 Task: Look for space in Harpālpur, India from 1st July, 2023 to 9th July, 2023 for 2 adults in price range Rs.8000 to Rs.15000. Place can be entire place with 1  bedroom having 1 bed and 1 bathroom. Property type can be house, flat, guest house. Amenities needed are: washing machine. Booking option can be shelf check-in. Required host language is English.
Action: Mouse moved to (454, 120)
Screenshot: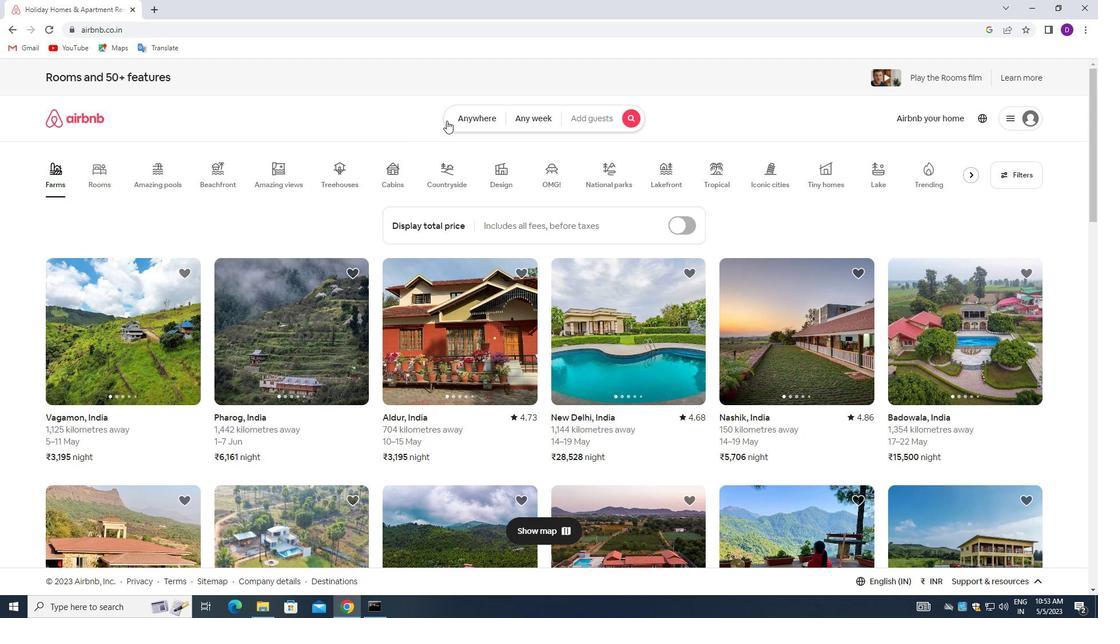 
Action: Mouse pressed left at (454, 120)
Screenshot: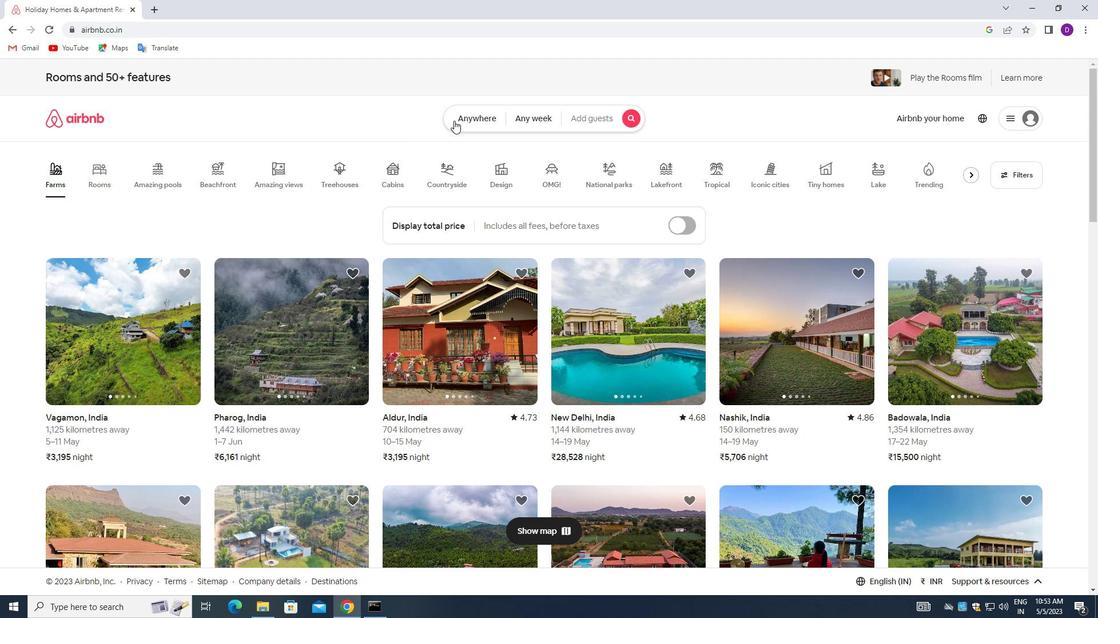 
Action: Mouse moved to (401, 165)
Screenshot: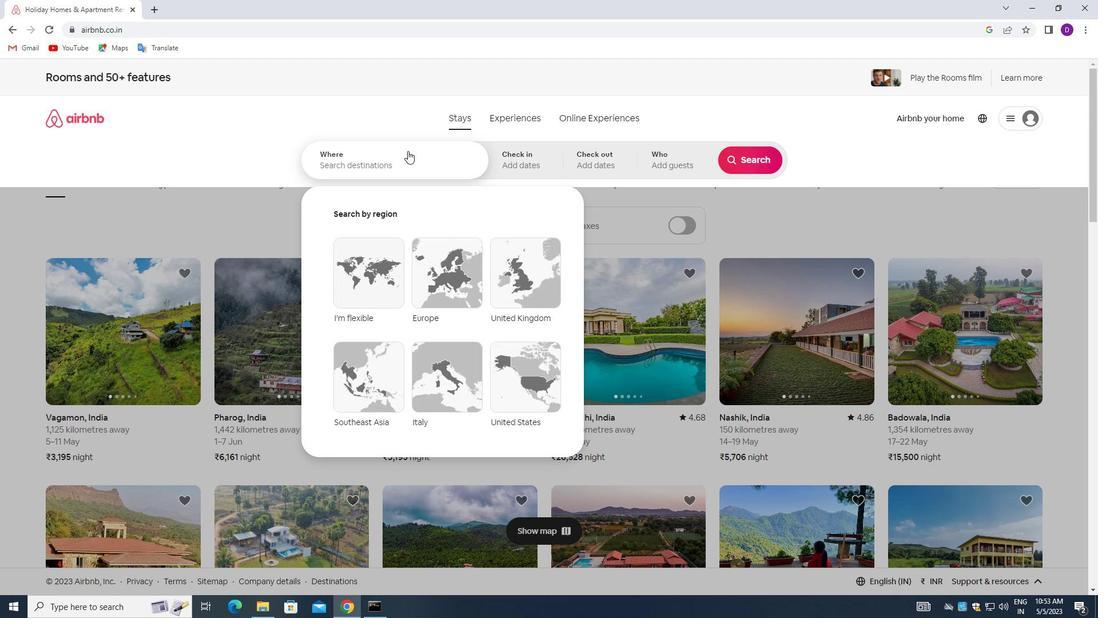 
Action: Mouse pressed left at (401, 165)
Screenshot: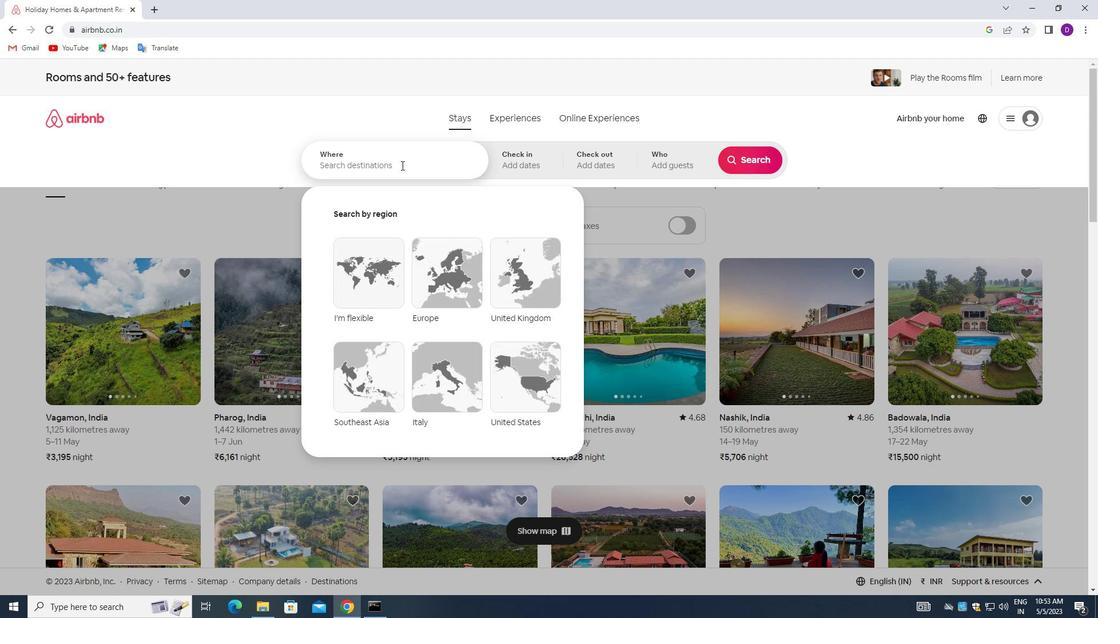 
Action: Mouse moved to (196, 164)
Screenshot: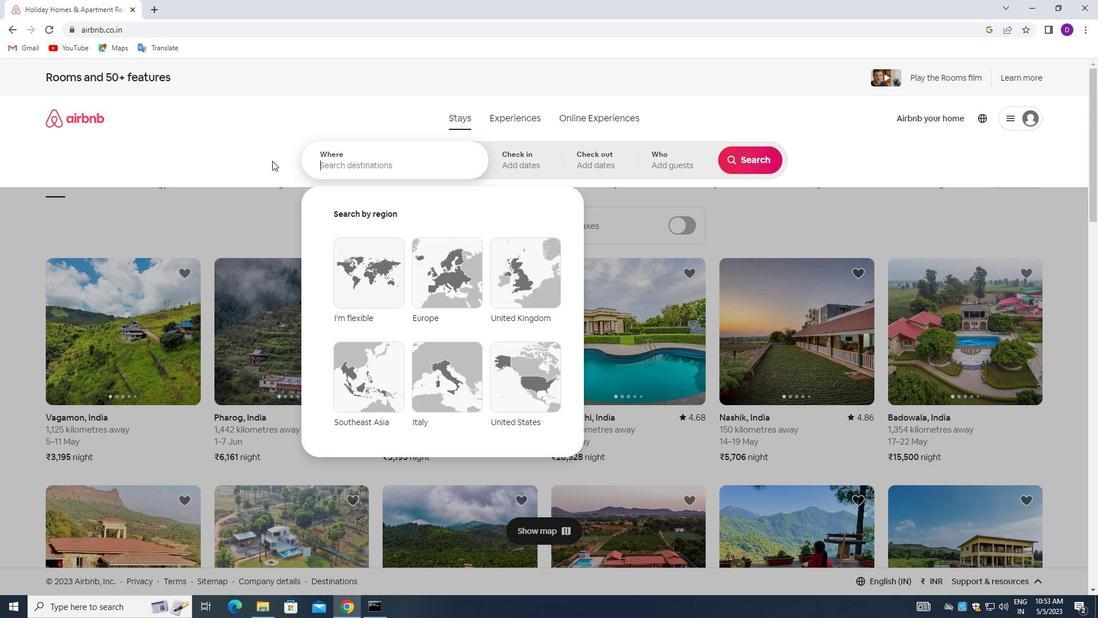 
Action: Key pressed <Key.shift>HARPALPUR,<Key.space><Key.shift>INDIA<Key.enter>
Screenshot: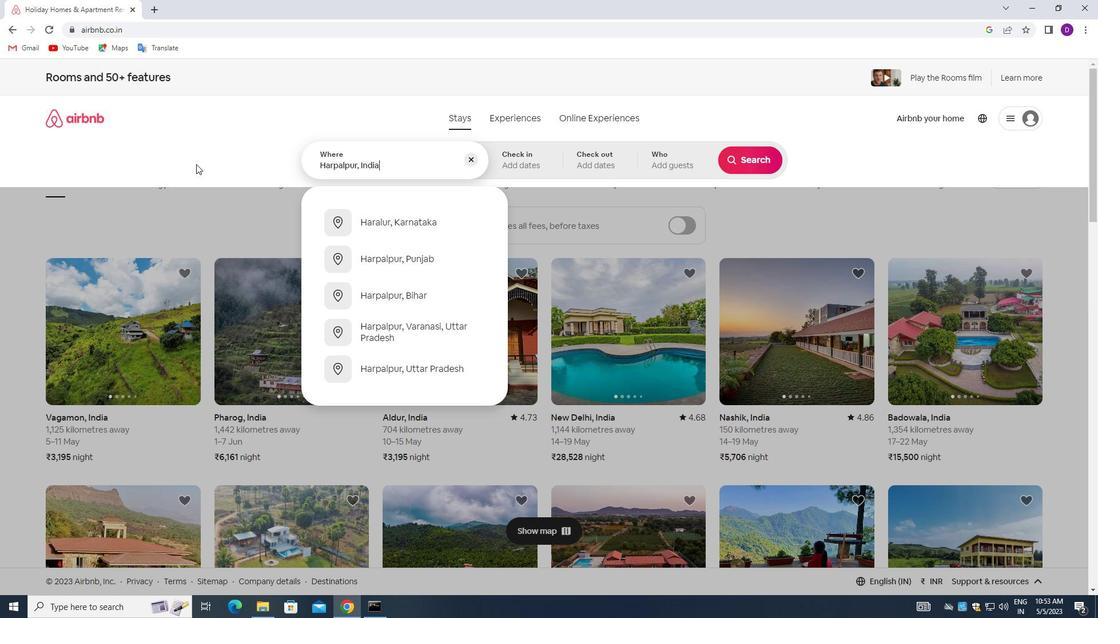 
Action: Mouse moved to (743, 248)
Screenshot: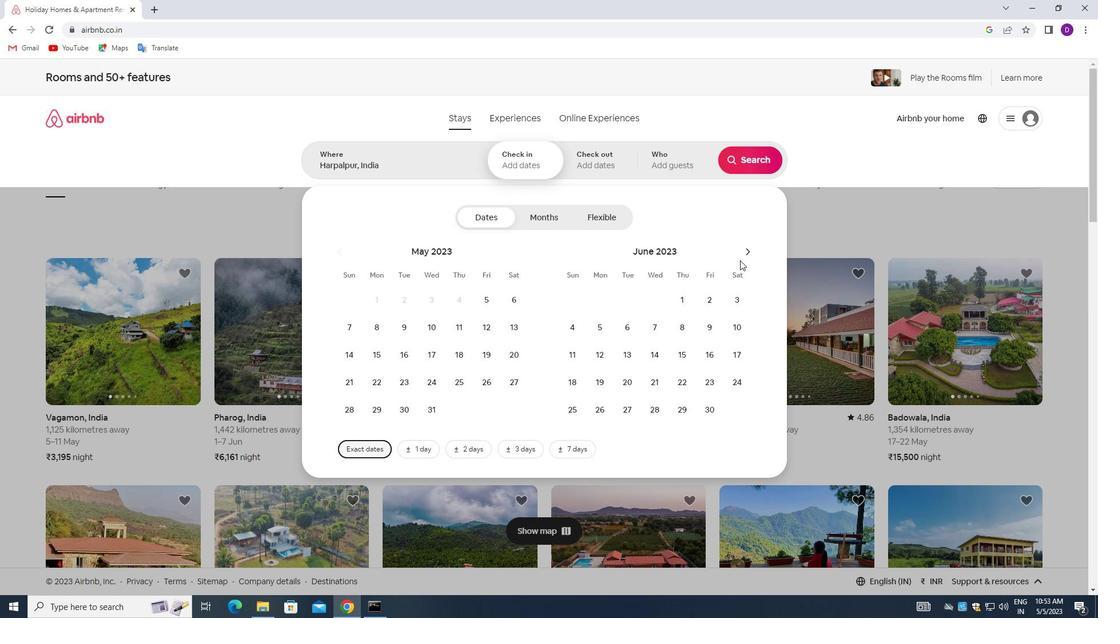 
Action: Mouse pressed left at (743, 248)
Screenshot: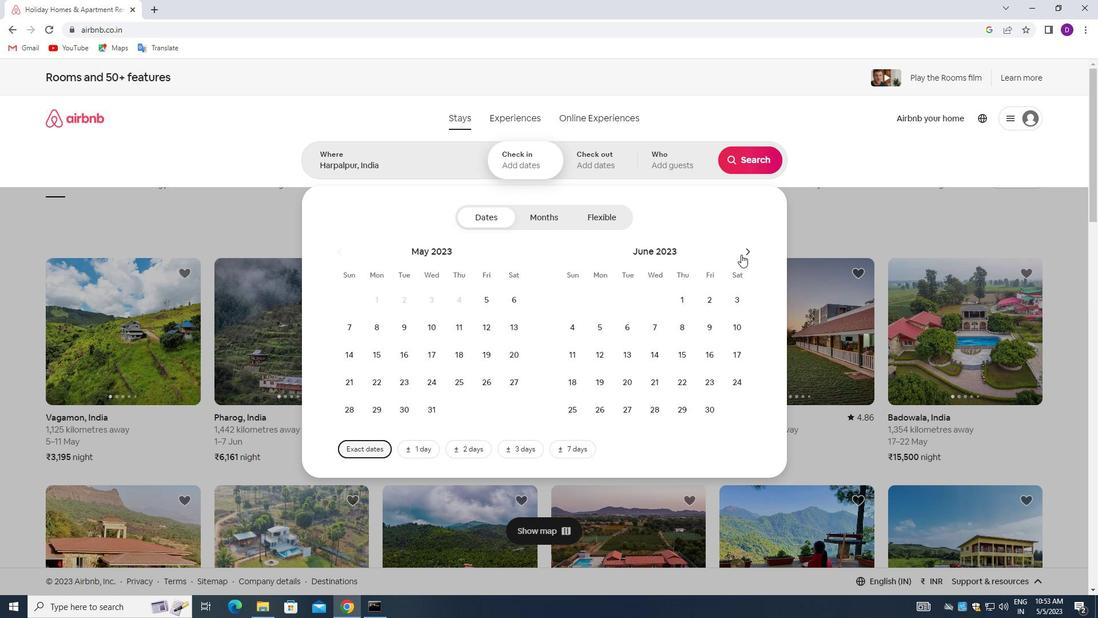 
Action: Mouse pressed left at (743, 248)
Screenshot: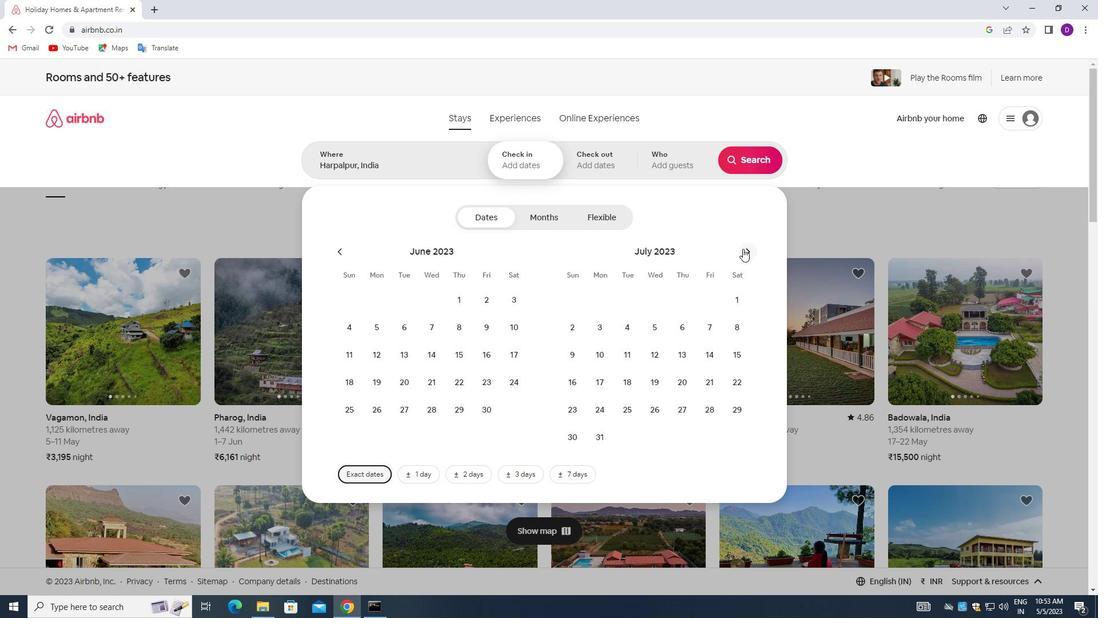 
Action: Mouse moved to (521, 306)
Screenshot: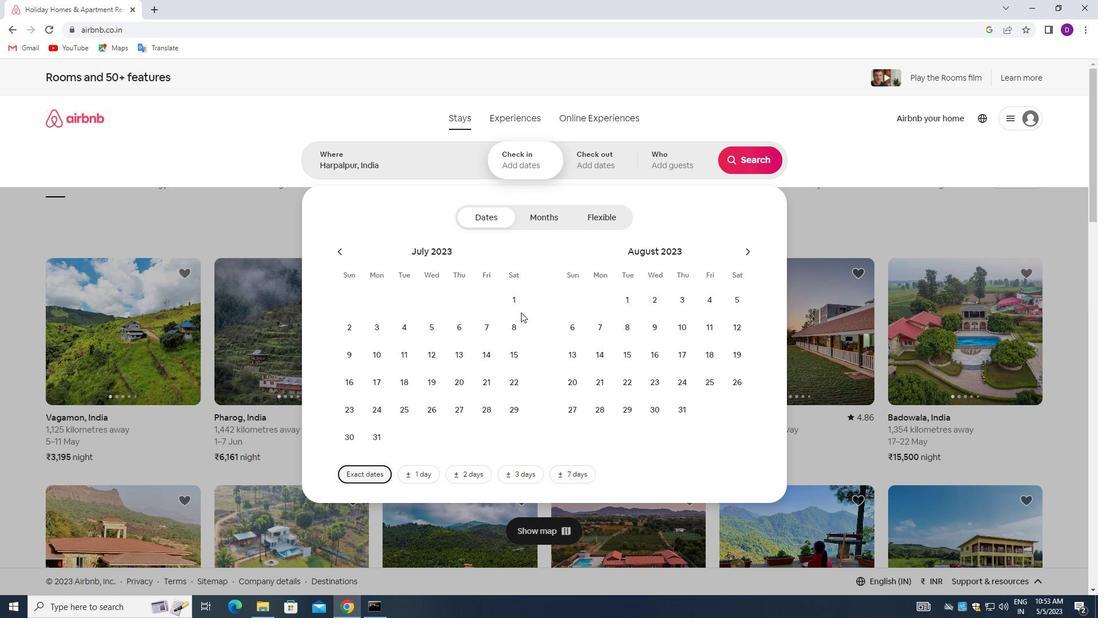 
Action: Mouse pressed left at (521, 306)
Screenshot: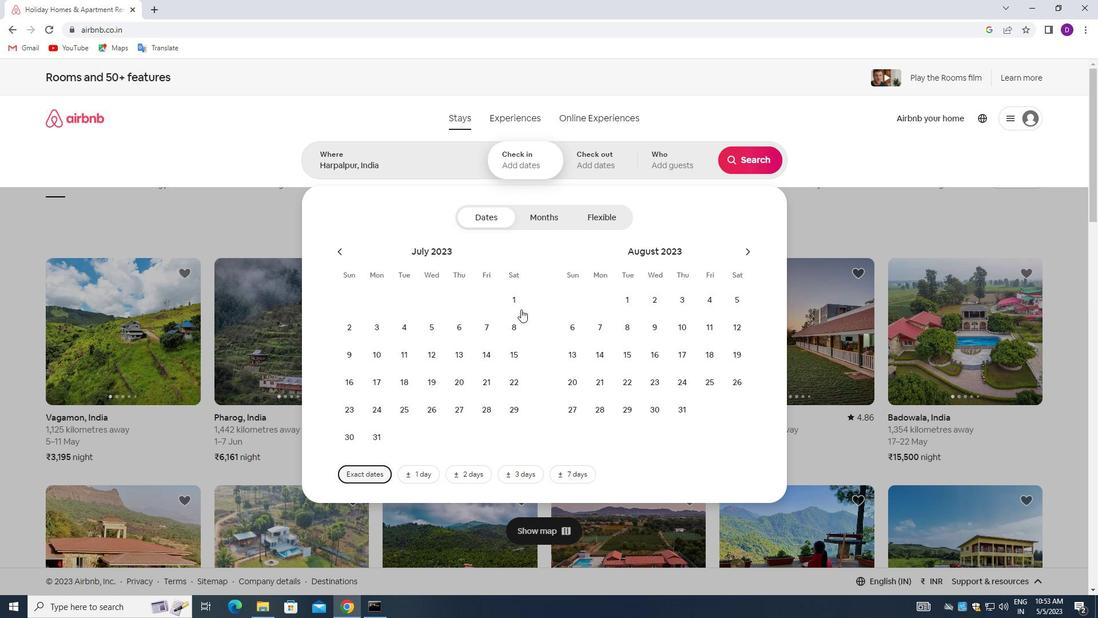 
Action: Mouse moved to (352, 358)
Screenshot: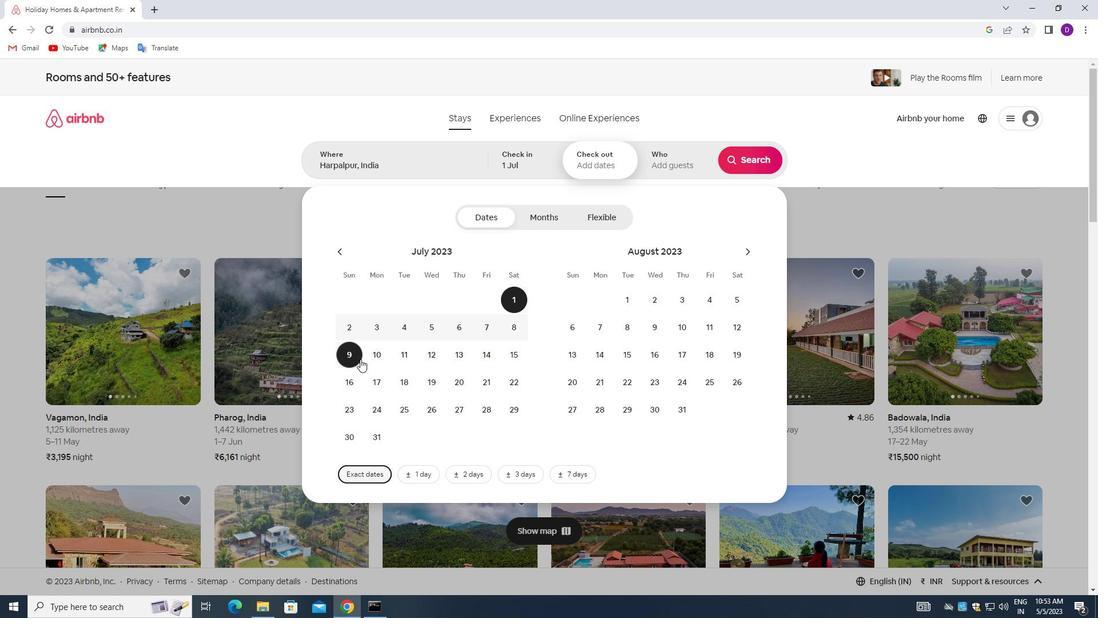 
Action: Mouse pressed left at (352, 358)
Screenshot: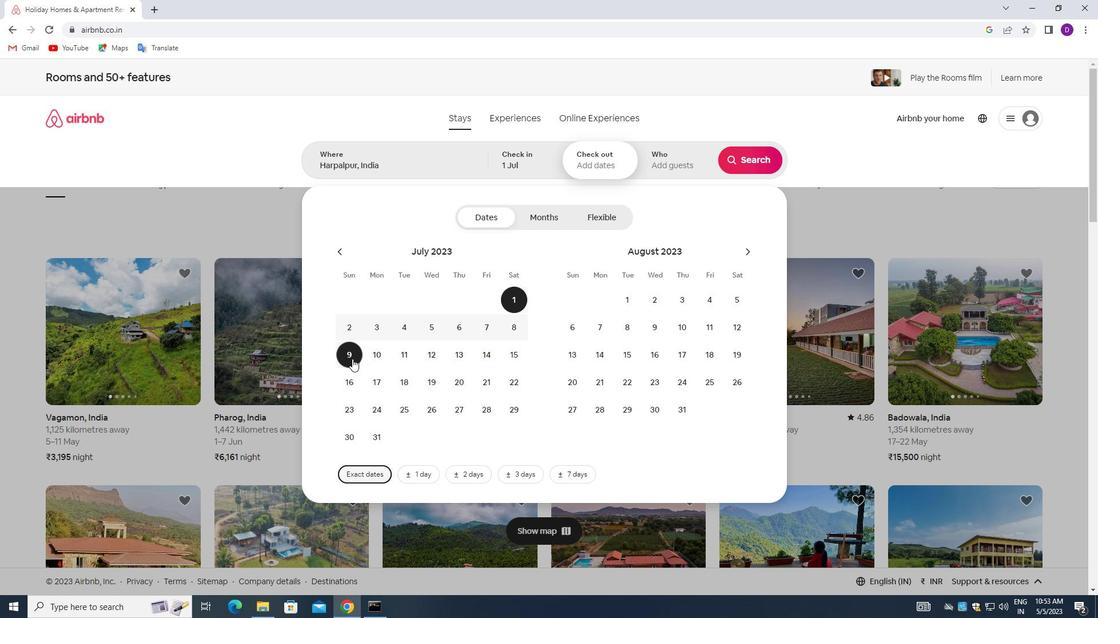 
Action: Mouse moved to (659, 157)
Screenshot: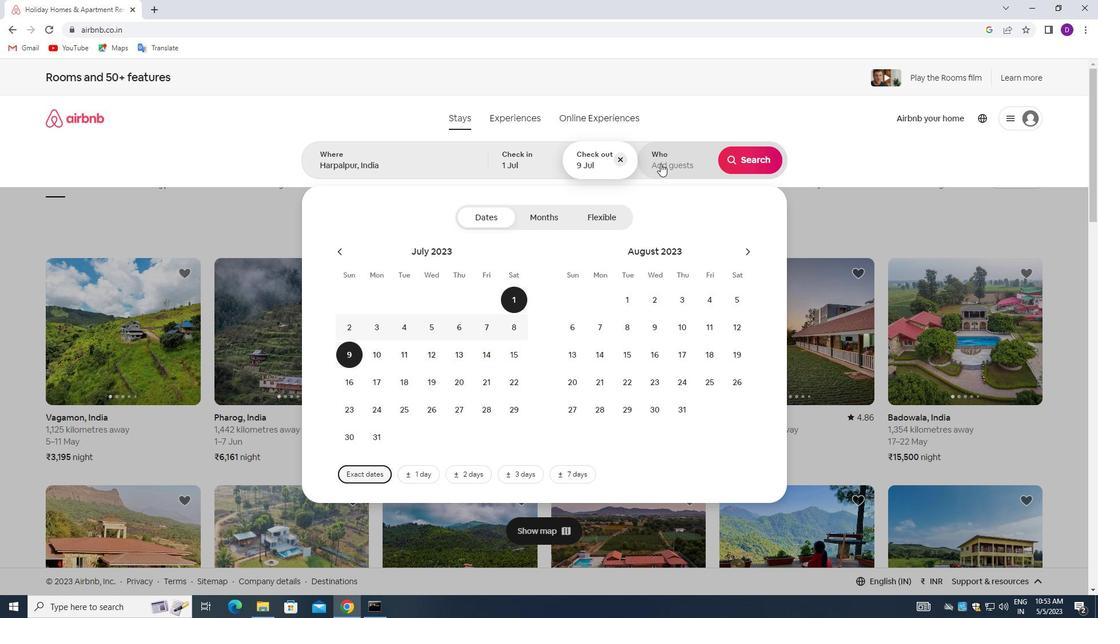 
Action: Mouse pressed left at (659, 157)
Screenshot: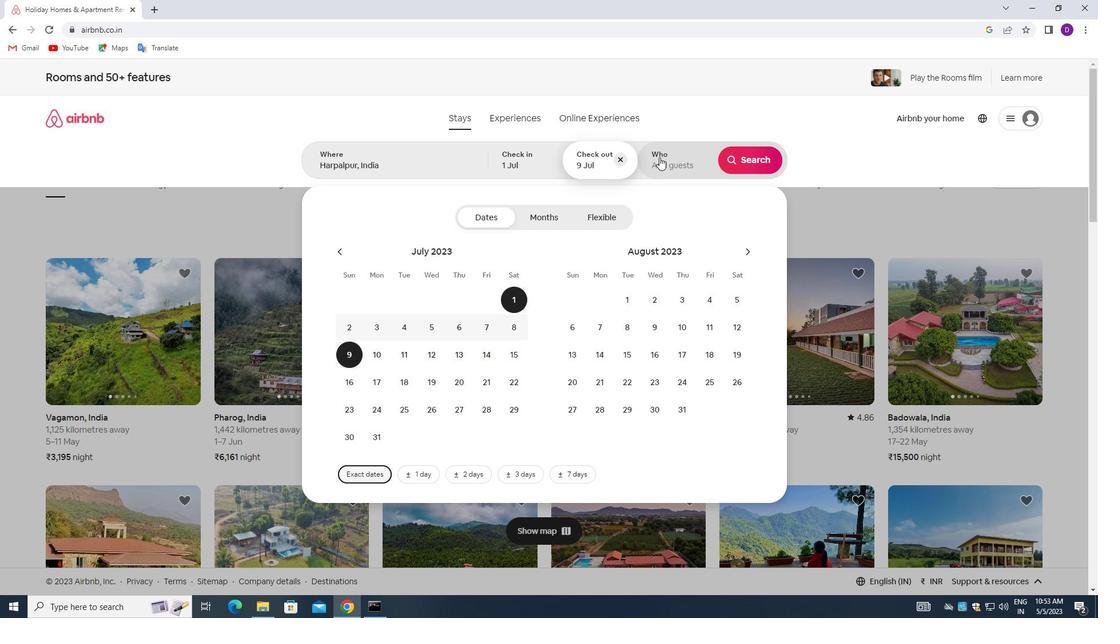 
Action: Mouse moved to (758, 219)
Screenshot: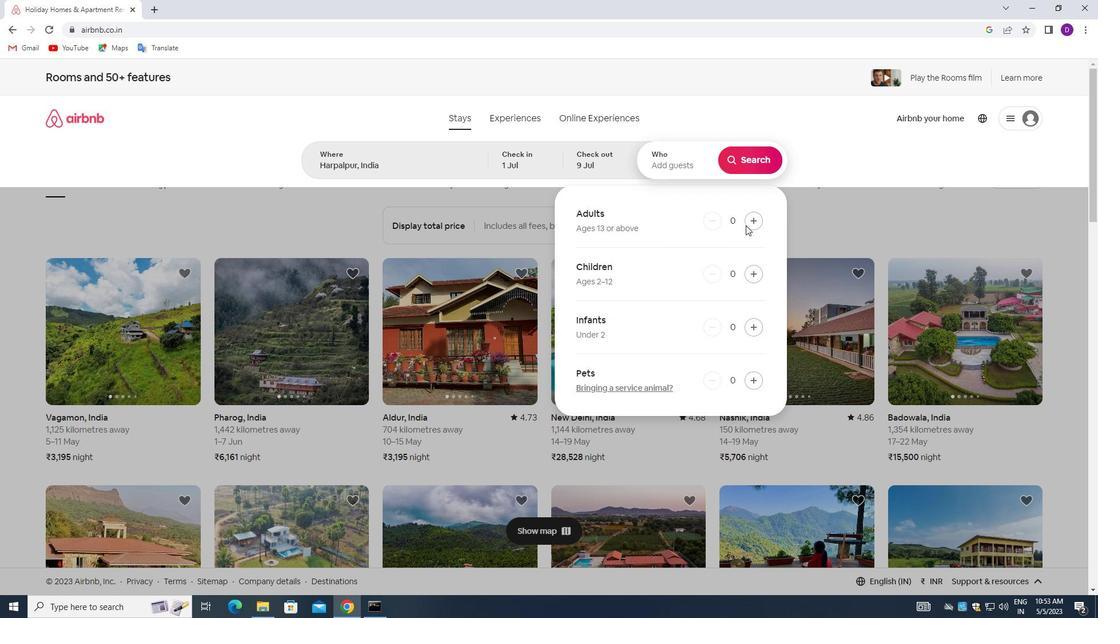 
Action: Mouse pressed left at (758, 219)
Screenshot: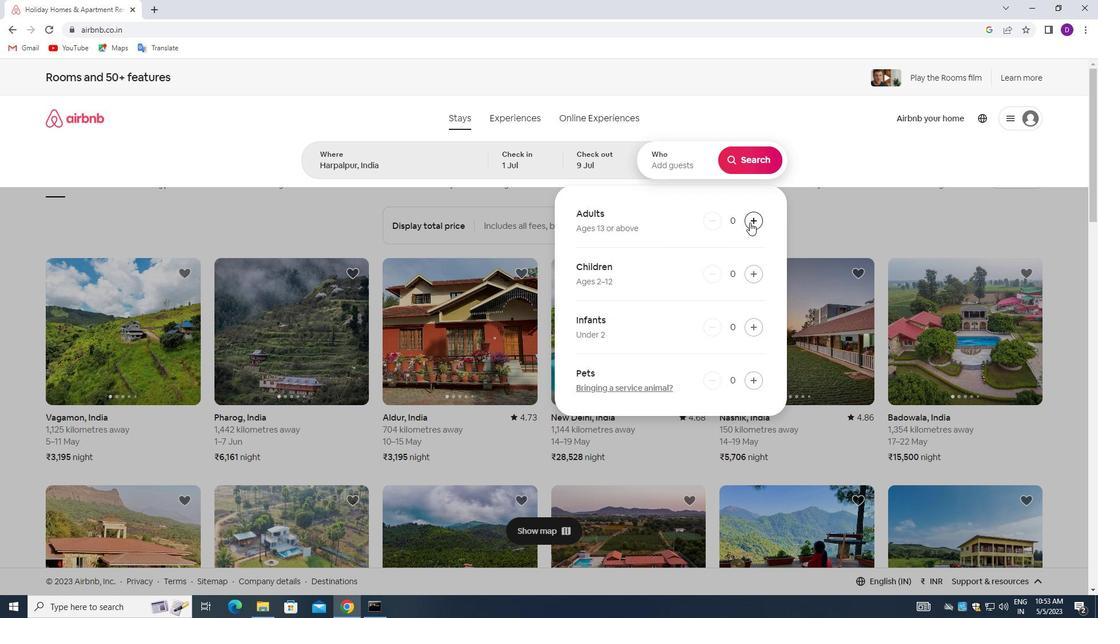 
Action: Mouse pressed left at (758, 219)
Screenshot: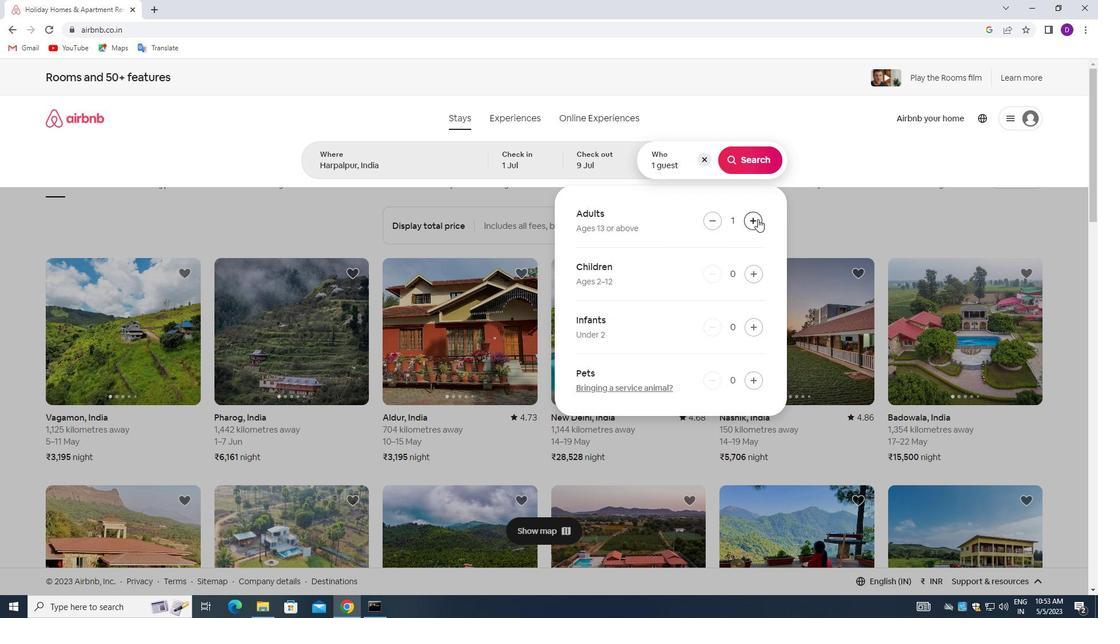 
Action: Mouse moved to (746, 158)
Screenshot: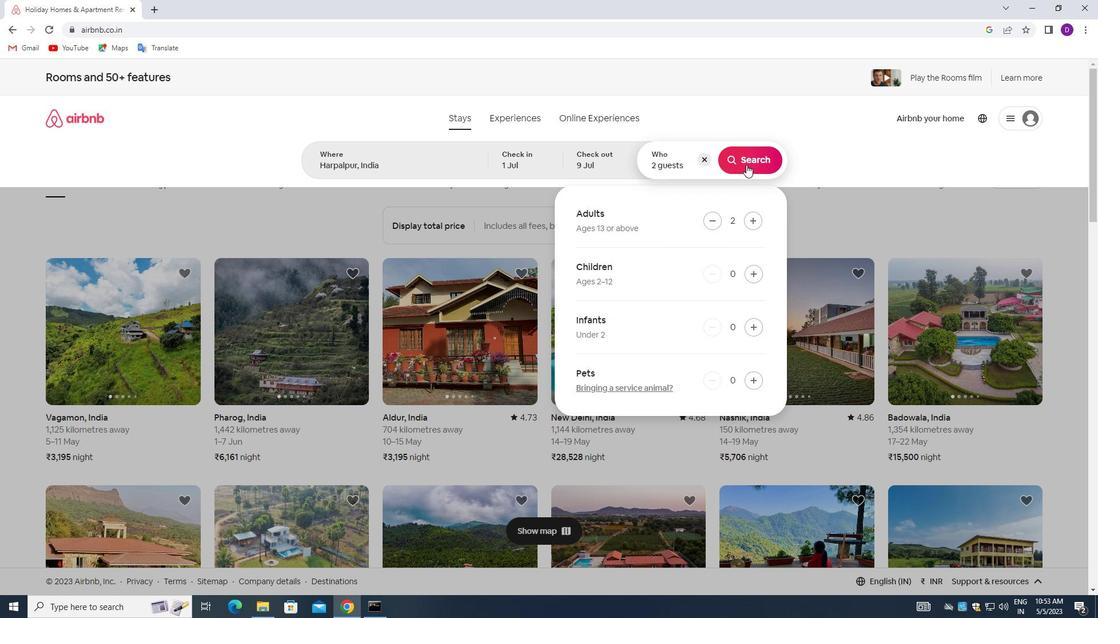 
Action: Mouse pressed left at (746, 158)
Screenshot: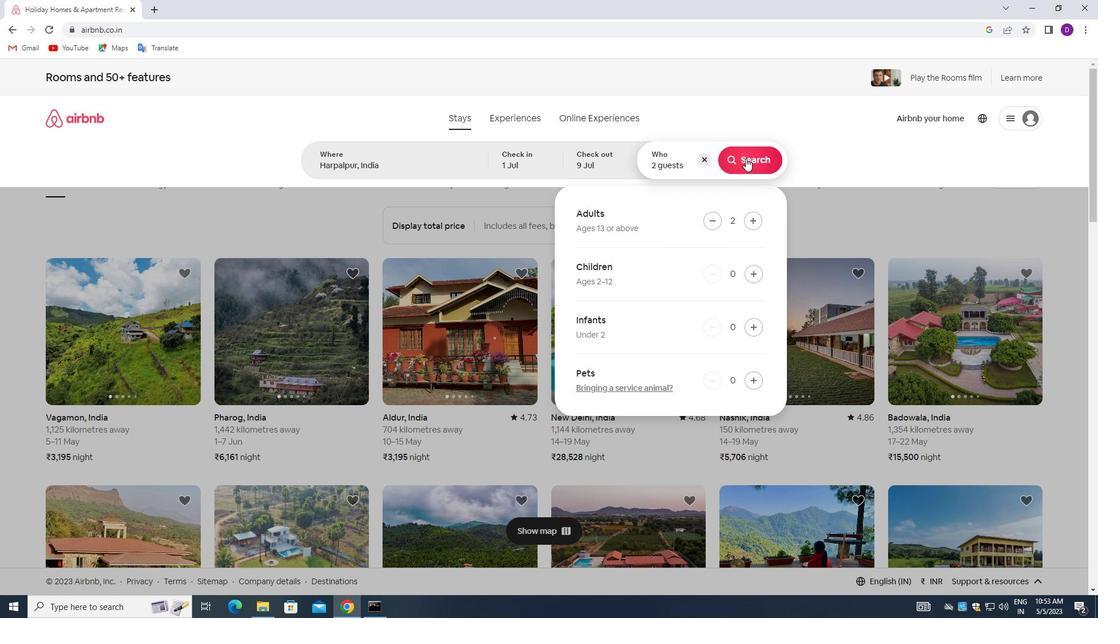 
Action: Mouse moved to (1037, 127)
Screenshot: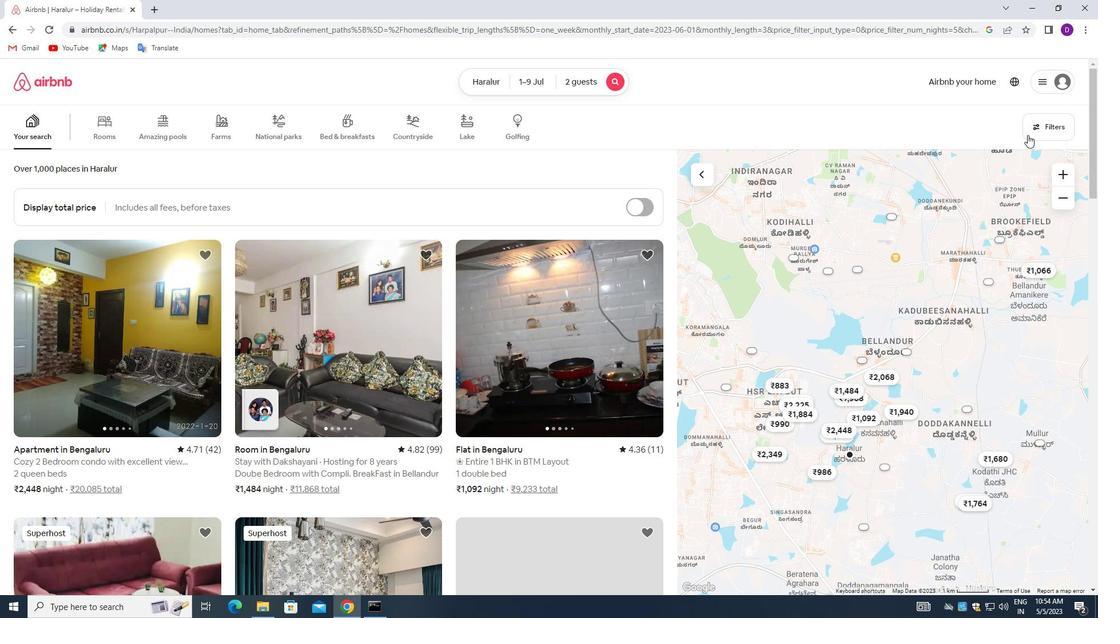 
Action: Mouse pressed left at (1037, 127)
Screenshot: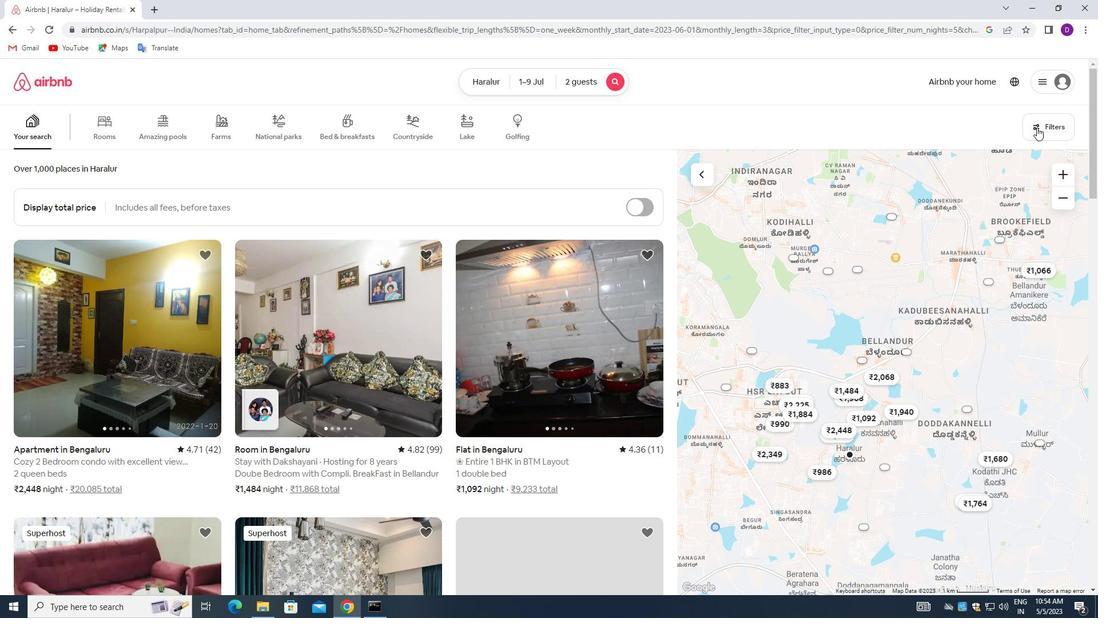 
Action: Mouse moved to (398, 411)
Screenshot: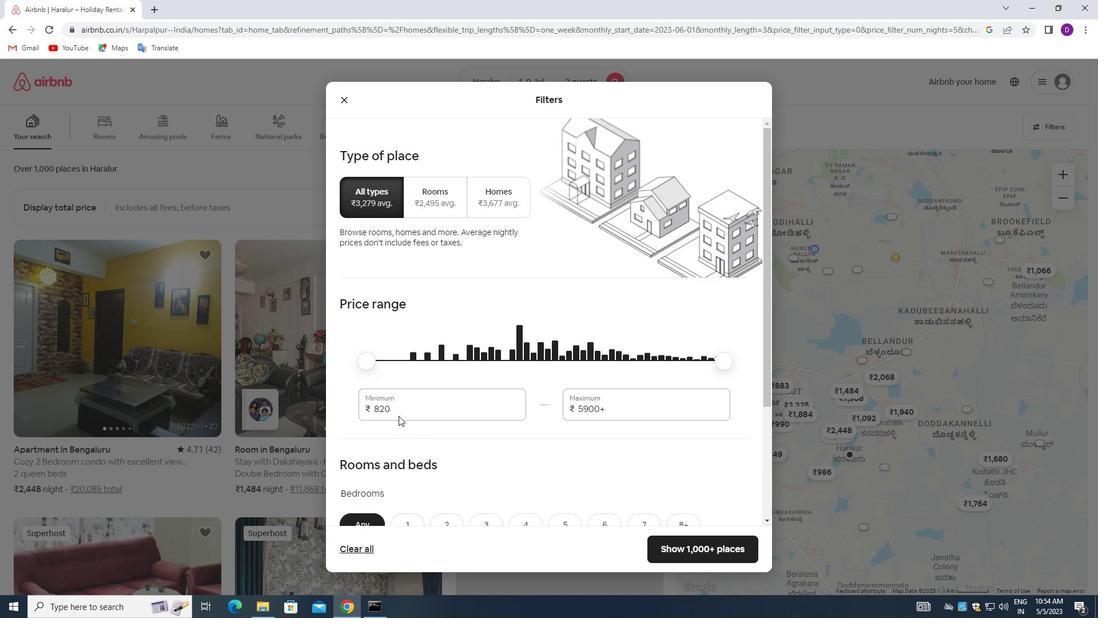 
Action: Mouse pressed left at (398, 411)
Screenshot: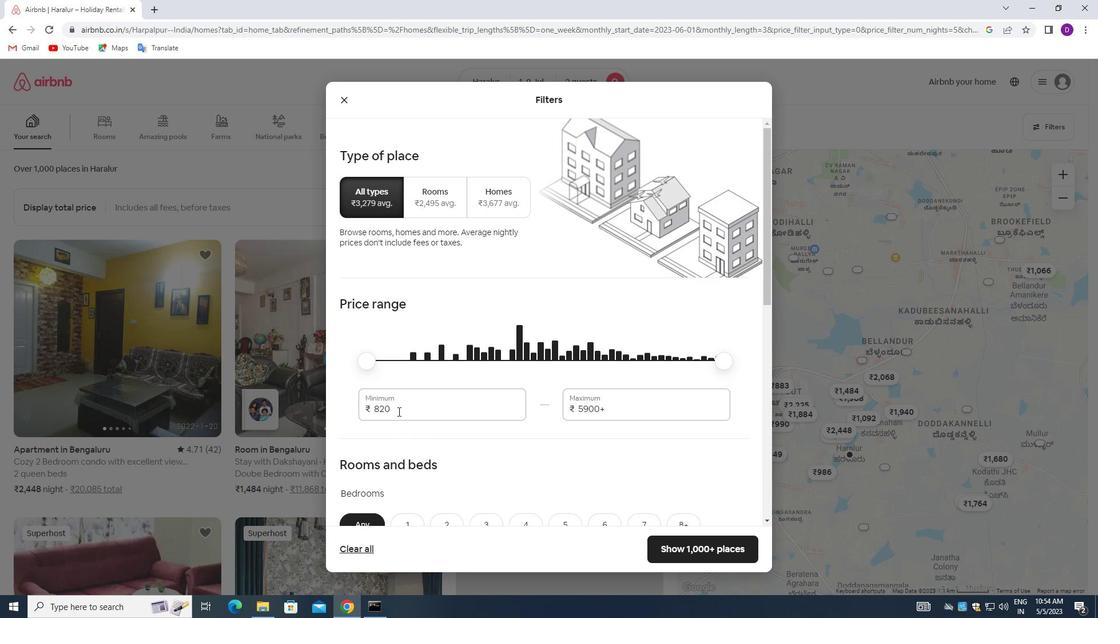 
Action: Mouse pressed left at (398, 411)
Screenshot: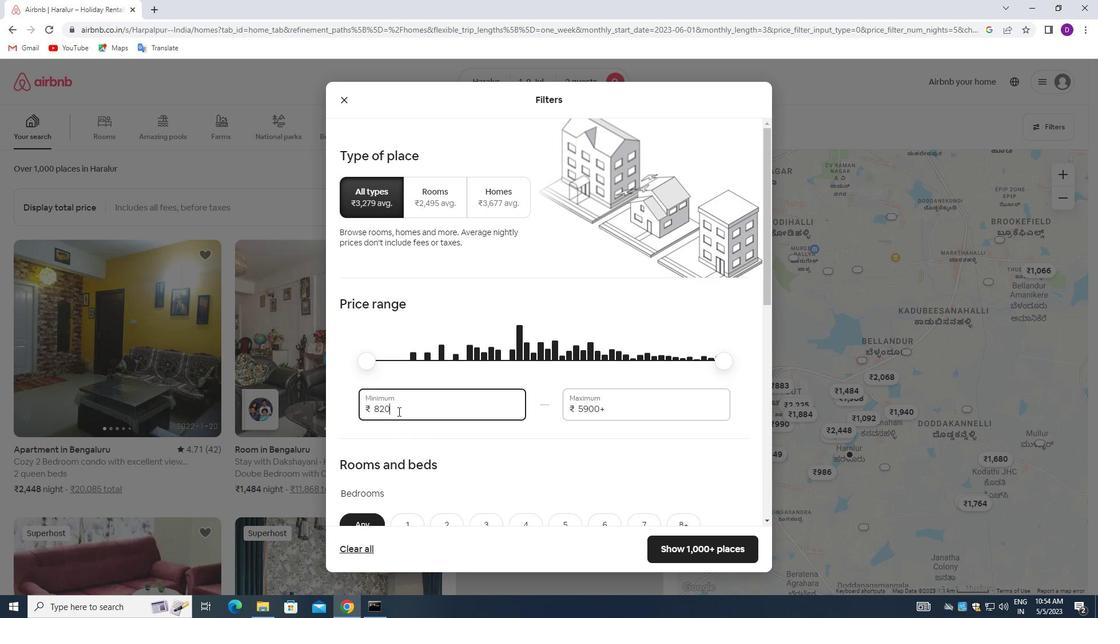 
Action: Key pressed 8000<Key.tab>15000
Screenshot: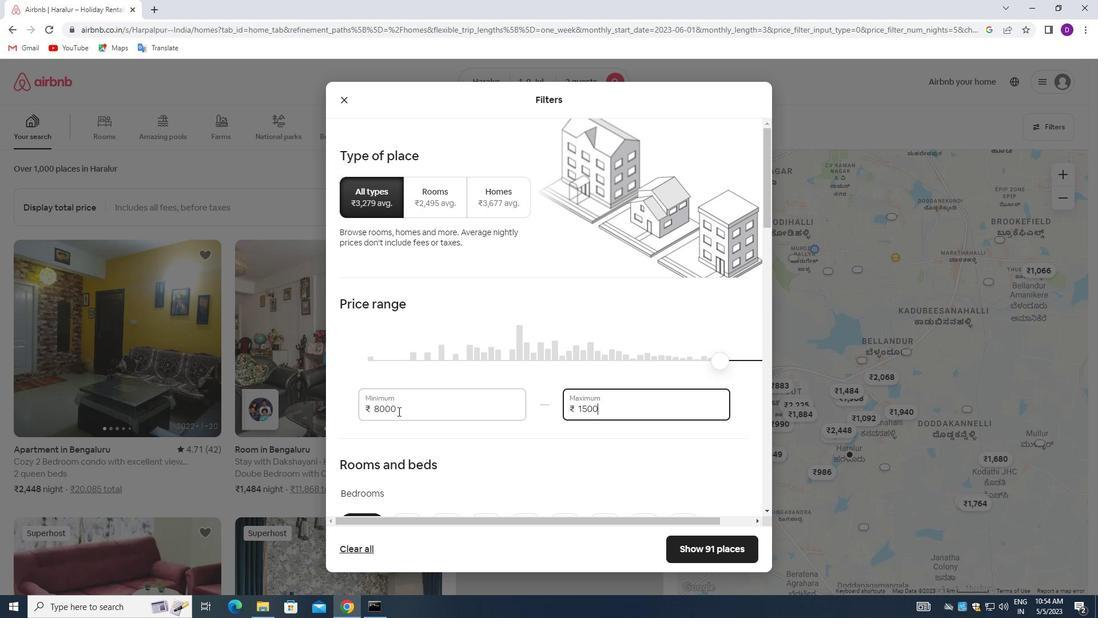 
Action: Mouse moved to (433, 401)
Screenshot: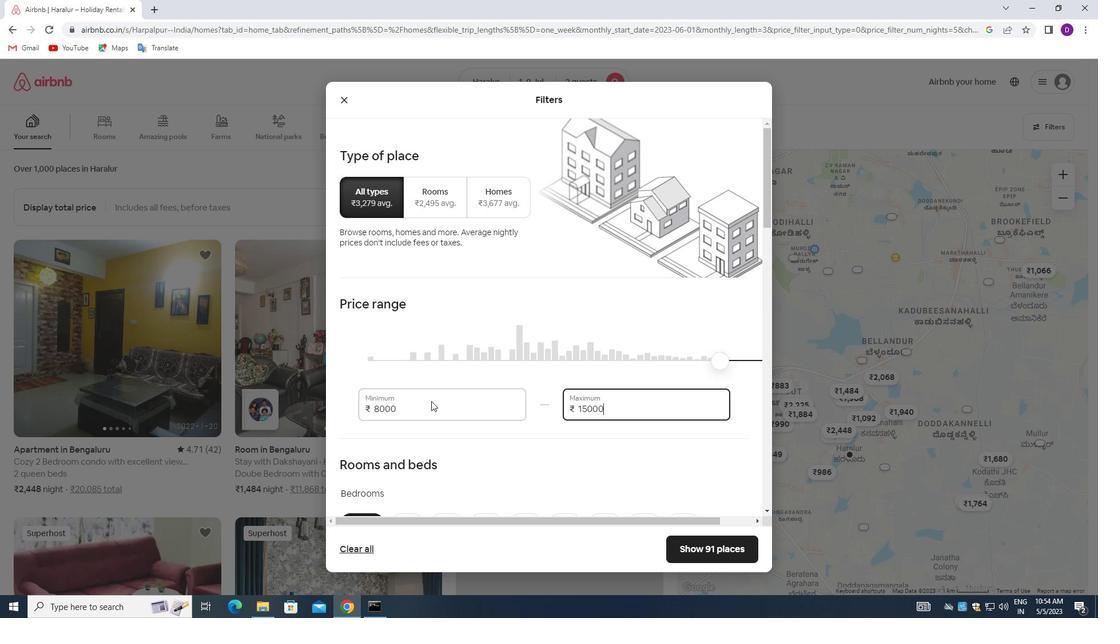 
Action: Mouse scrolled (433, 400) with delta (0, 0)
Screenshot: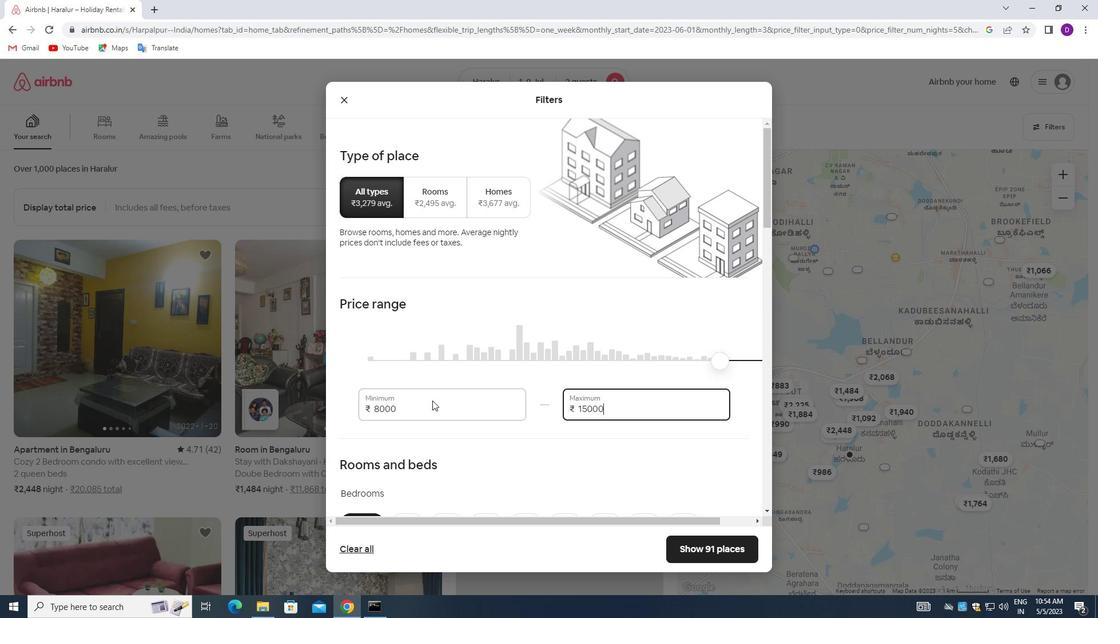
Action: Mouse moved to (433, 401)
Screenshot: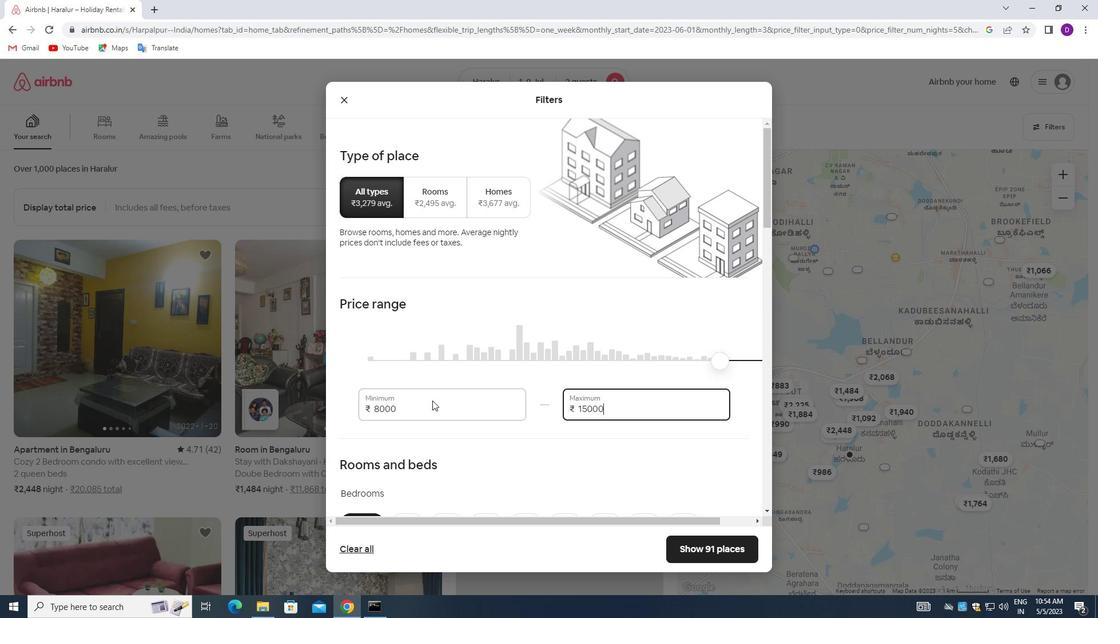 
Action: Mouse scrolled (433, 400) with delta (0, 0)
Screenshot: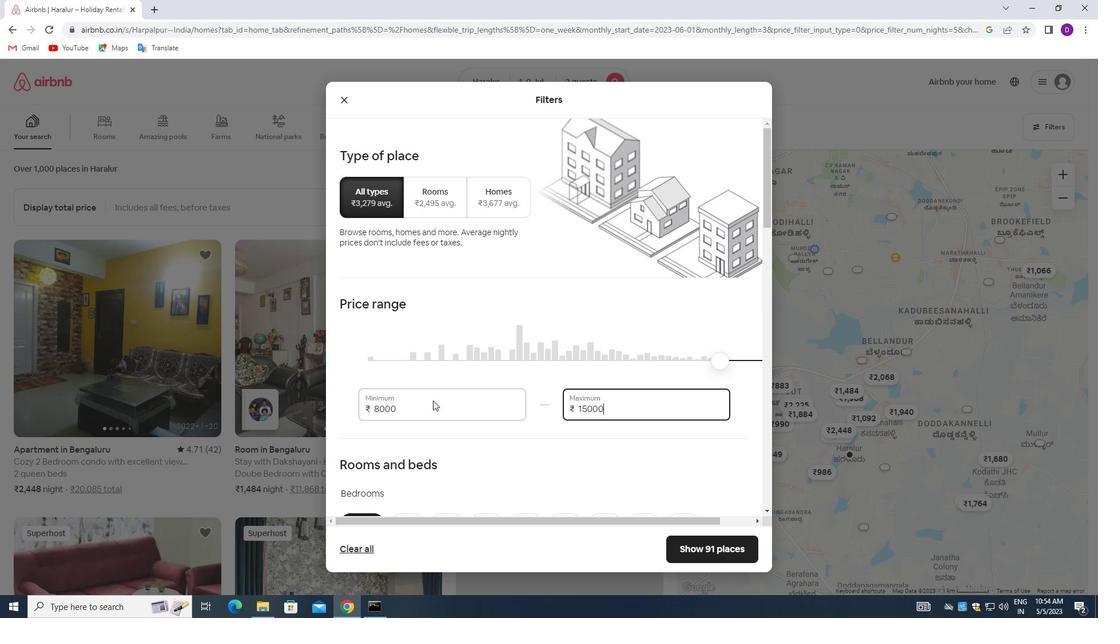 
Action: Mouse moved to (458, 408)
Screenshot: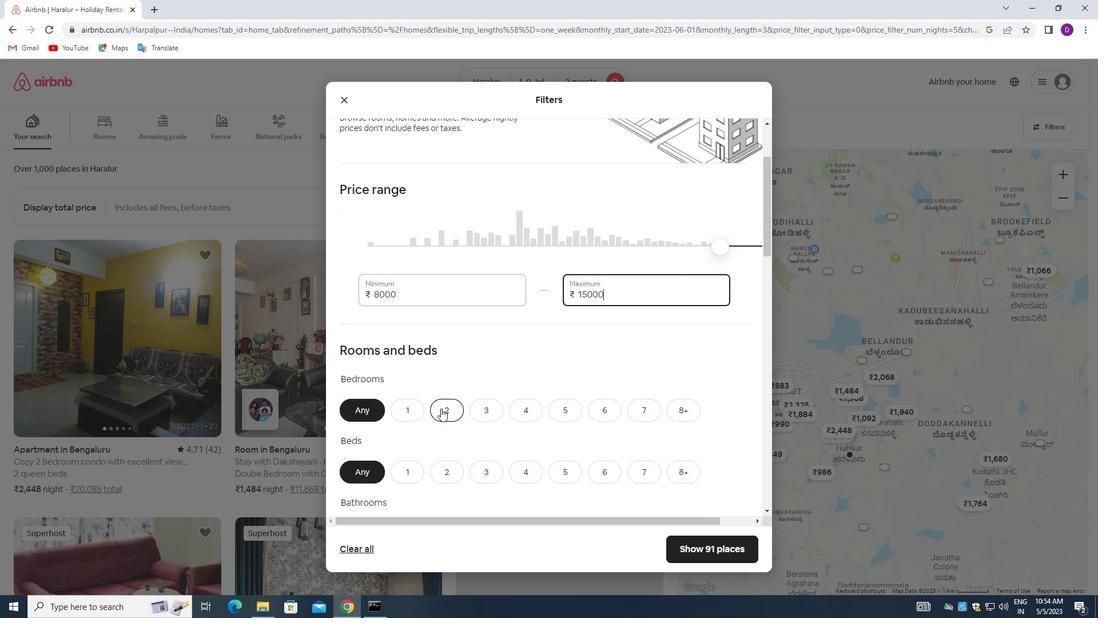 
Action: Mouse scrolled (458, 408) with delta (0, 0)
Screenshot: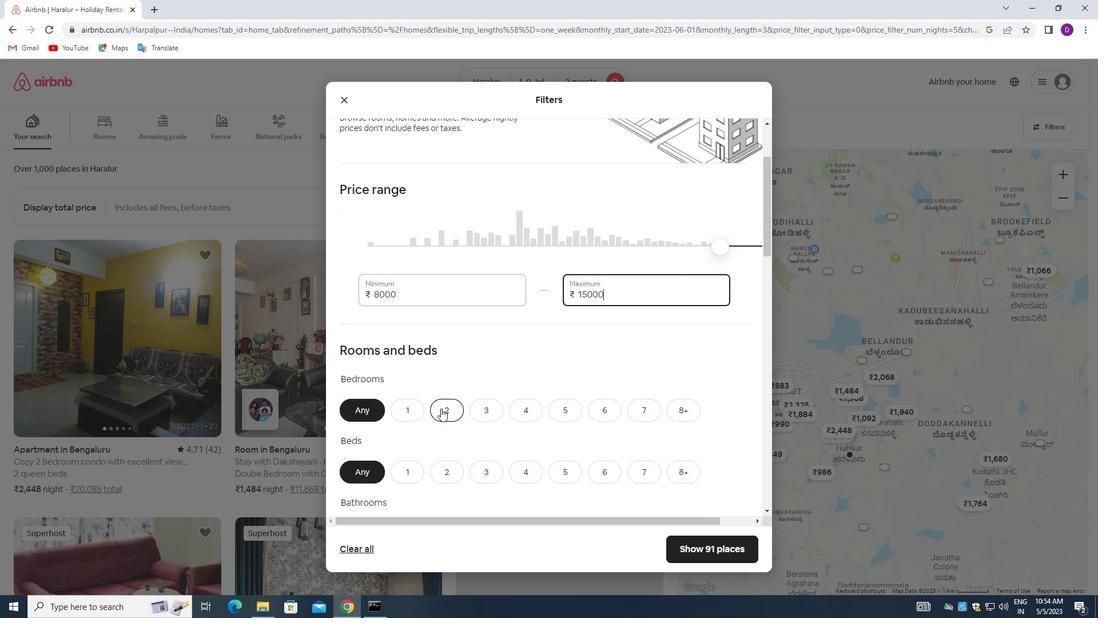 
Action: Mouse scrolled (458, 408) with delta (0, 0)
Screenshot: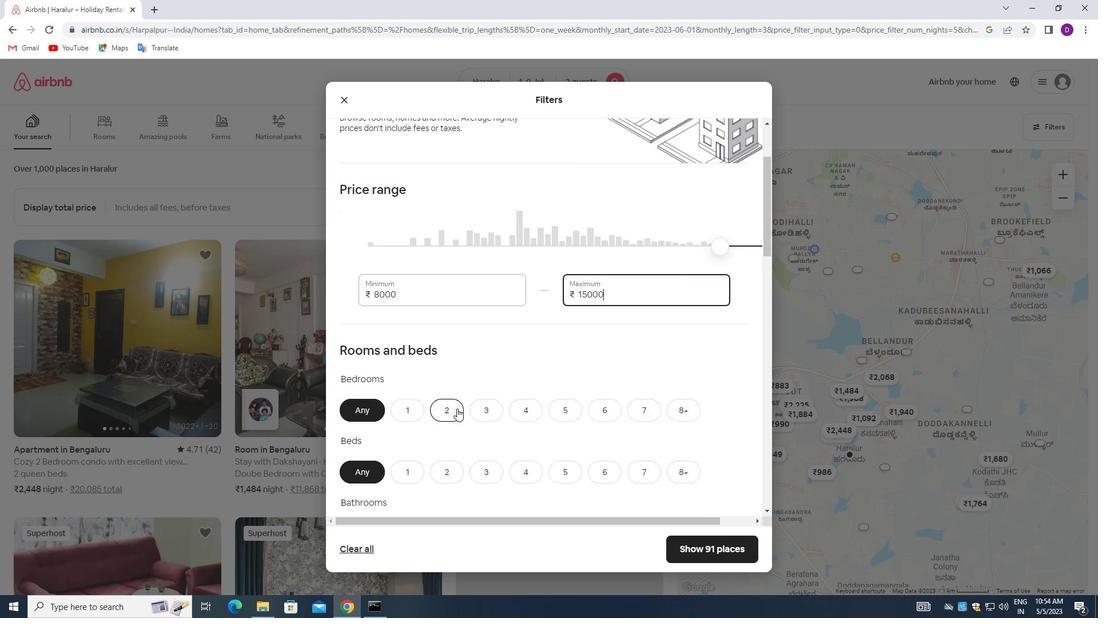 
Action: Mouse moved to (396, 296)
Screenshot: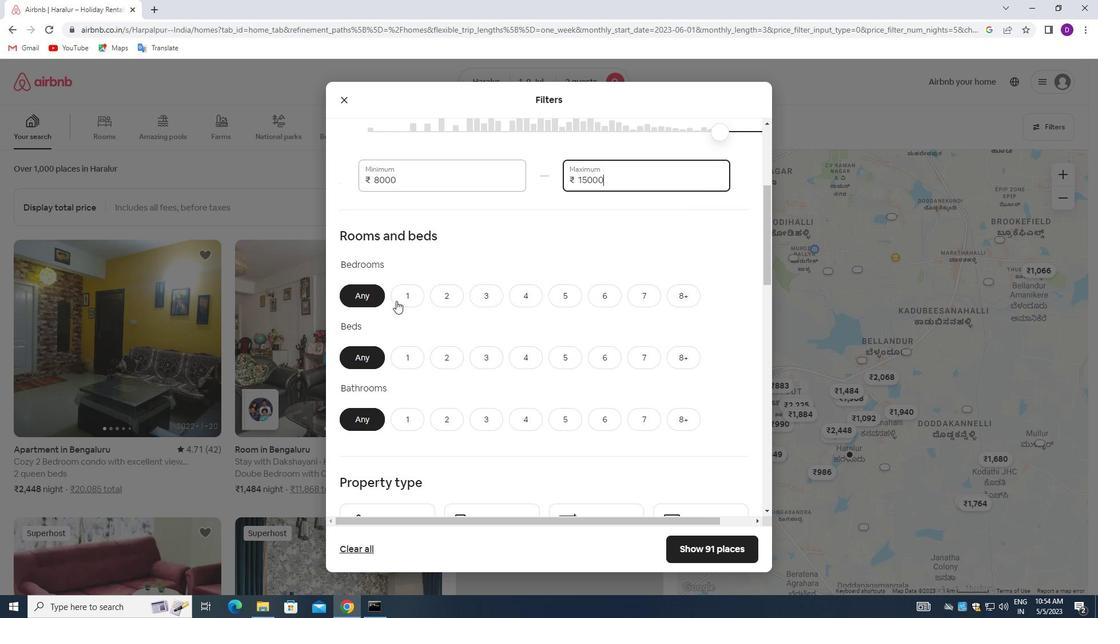 
Action: Mouse pressed left at (396, 296)
Screenshot: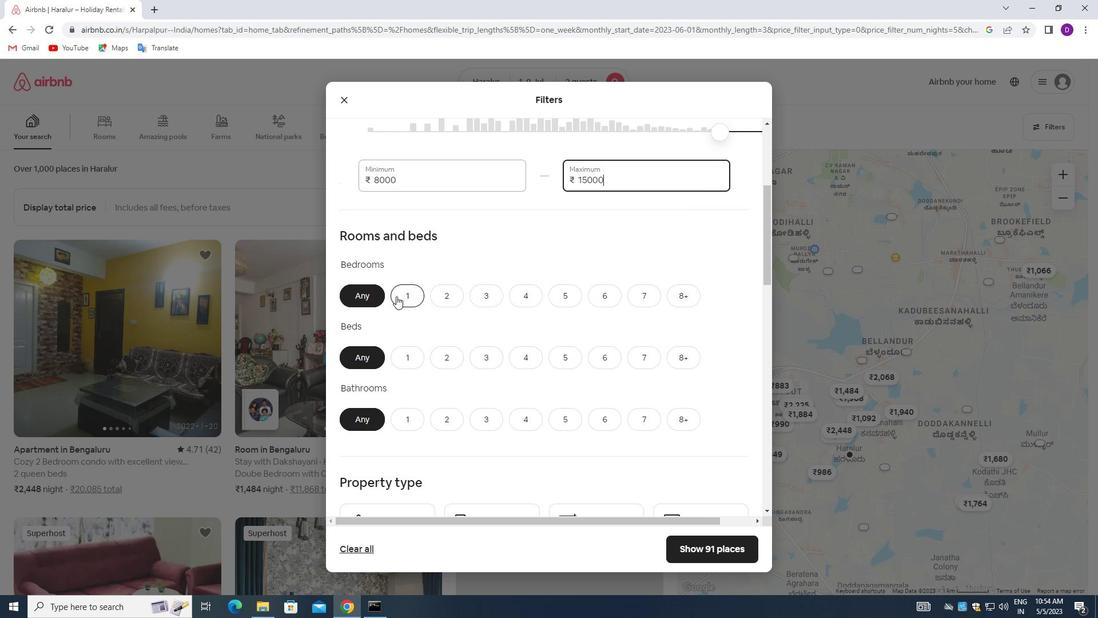 
Action: Mouse moved to (409, 361)
Screenshot: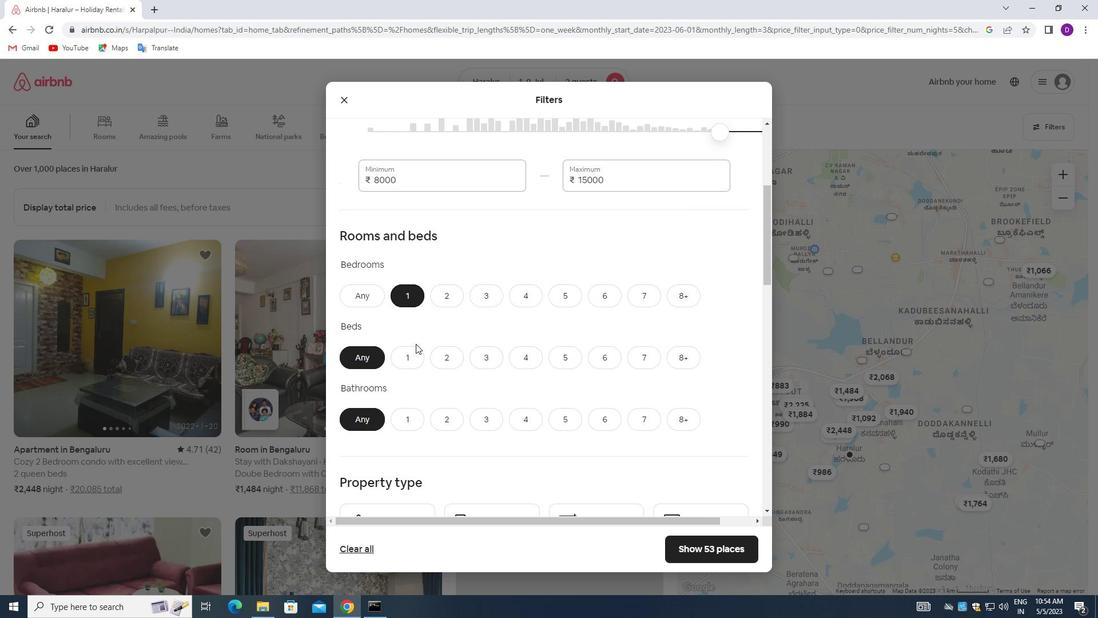 
Action: Mouse pressed left at (409, 361)
Screenshot: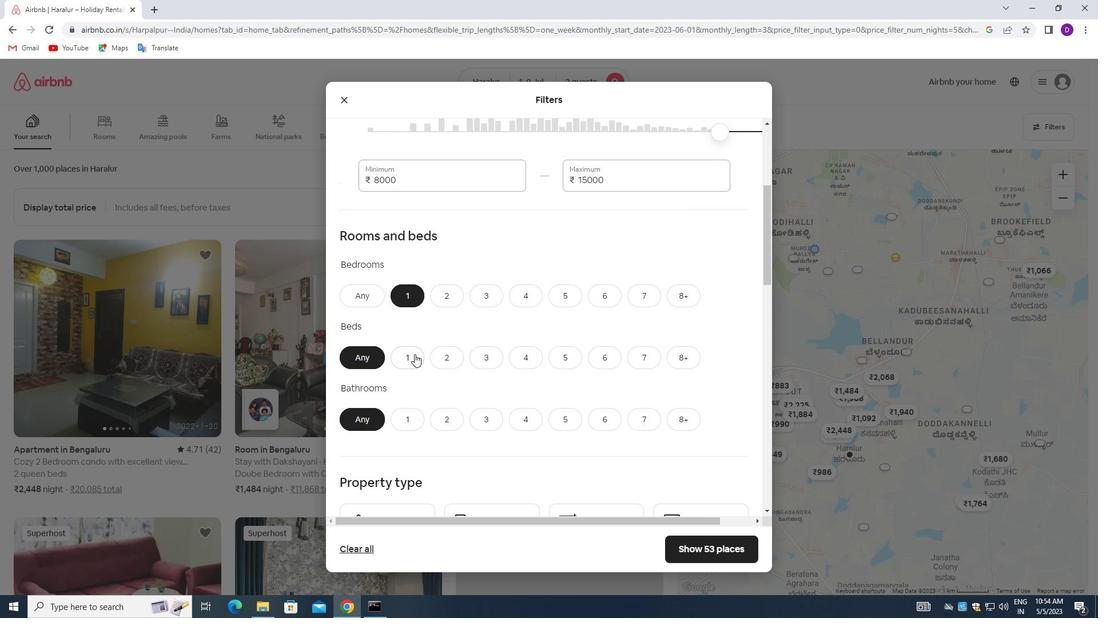 
Action: Mouse moved to (408, 417)
Screenshot: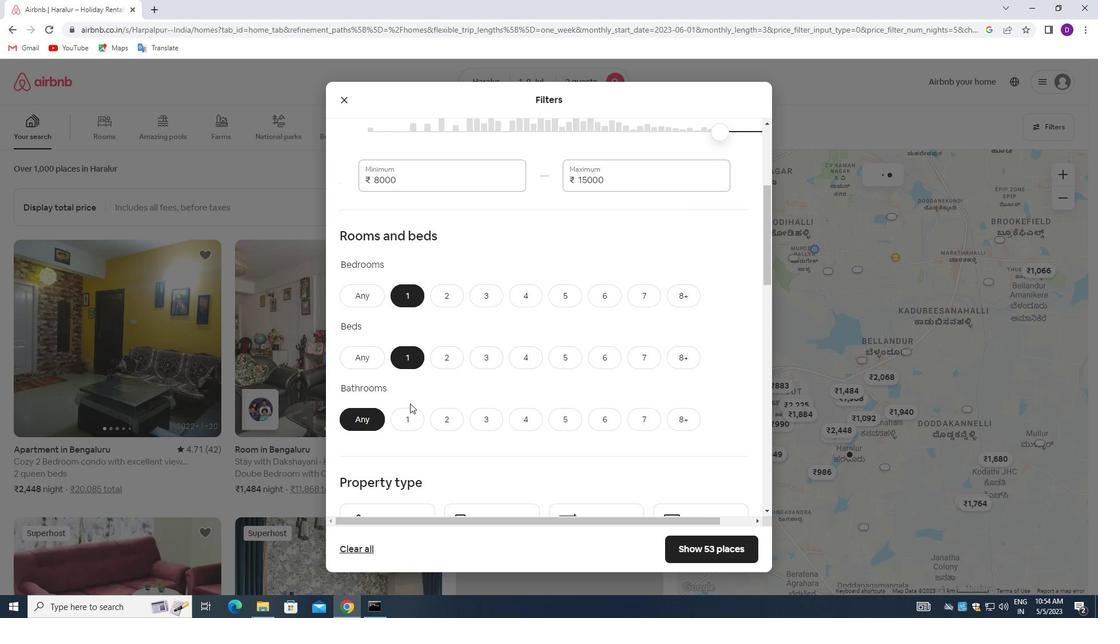 
Action: Mouse pressed left at (408, 417)
Screenshot: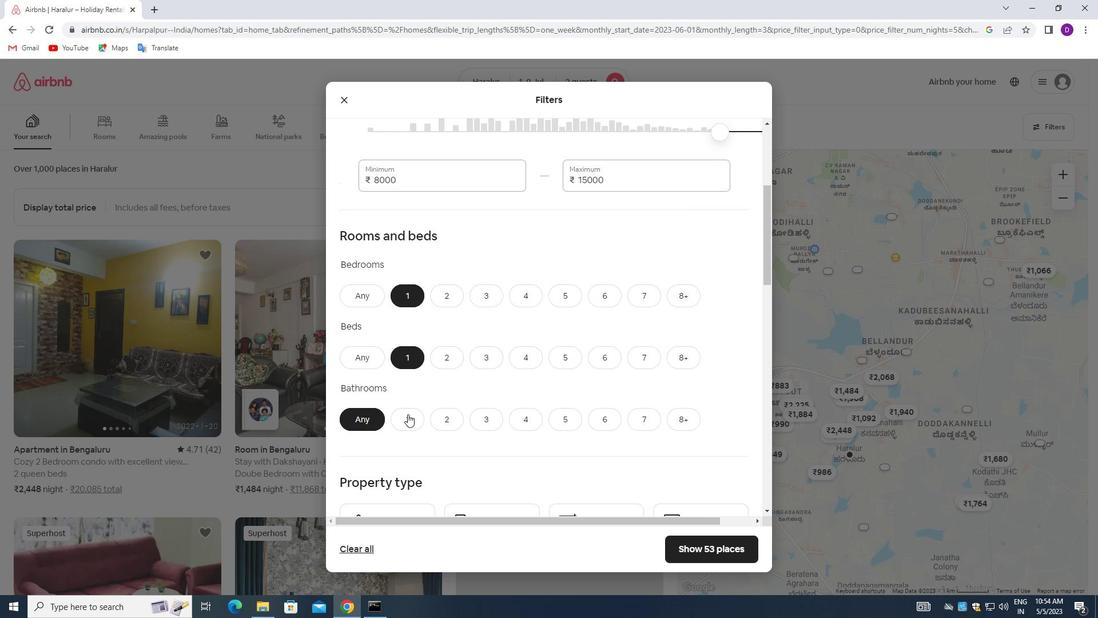 
Action: Mouse moved to (461, 357)
Screenshot: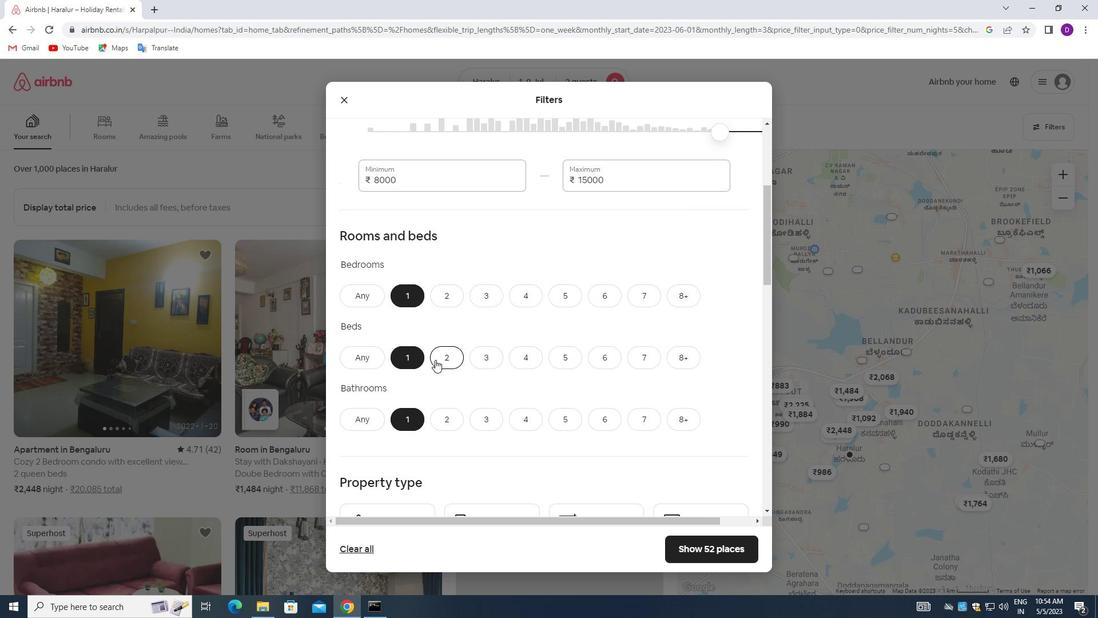 
Action: Mouse scrolled (461, 356) with delta (0, 0)
Screenshot: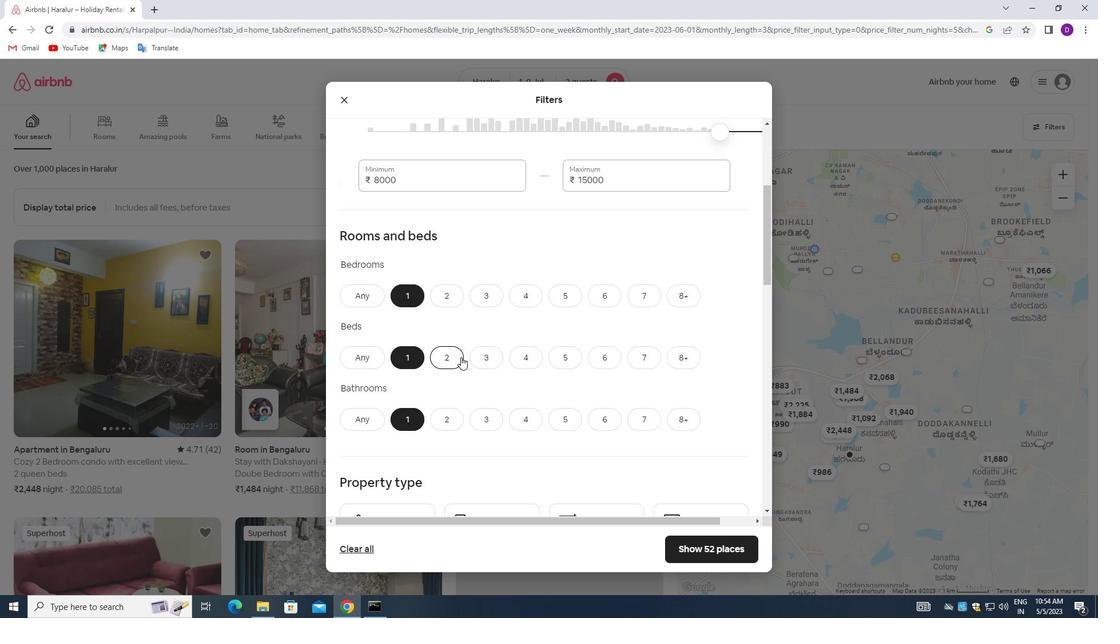 
Action: Mouse scrolled (461, 356) with delta (0, 0)
Screenshot: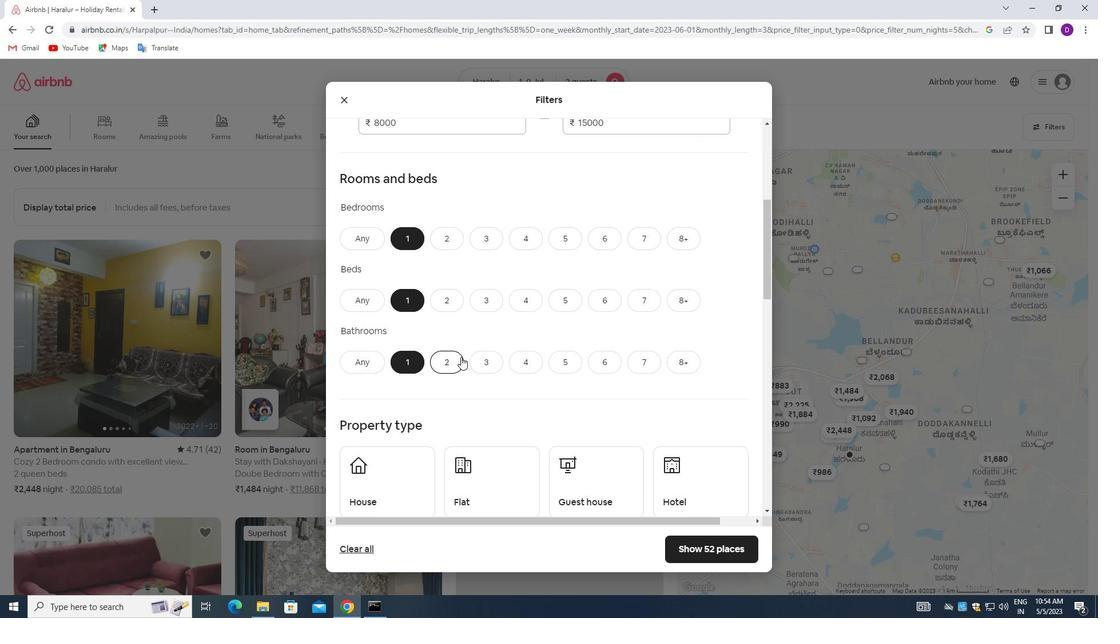 
Action: Mouse scrolled (461, 356) with delta (0, 0)
Screenshot: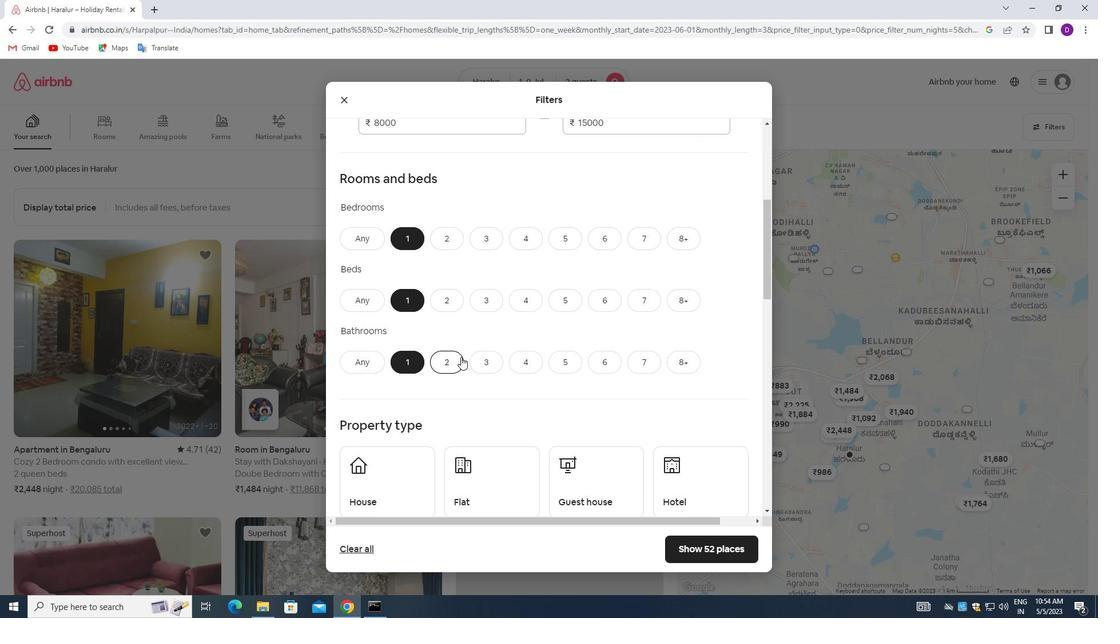 
Action: Mouse moved to (382, 361)
Screenshot: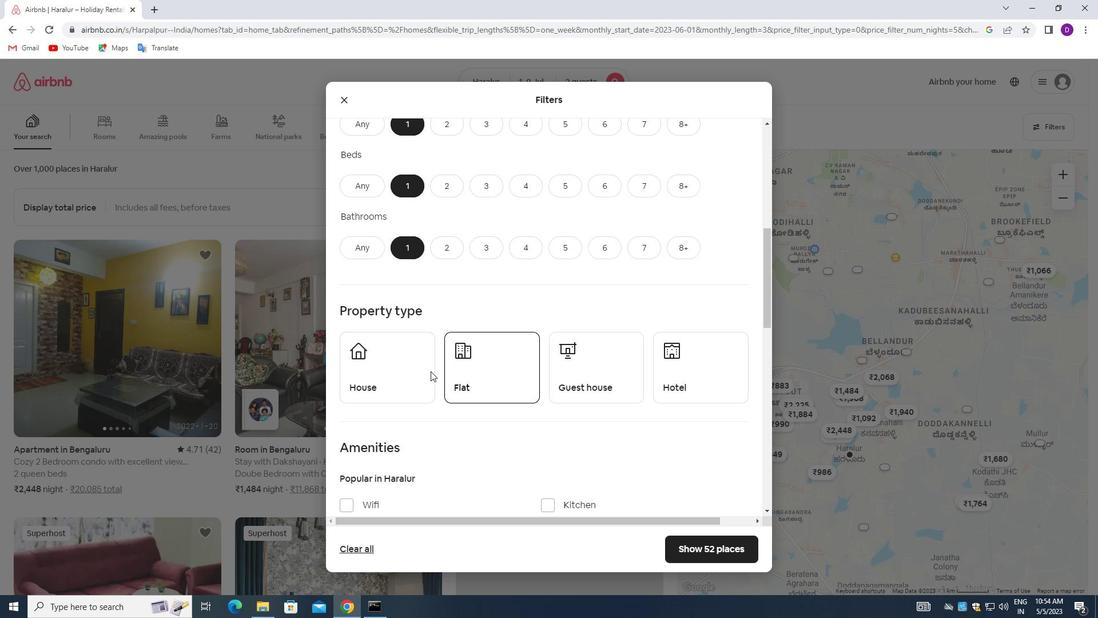 
Action: Mouse pressed left at (382, 361)
Screenshot: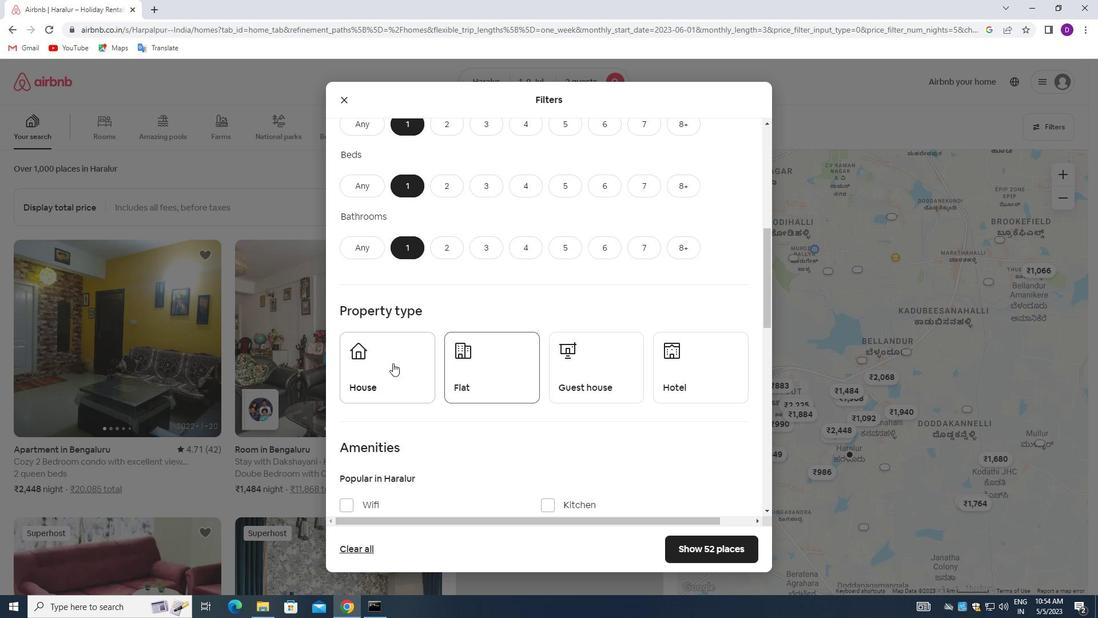 
Action: Mouse moved to (461, 370)
Screenshot: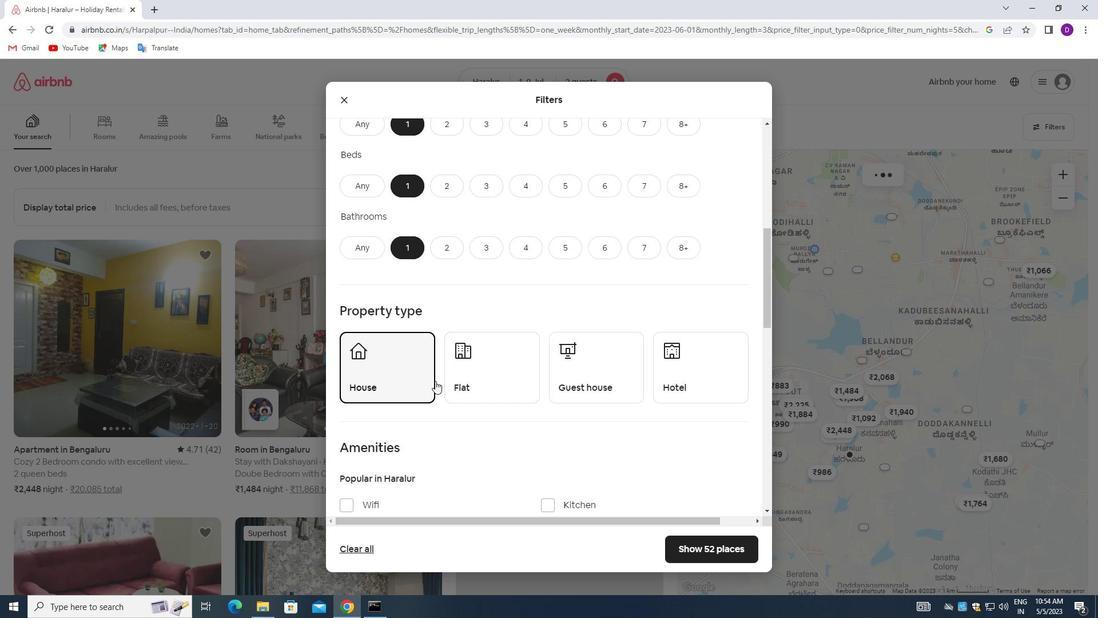 
Action: Mouse pressed left at (461, 370)
Screenshot: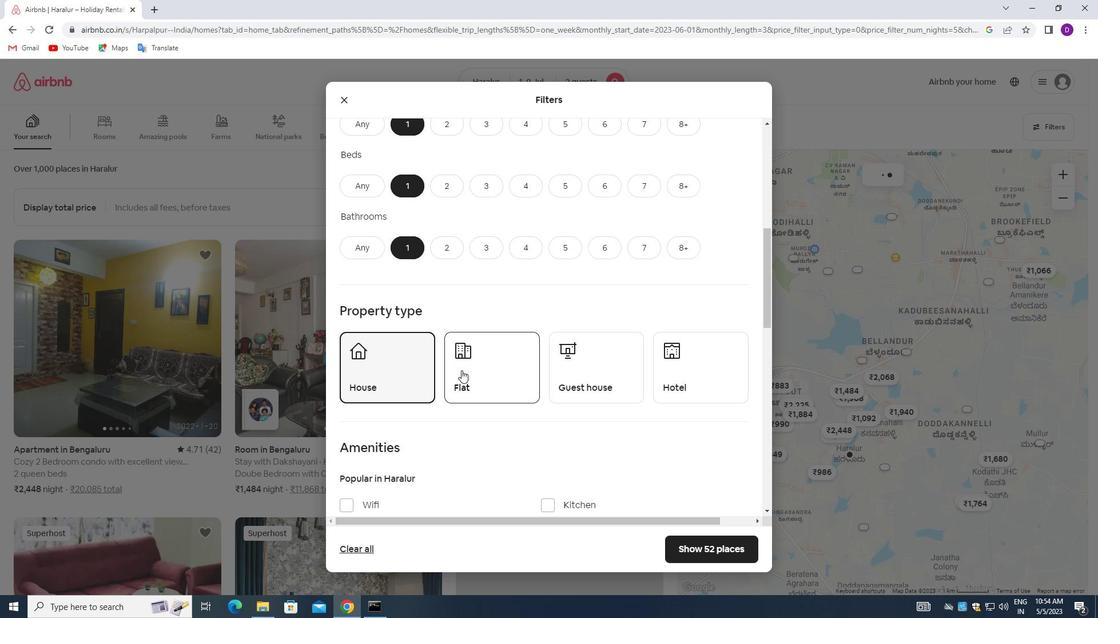 
Action: Mouse moved to (591, 372)
Screenshot: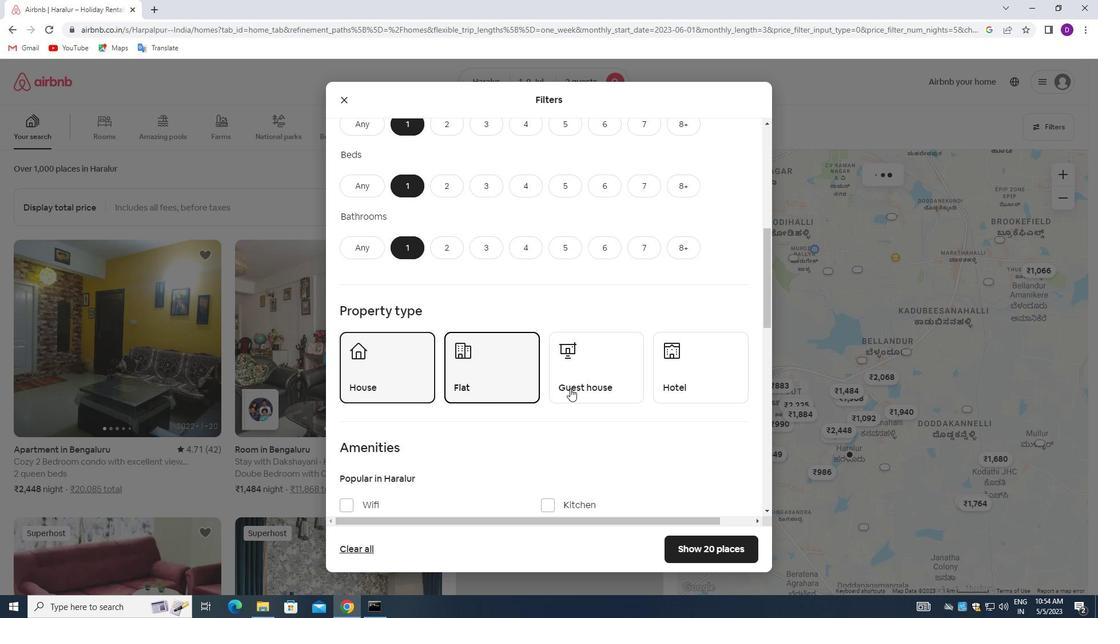 
Action: Mouse pressed left at (591, 372)
Screenshot: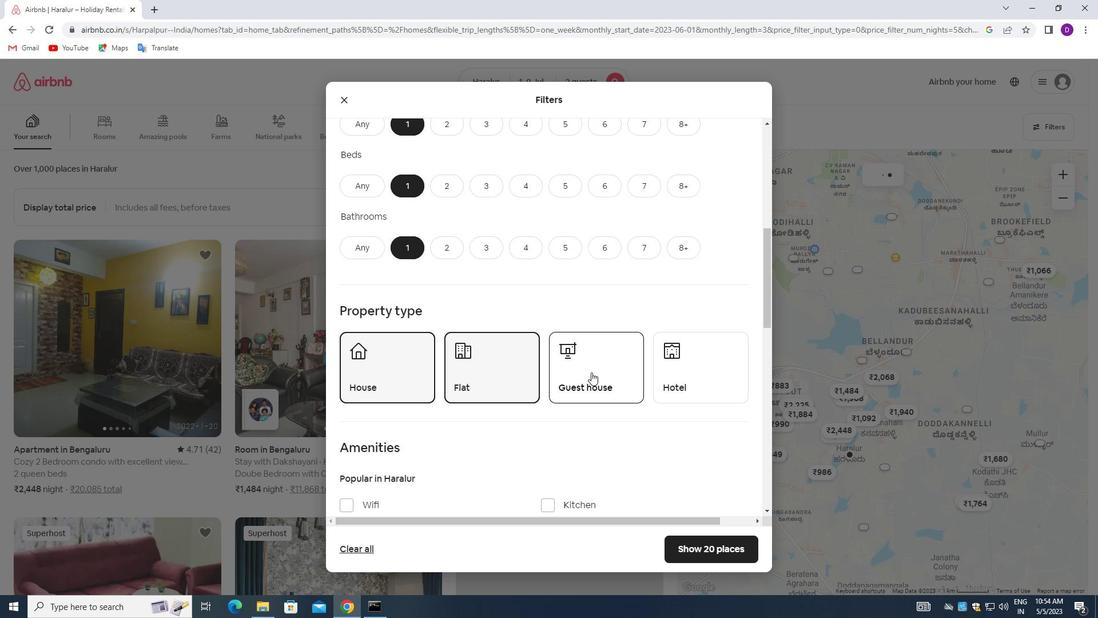 
Action: Mouse moved to (458, 392)
Screenshot: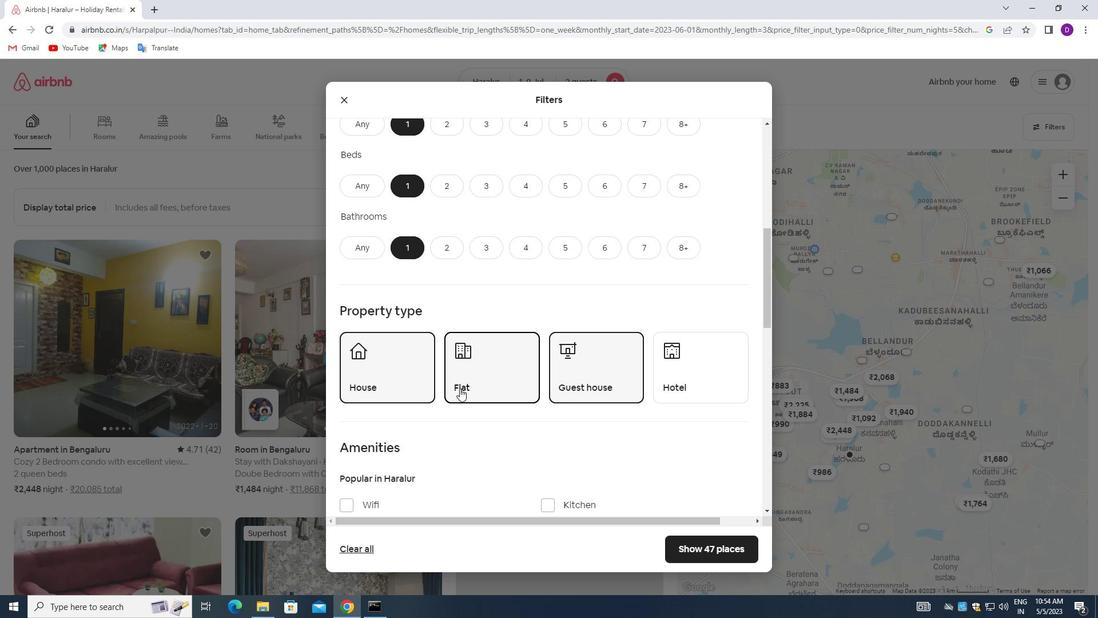 
Action: Mouse scrolled (458, 392) with delta (0, 0)
Screenshot: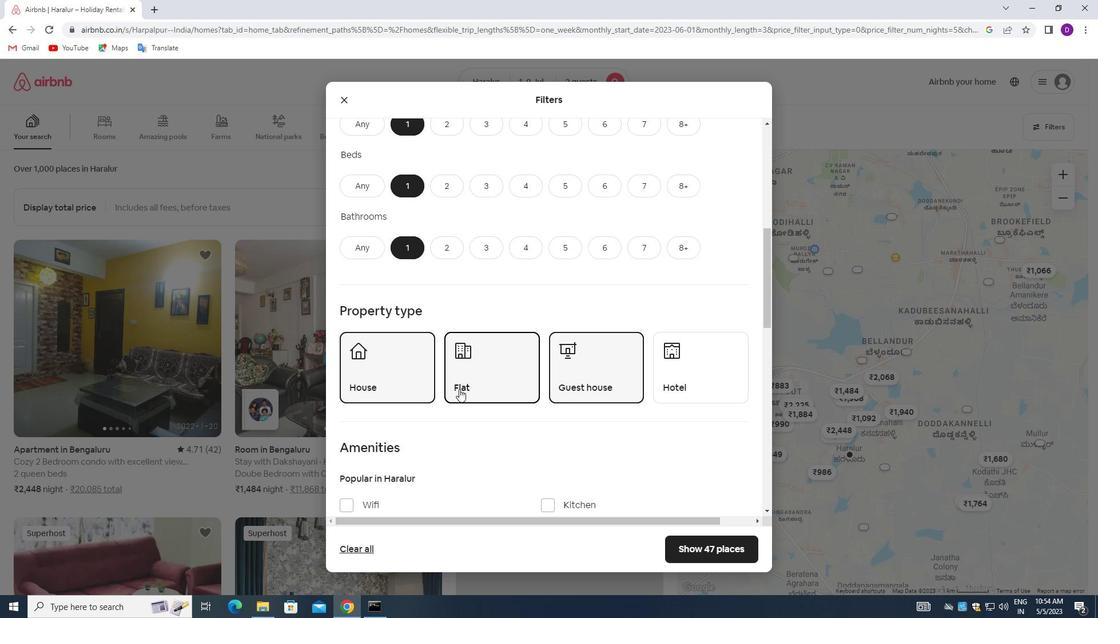 
Action: Mouse moved to (485, 382)
Screenshot: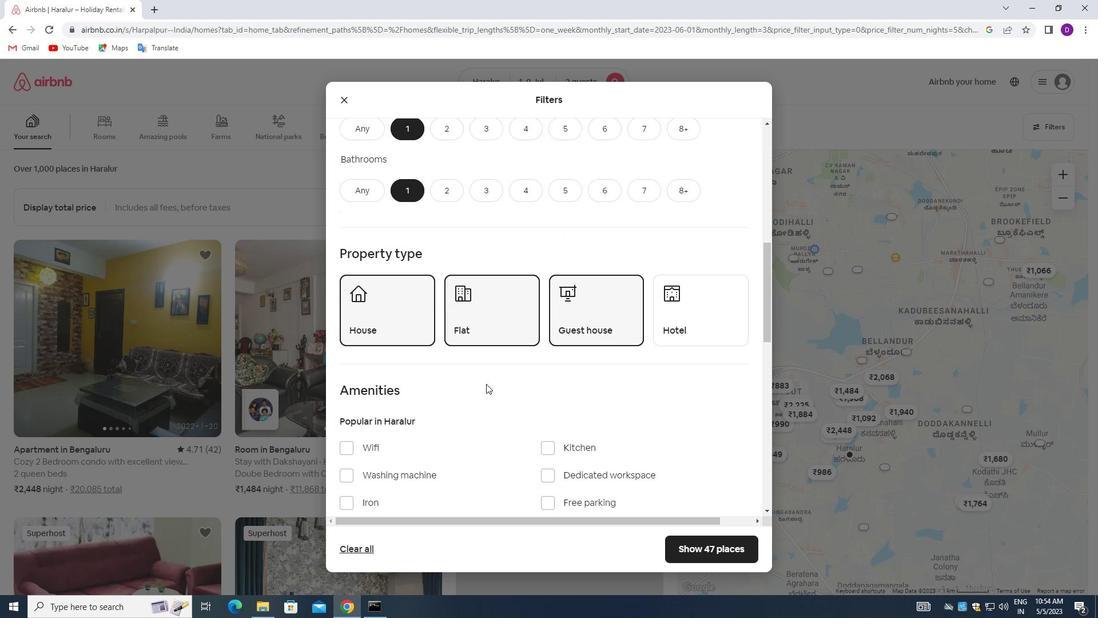 
Action: Mouse scrolled (485, 381) with delta (0, 0)
Screenshot: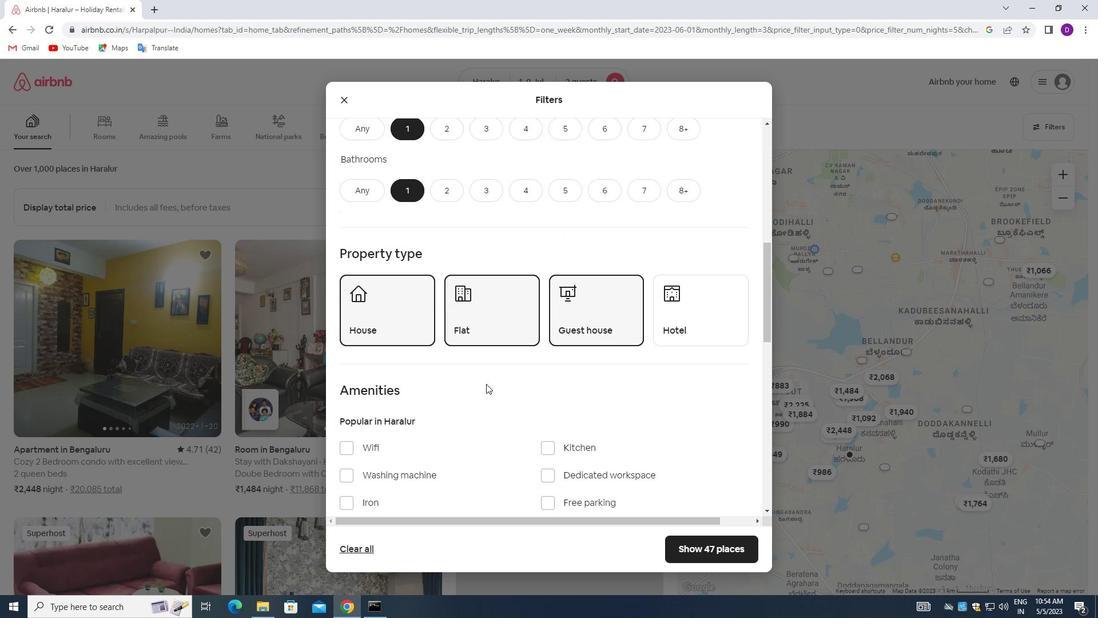 
Action: Mouse scrolled (485, 381) with delta (0, 0)
Screenshot: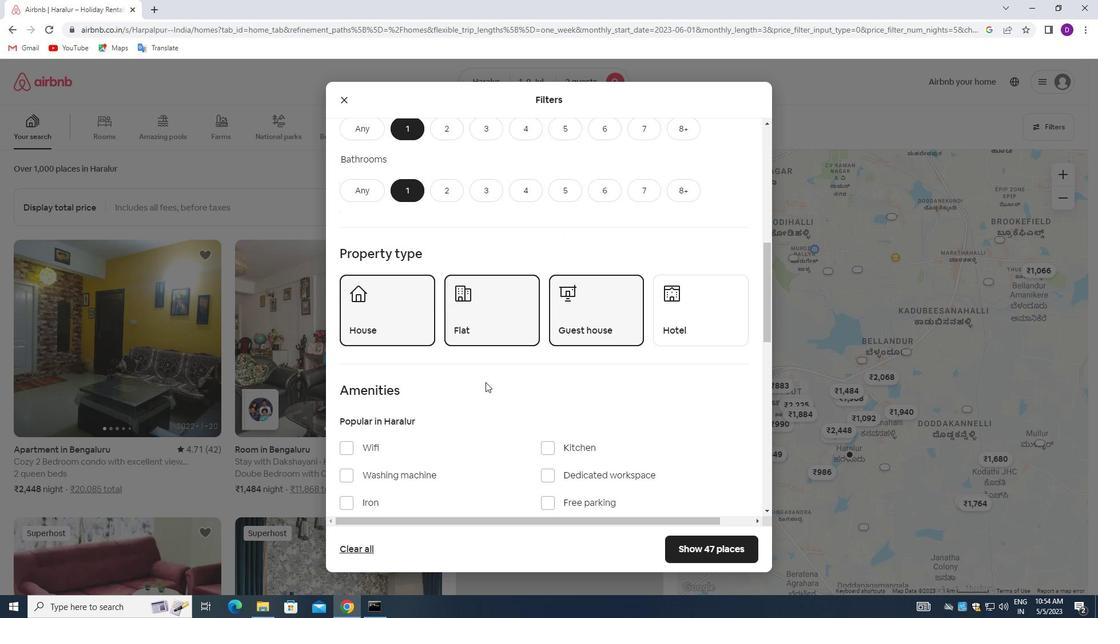 
Action: Mouse moved to (350, 362)
Screenshot: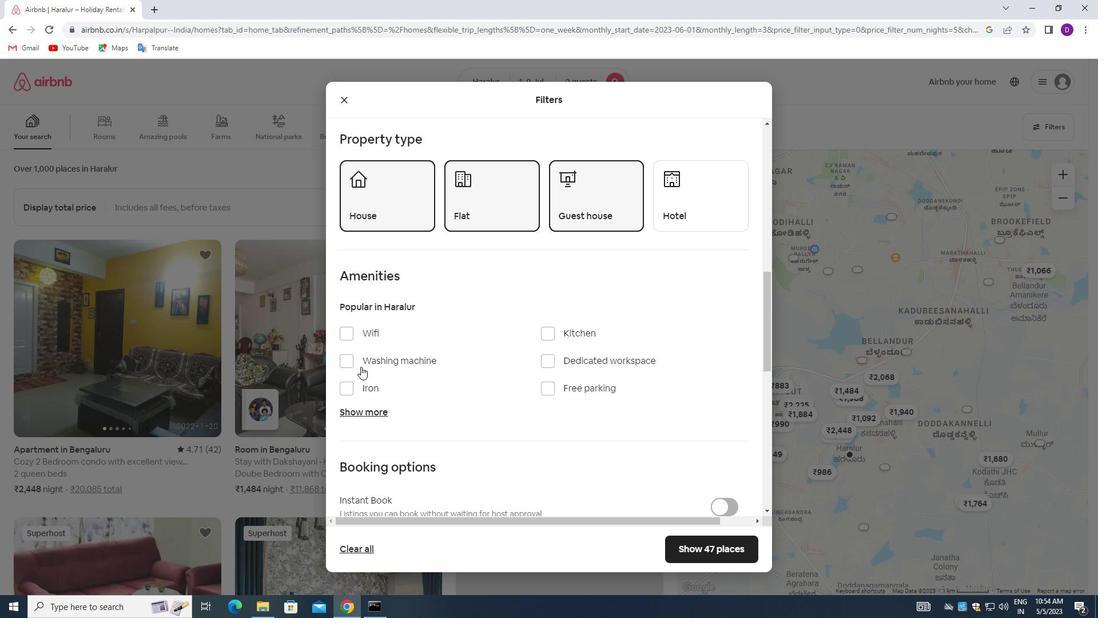 
Action: Mouse pressed left at (350, 362)
Screenshot: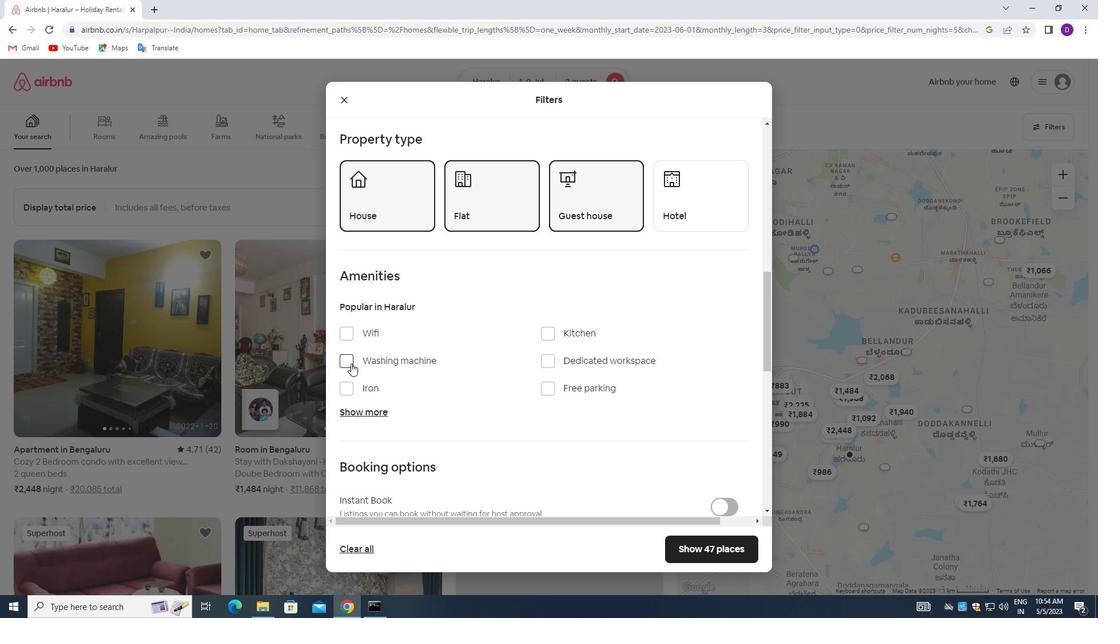 
Action: Mouse moved to (507, 384)
Screenshot: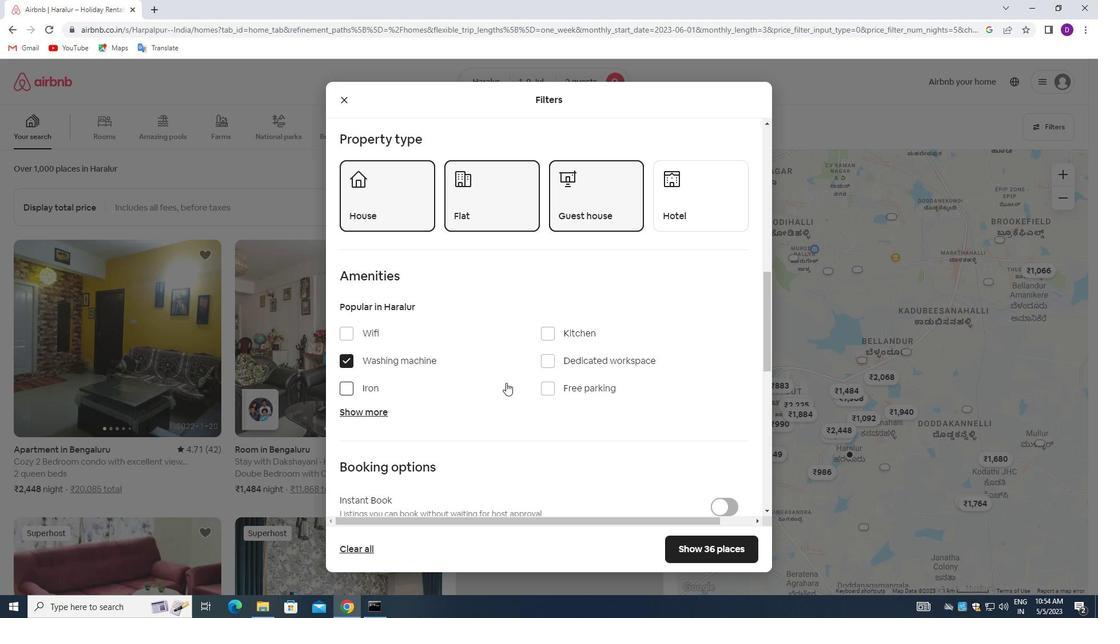 
Action: Mouse scrolled (507, 383) with delta (0, 0)
Screenshot: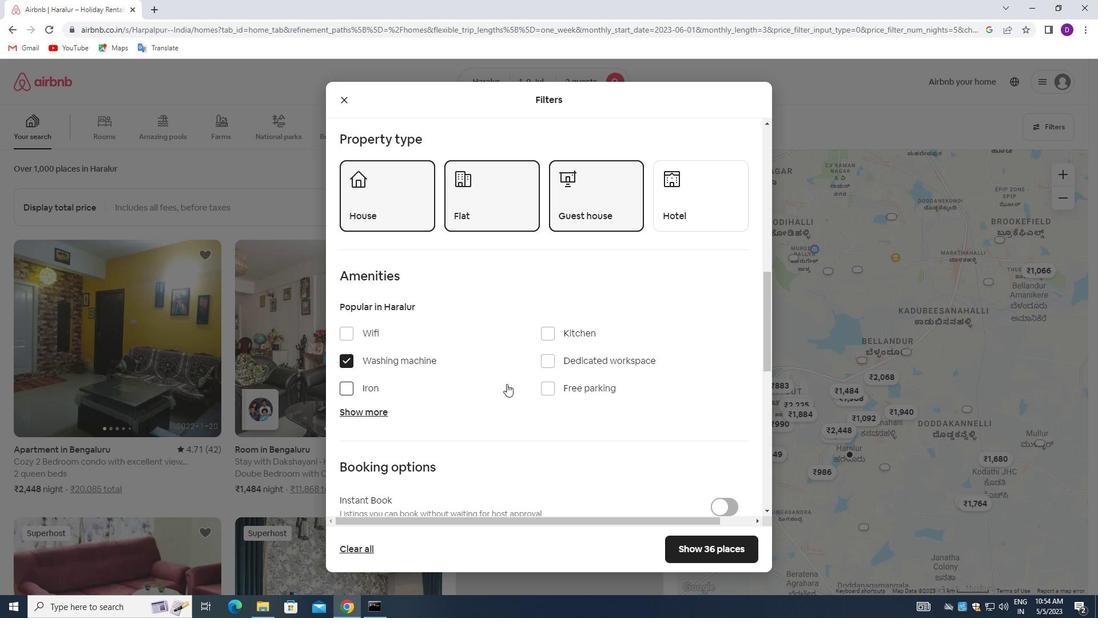 
Action: Mouse moved to (510, 360)
Screenshot: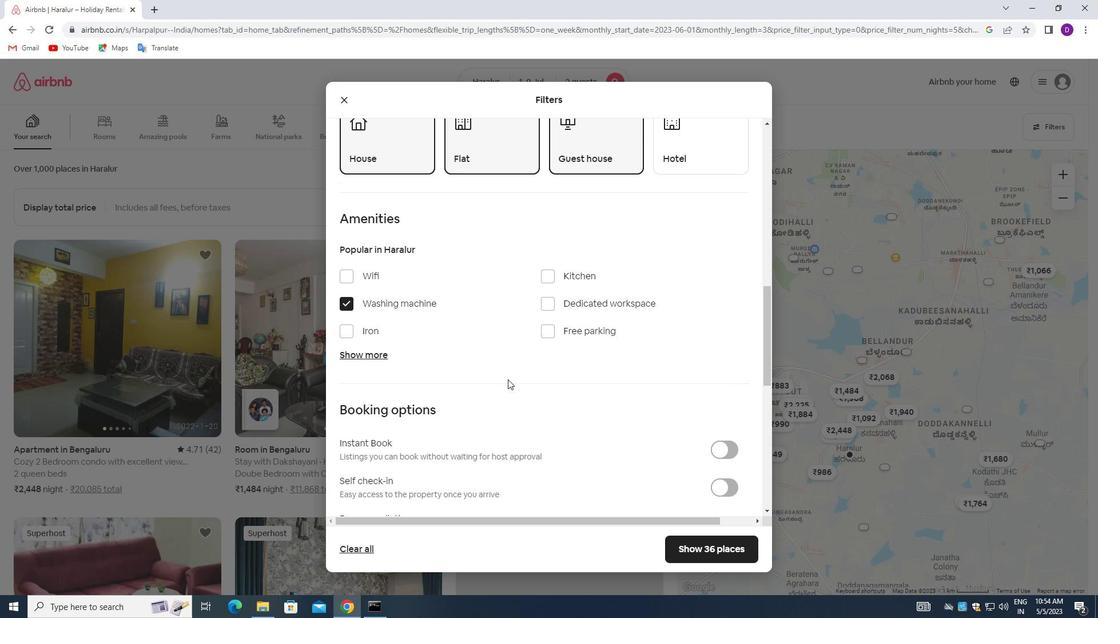 
Action: Mouse scrolled (510, 359) with delta (0, 0)
Screenshot: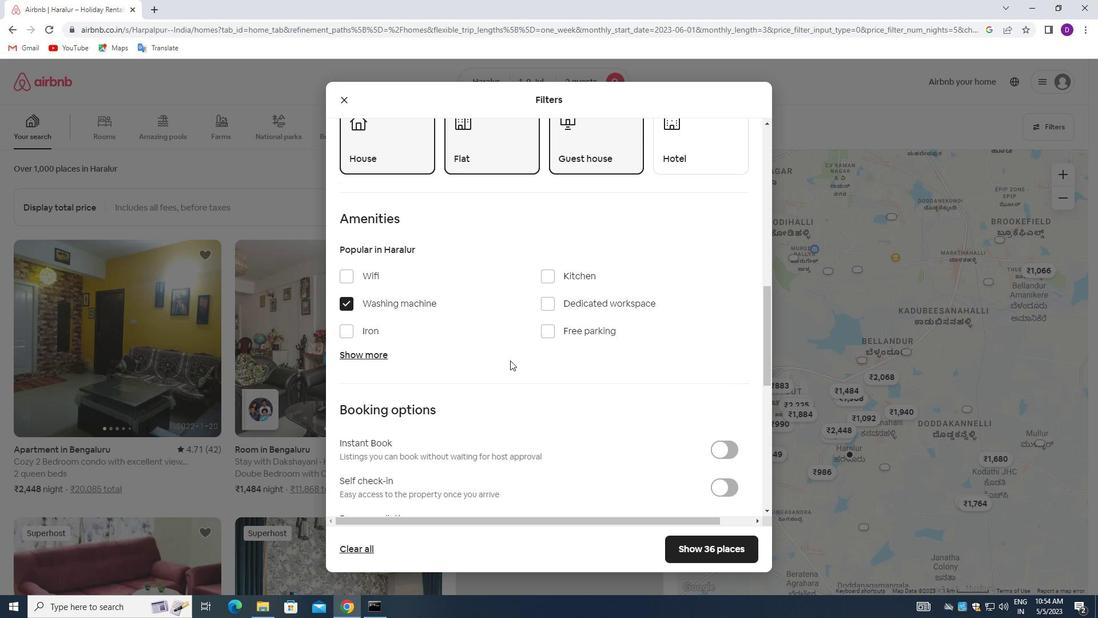 
Action: Mouse moved to (545, 367)
Screenshot: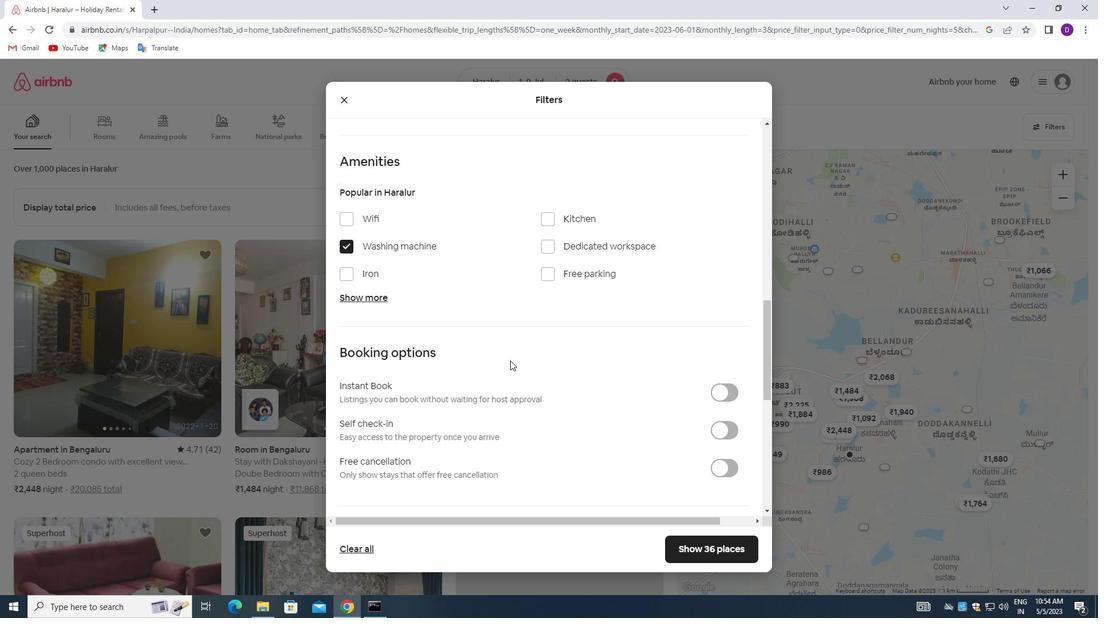 
Action: Mouse scrolled (545, 366) with delta (0, 0)
Screenshot: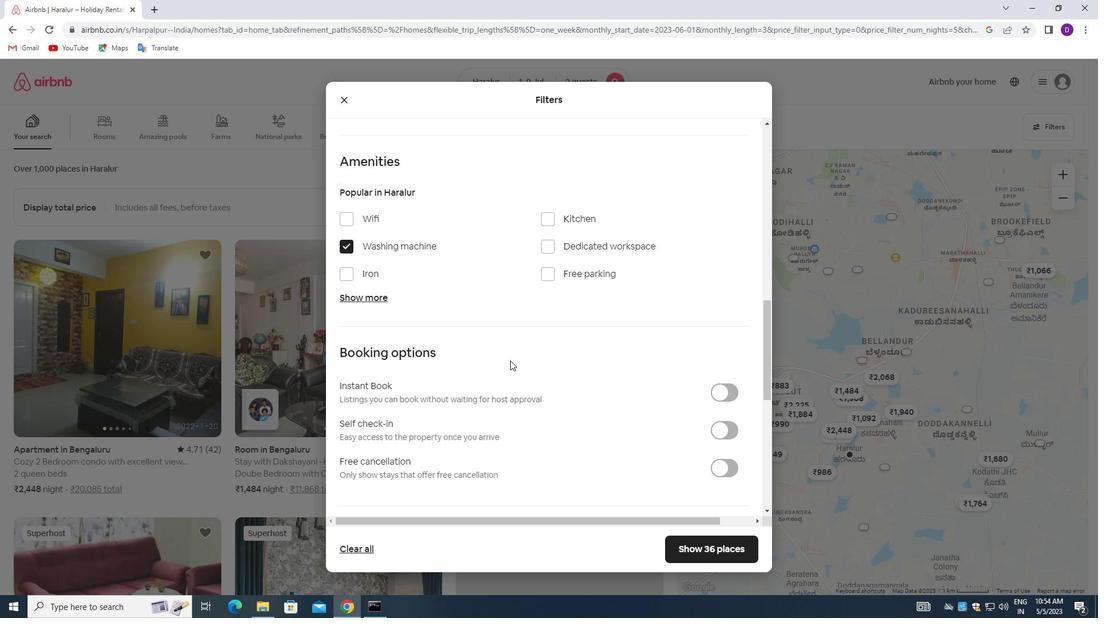 
Action: Mouse moved to (727, 370)
Screenshot: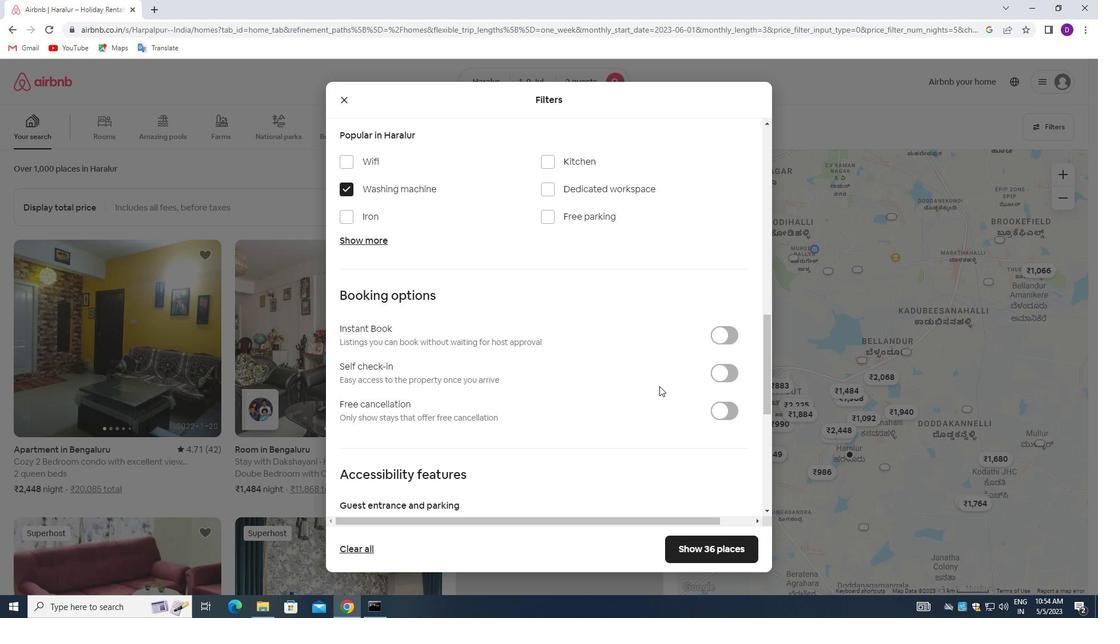 
Action: Mouse pressed left at (727, 370)
Screenshot: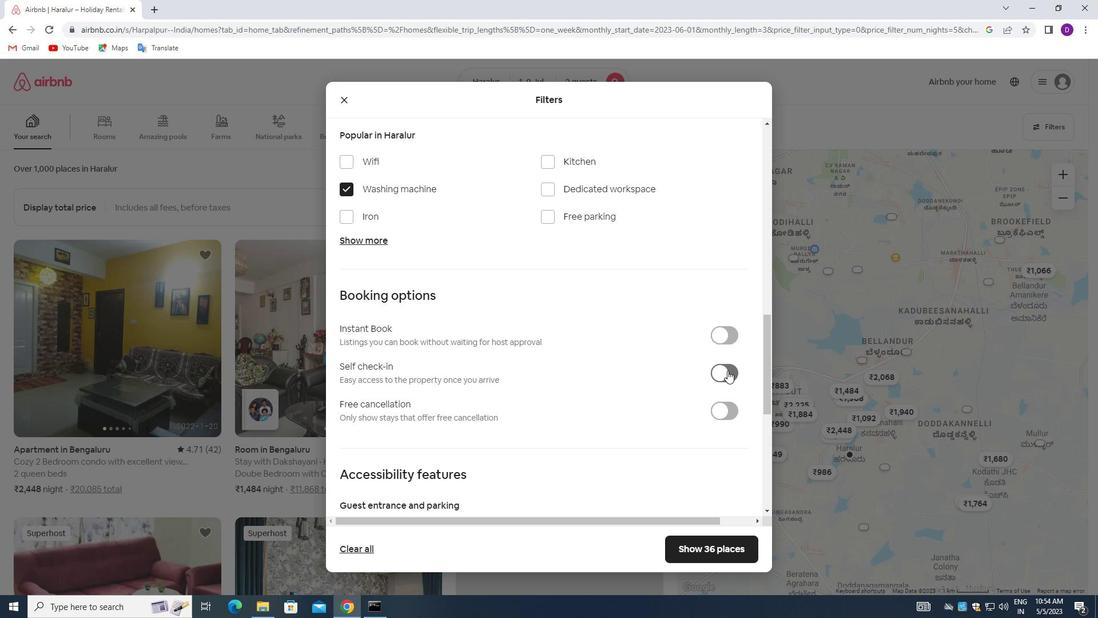 
Action: Mouse moved to (515, 366)
Screenshot: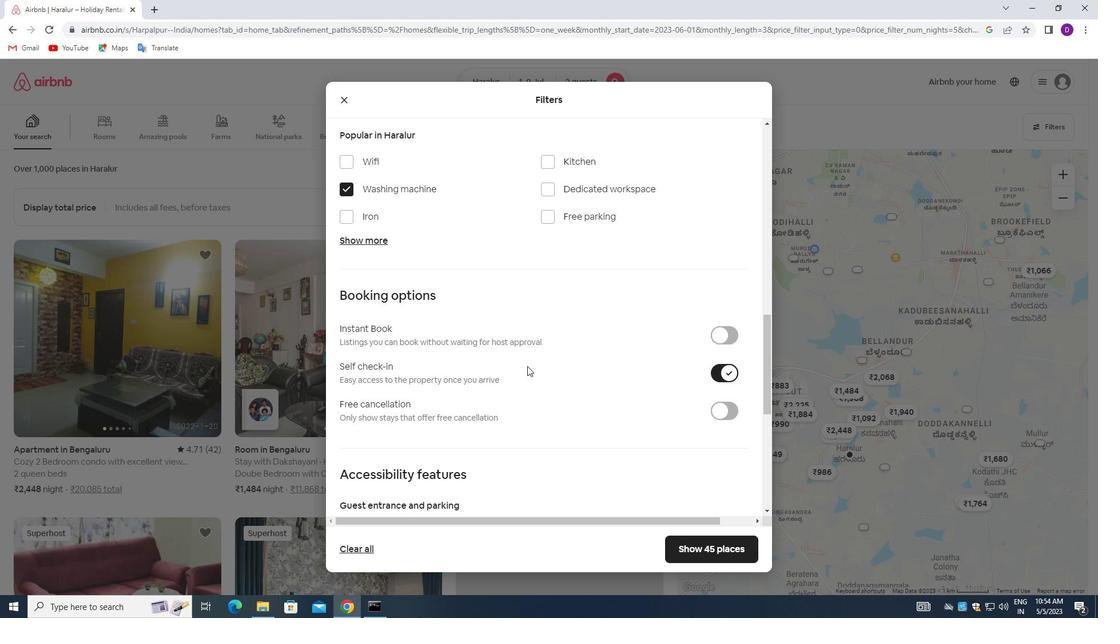 
Action: Mouse scrolled (515, 365) with delta (0, 0)
Screenshot: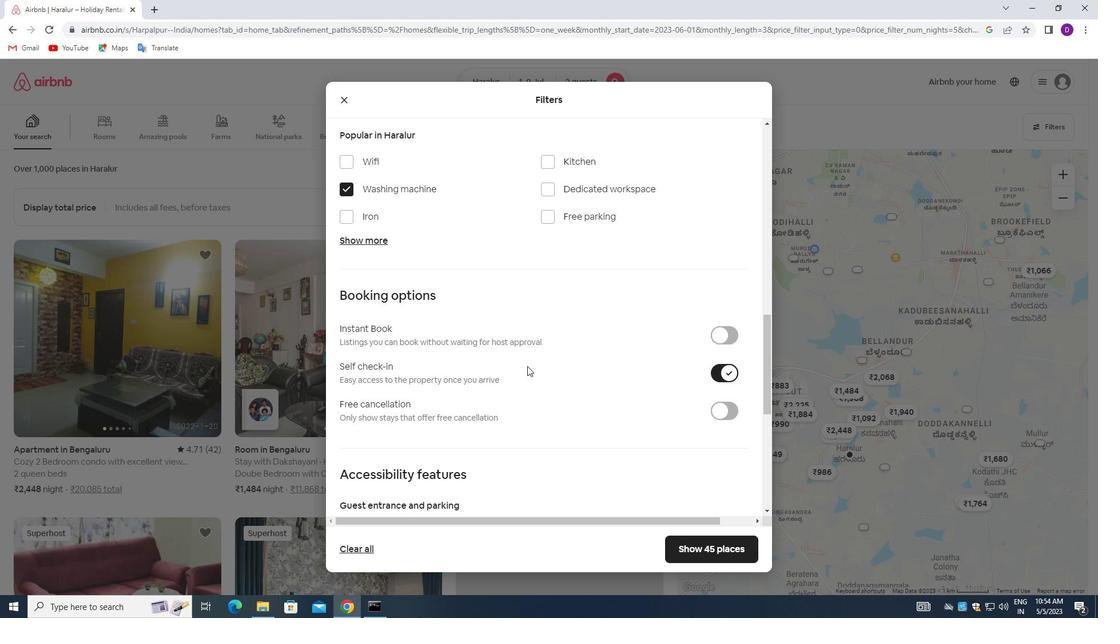 
Action: Mouse moved to (515, 366)
Screenshot: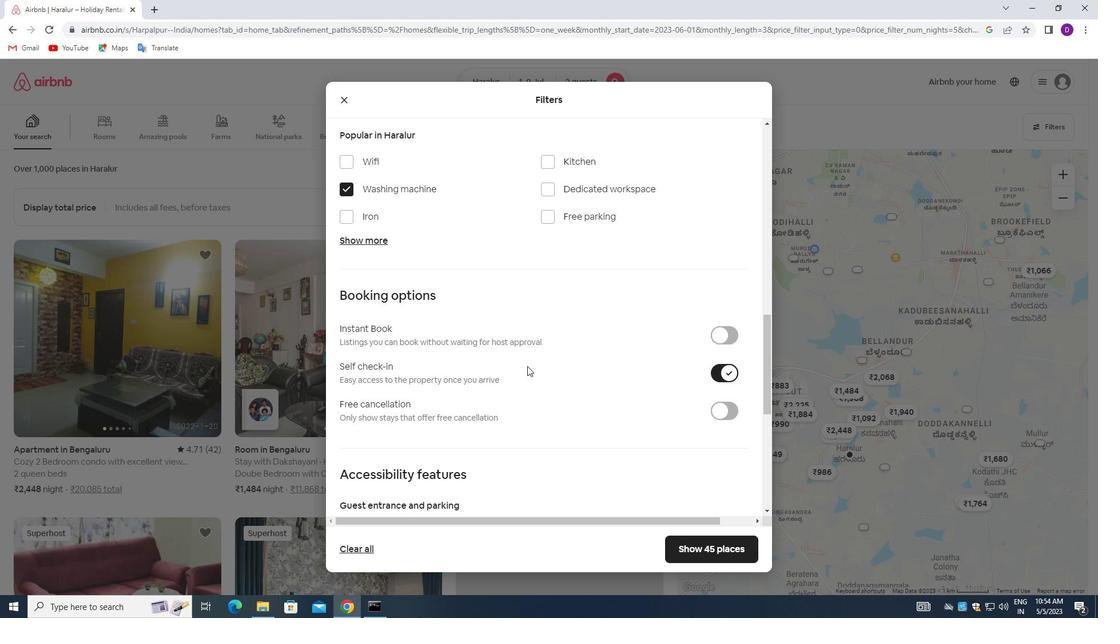
Action: Mouse scrolled (515, 365) with delta (0, 0)
Screenshot: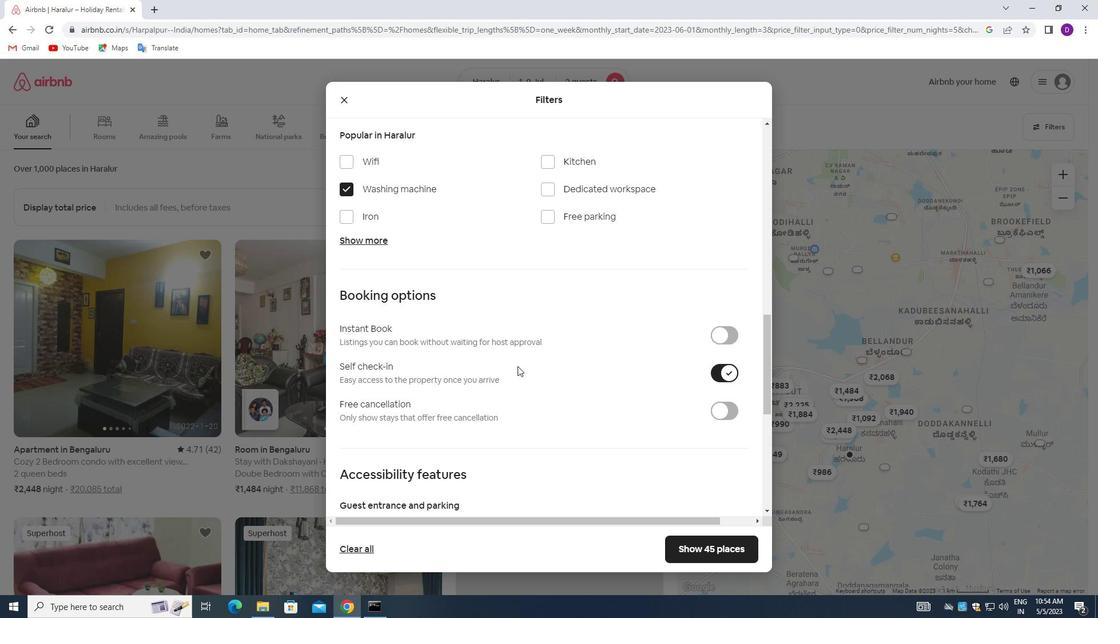 
Action: Mouse scrolled (515, 365) with delta (0, 0)
Screenshot: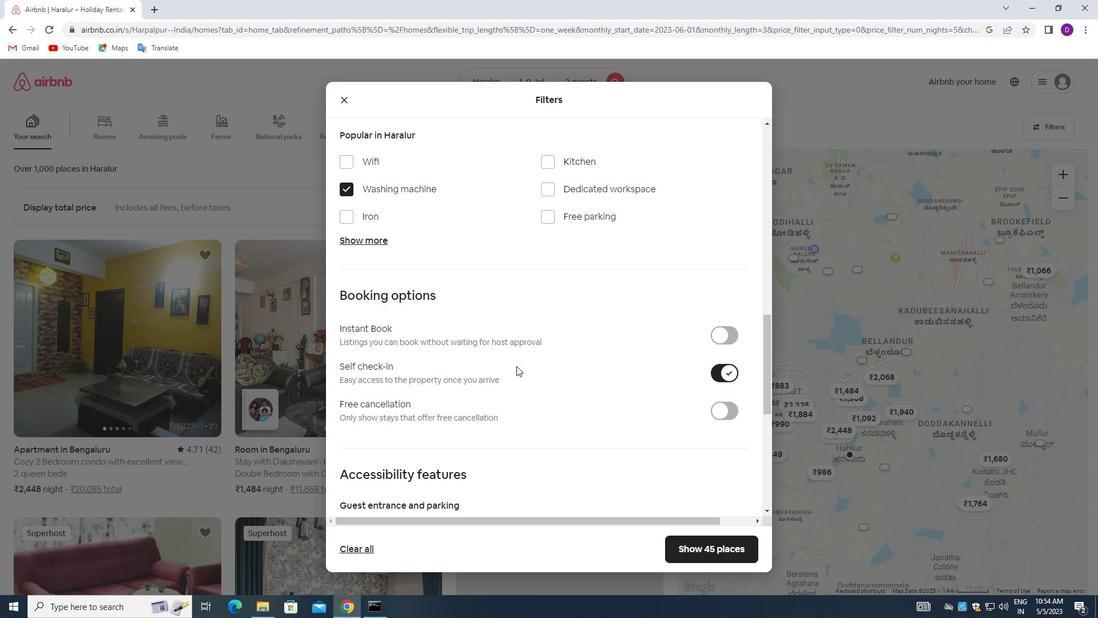 
Action: Mouse moved to (513, 366)
Screenshot: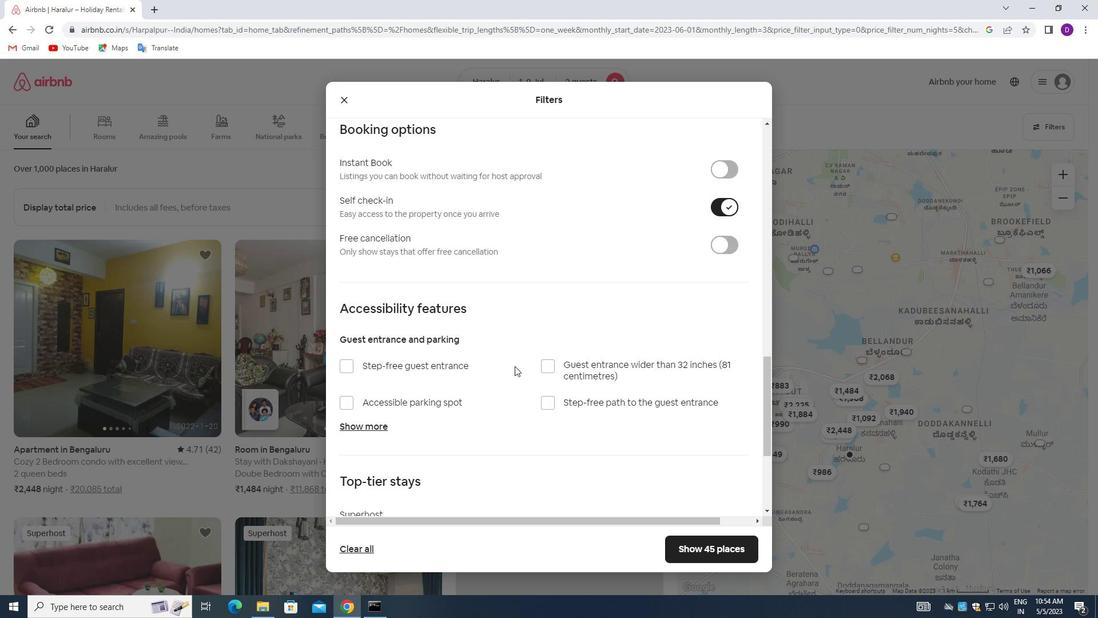 
Action: Mouse scrolled (513, 366) with delta (0, 0)
Screenshot: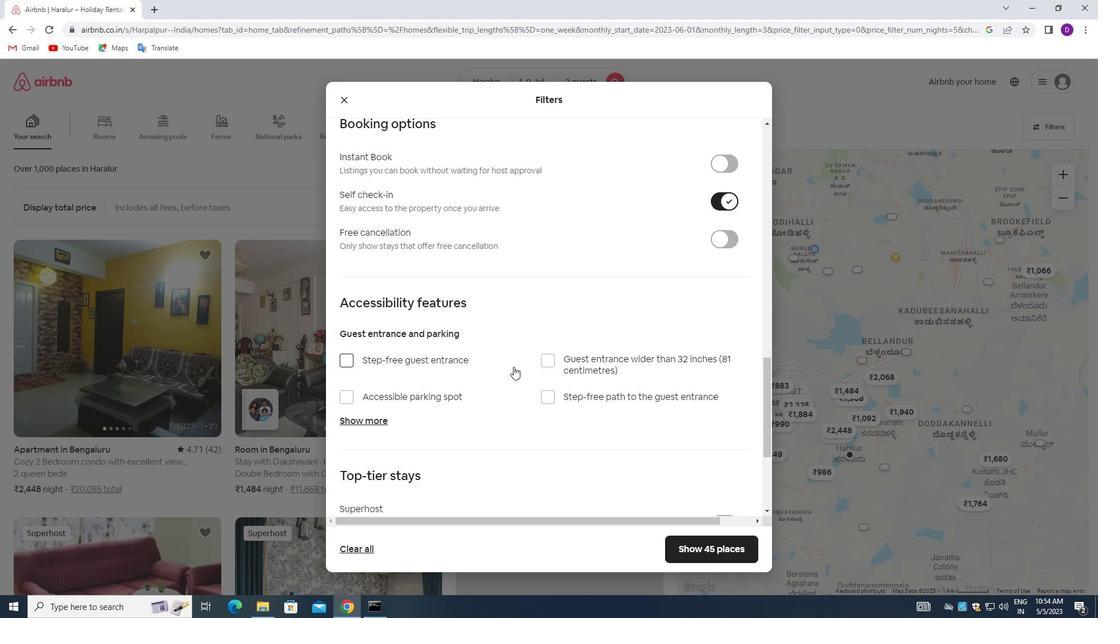
Action: Mouse scrolled (513, 366) with delta (0, 0)
Screenshot: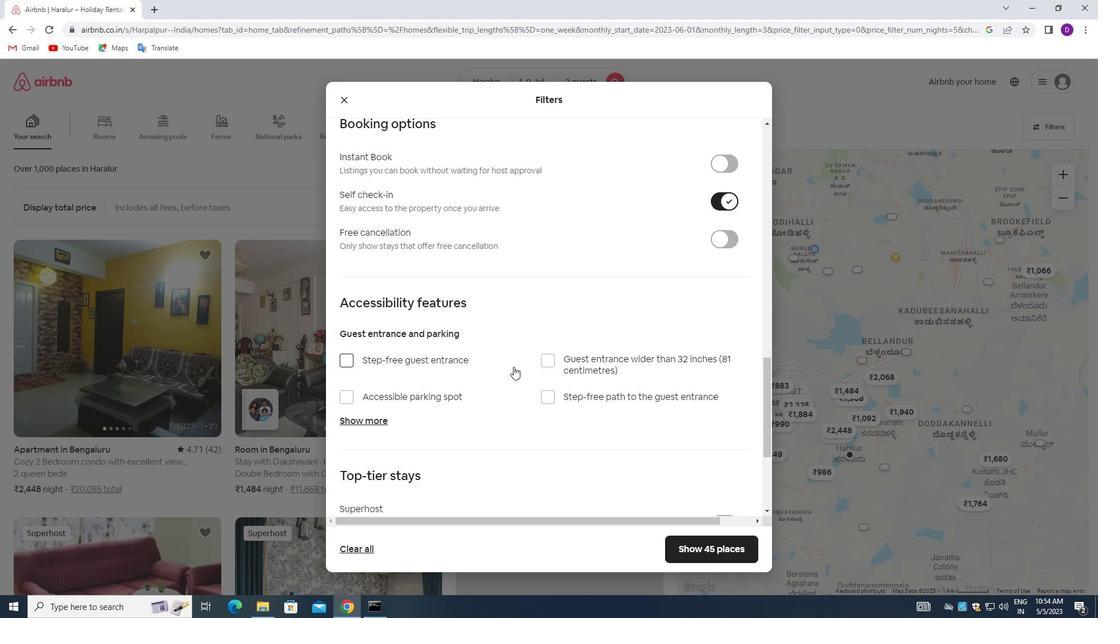 
Action: Mouse scrolled (513, 366) with delta (0, 0)
Screenshot: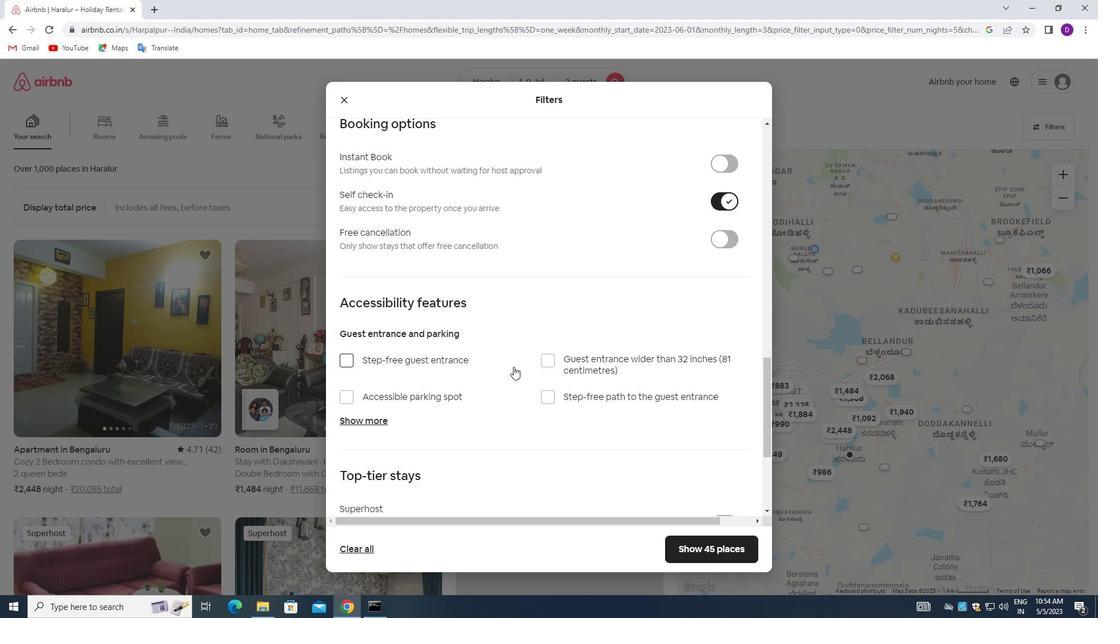 
Action: Mouse moved to (511, 367)
Screenshot: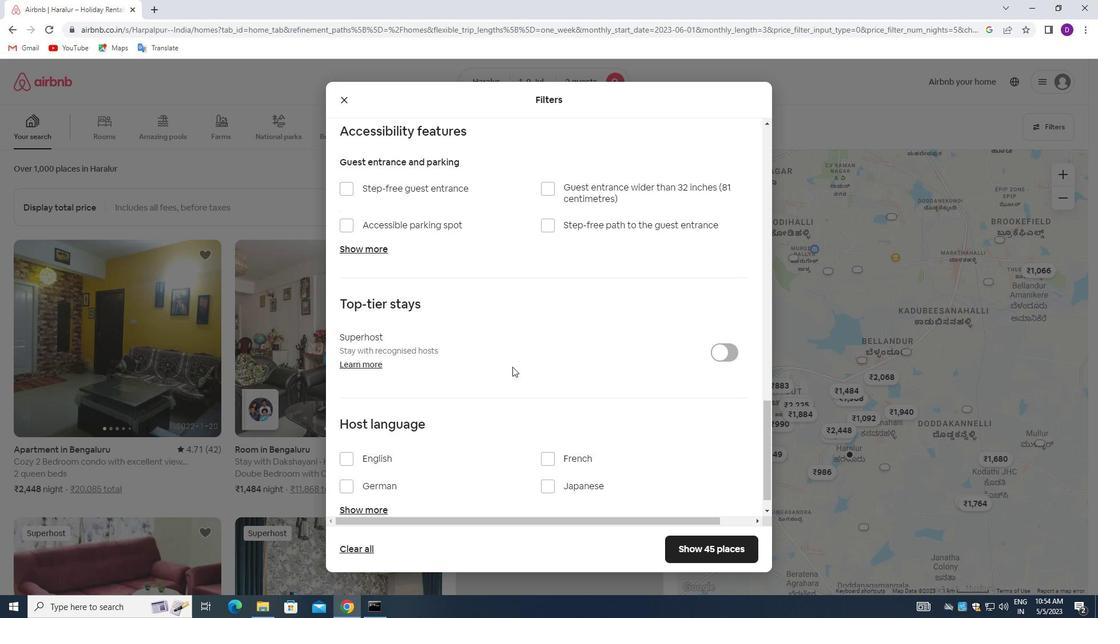 
Action: Mouse scrolled (511, 366) with delta (0, 0)
Screenshot: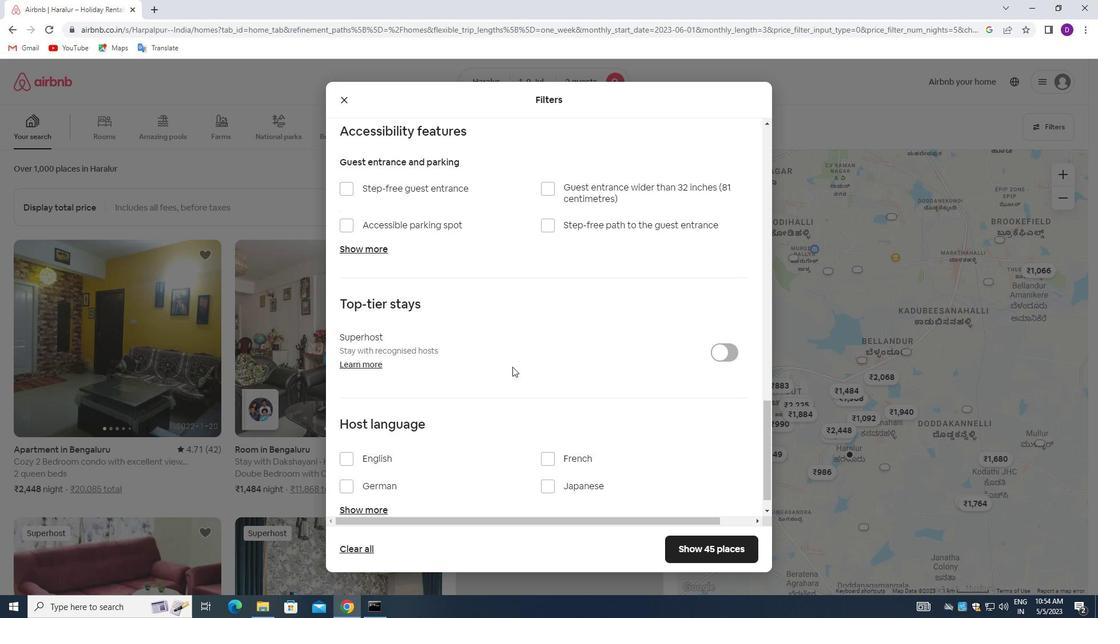 
Action: Mouse scrolled (511, 366) with delta (0, 0)
Screenshot: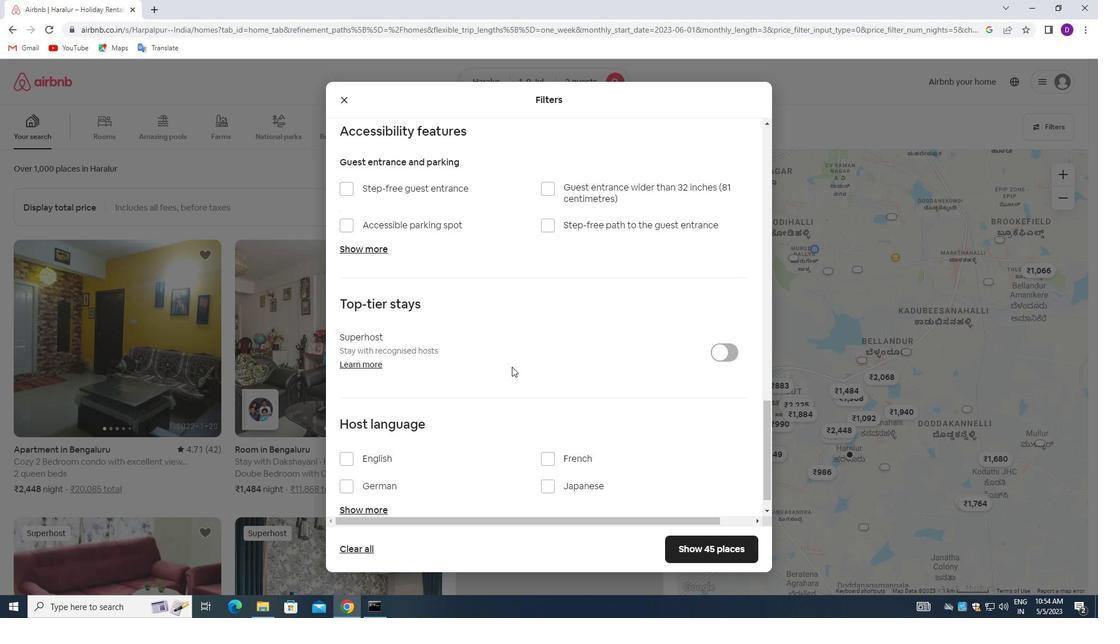 
Action: Mouse scrolled (511, 366) with delta (0, 0)
Screenshot: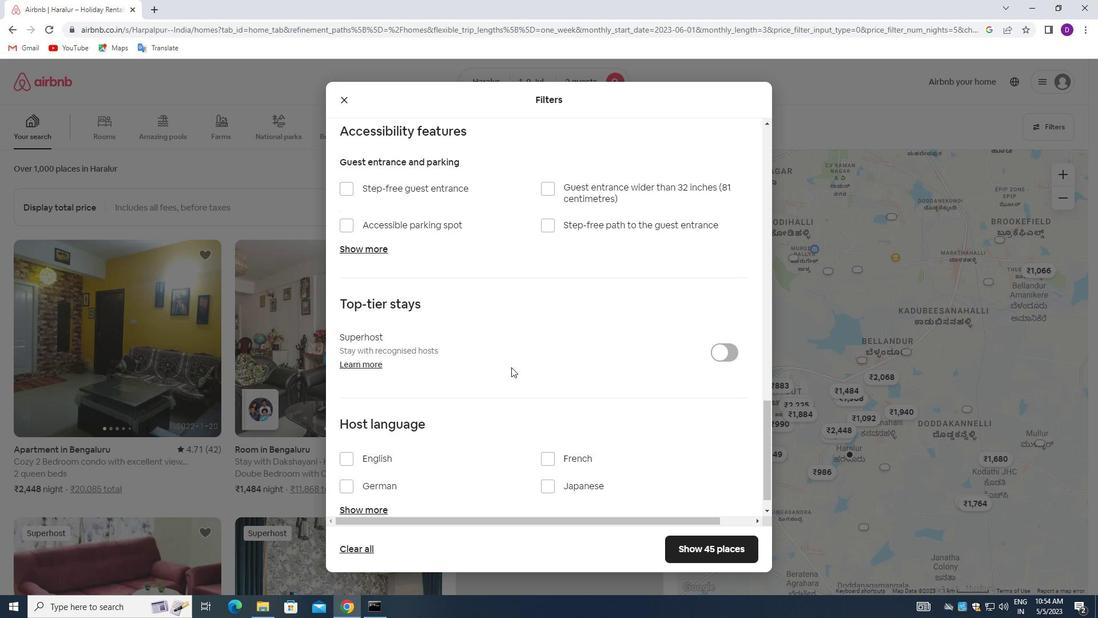 
Action: Mouse scrolled (511, 366) with delta (0, 0)
Screenshot: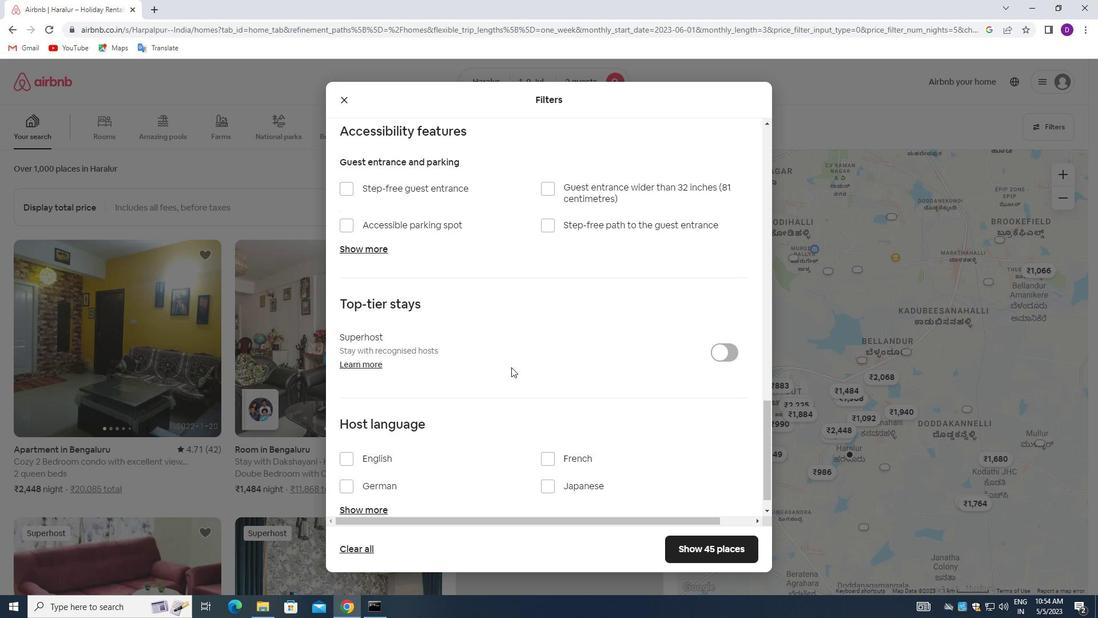 
Action: Mouse scrolled (511, 366) with delta (0, 0)
Screenshot: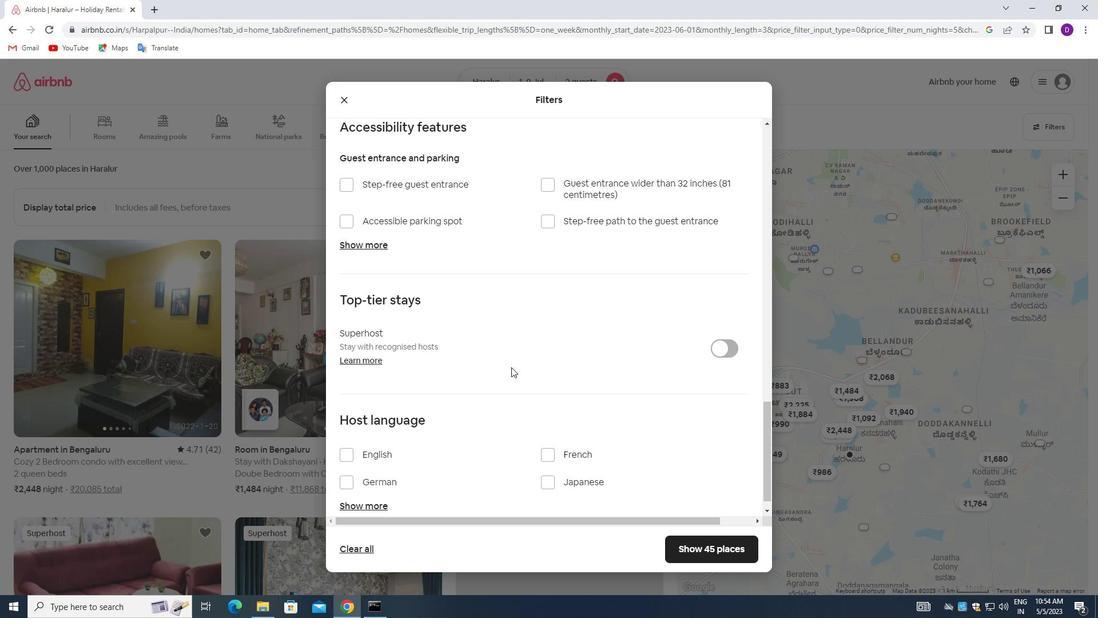 
Action: Mouse moved to (511, 367)
Screenshot: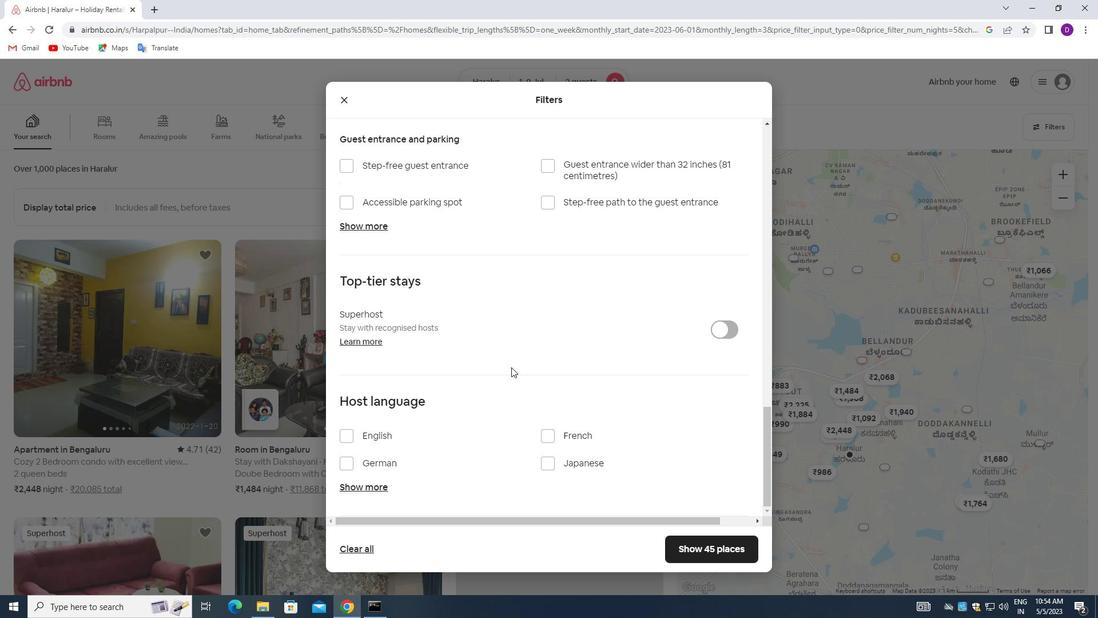
Action: Mouse scrolled (511, 367) with delta (0, 0)
Screenshot: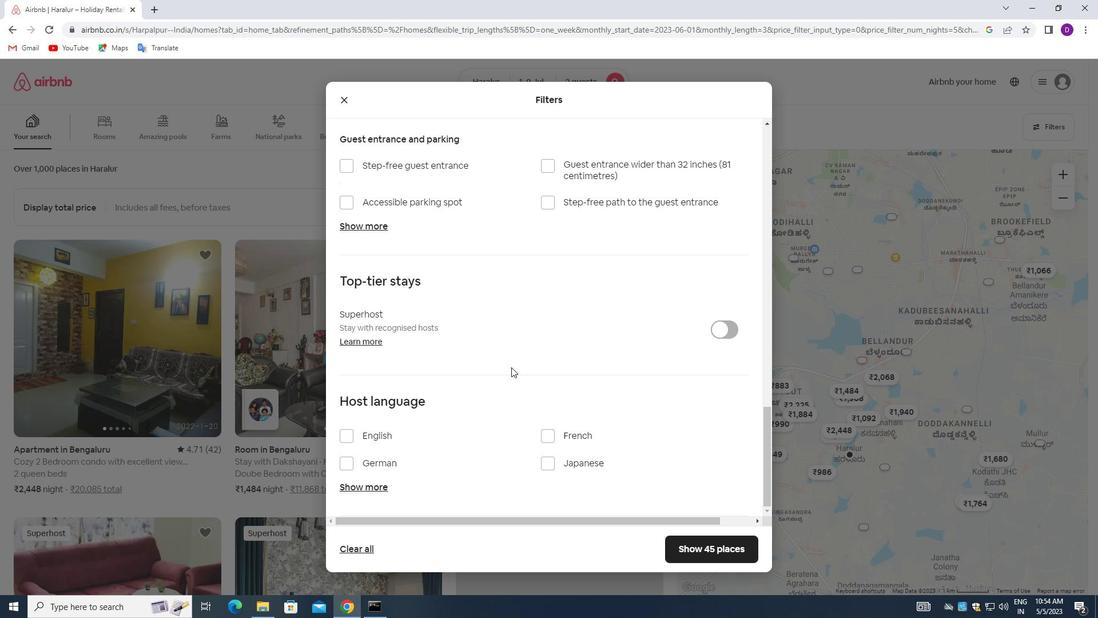 
Action: Mouse moved to (511, 373)
Screenshot: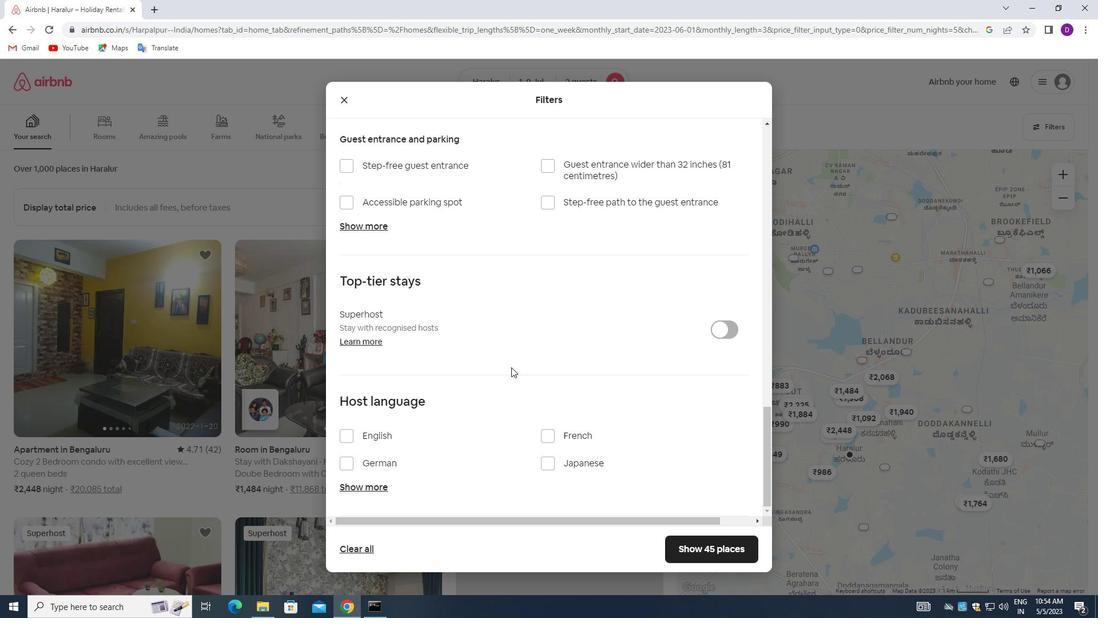 
Action: Mouse scrolled (511, 372) with delta (0, 0)
Screenshot: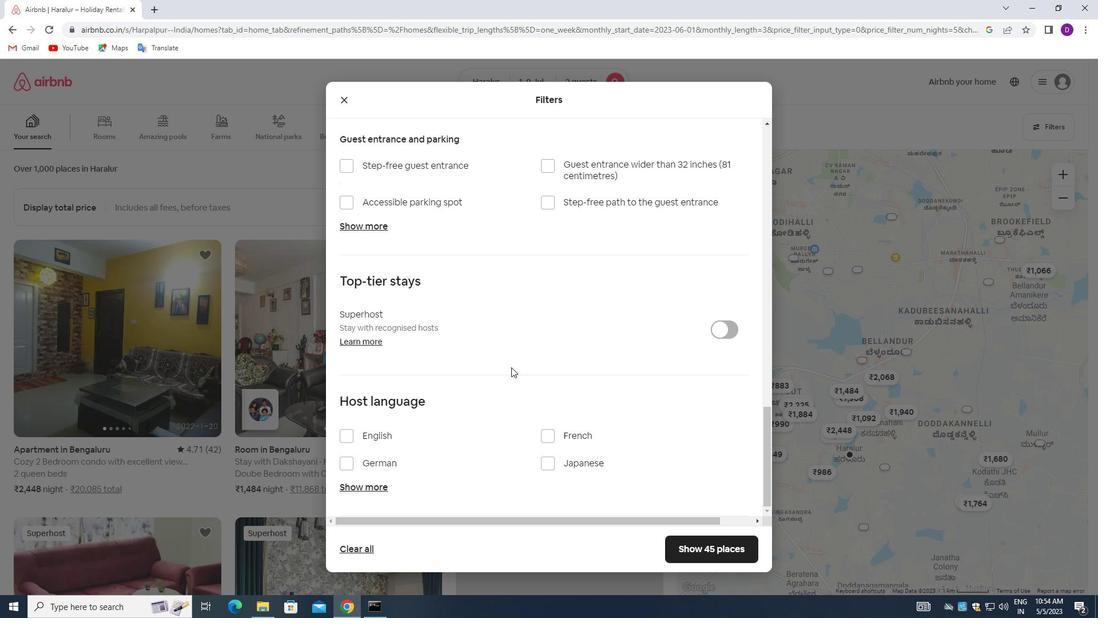 
Action: Mouse moved to (511, 377)
Screenshot: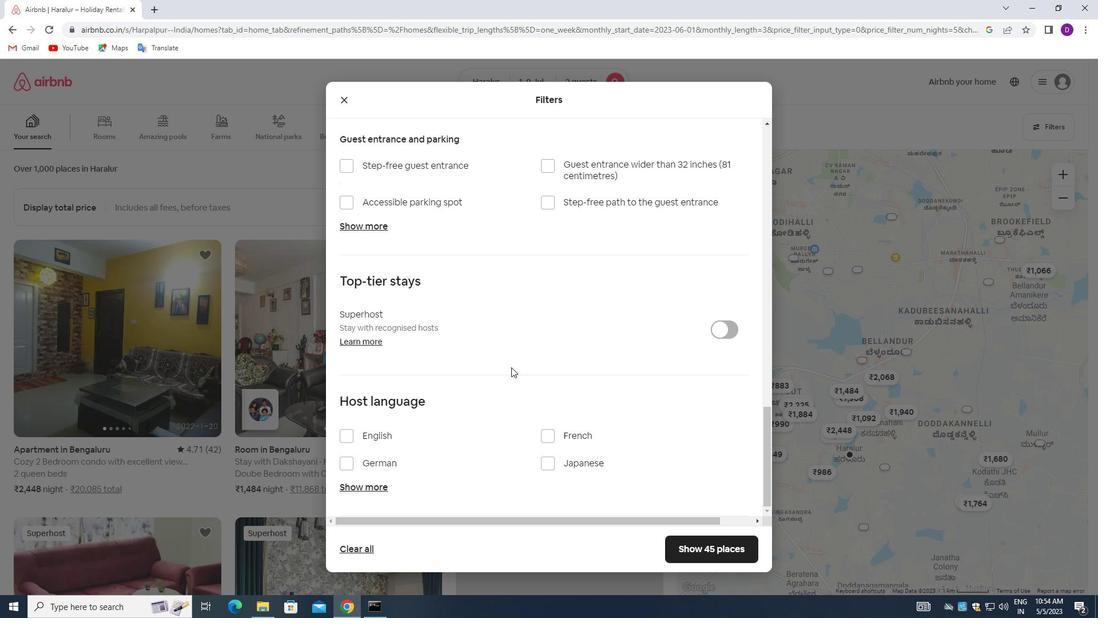 
Action: Mouse scrolled (511, 376) with delta (0, 0)
Screenshot: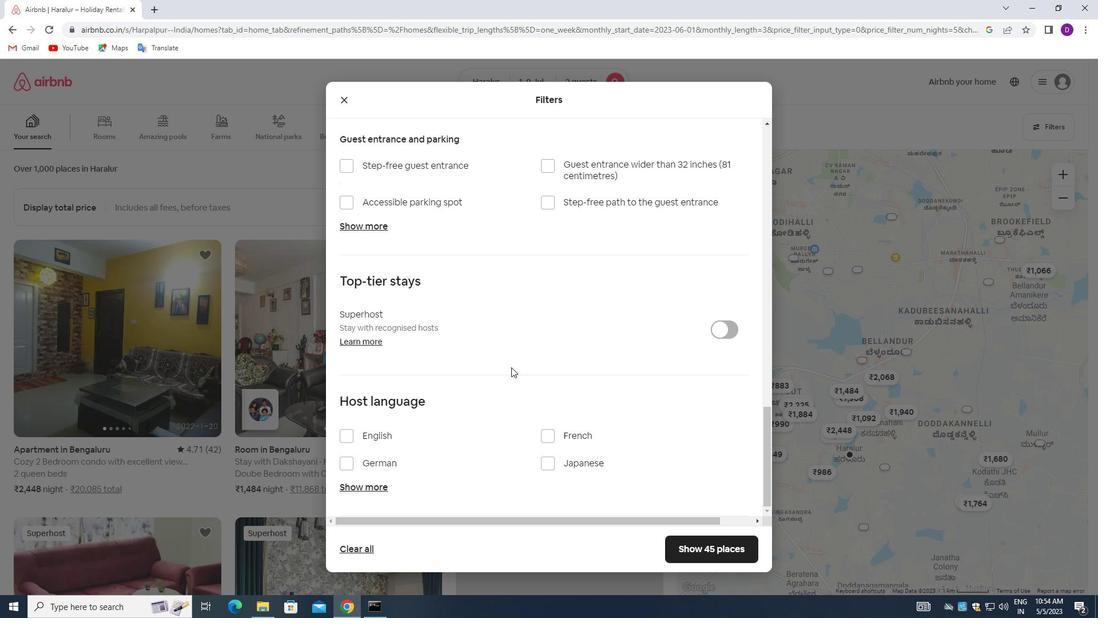 
Action: Mouse moved to (499, 384)
Screenshot: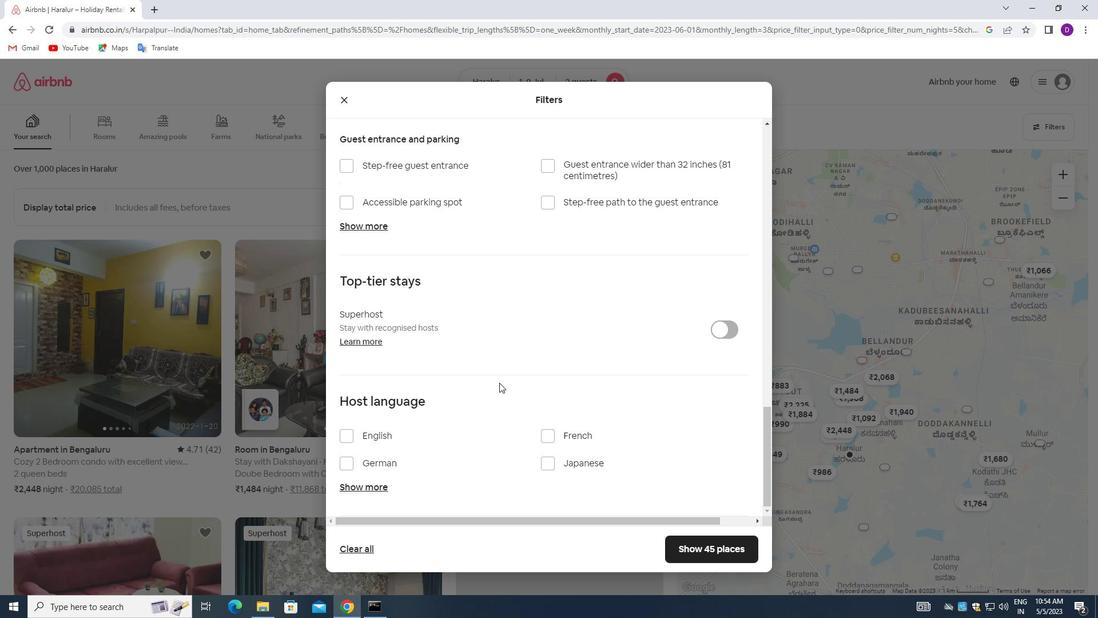 
Action: Mouse scrolled (499, 383) with delta (0, 0)
Screenshot: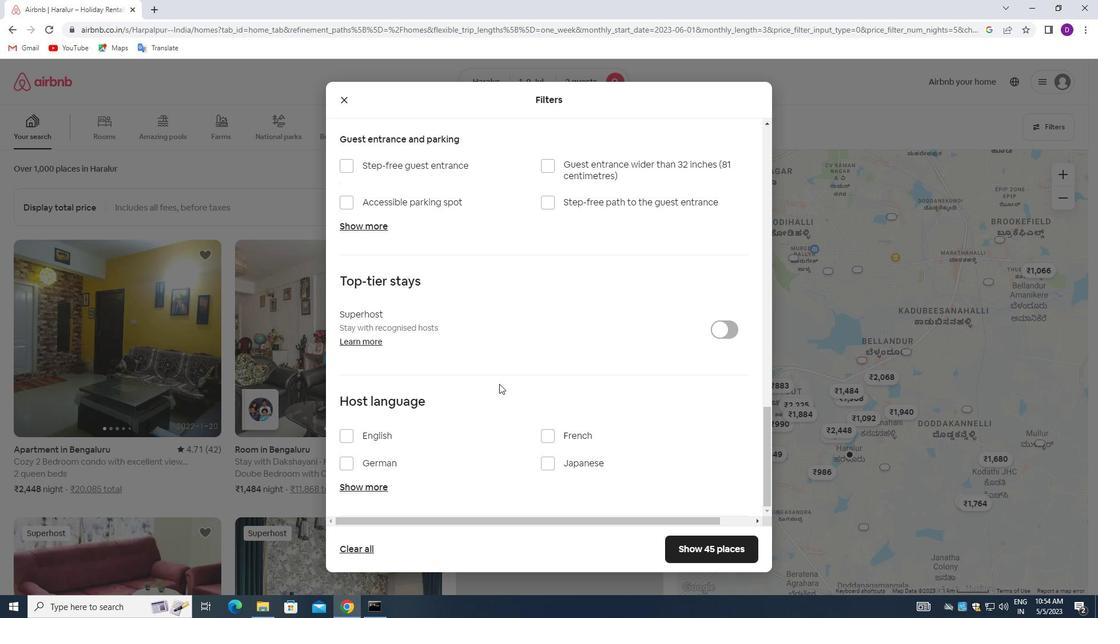 
Action: Mouse scrolled (499, 383) with delta (0, 0)
Screenshot: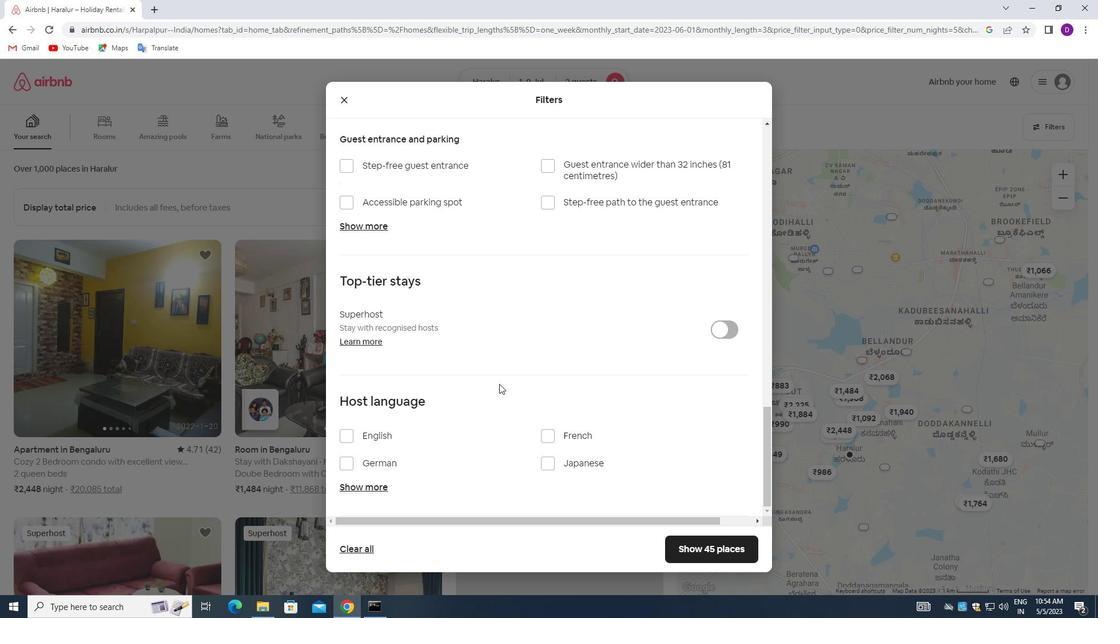 
Action: Mouse scrolled (499, 383) with delta (0, 0)
Screenshot: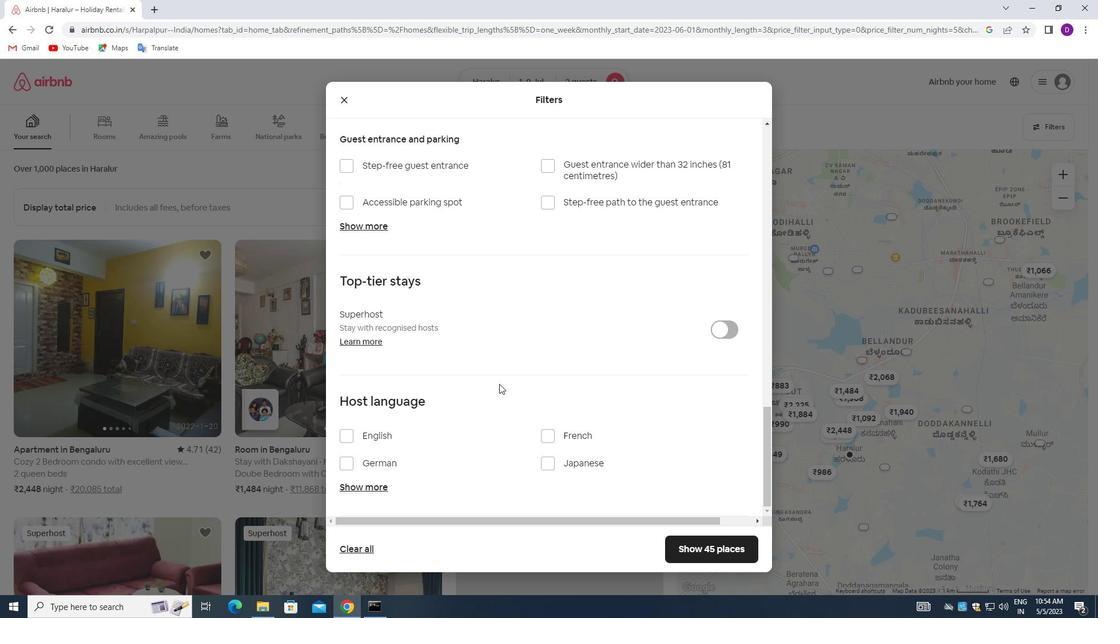 
Action: Mouse scrolled (499, 383) with delta (0, 0)
Screenshot: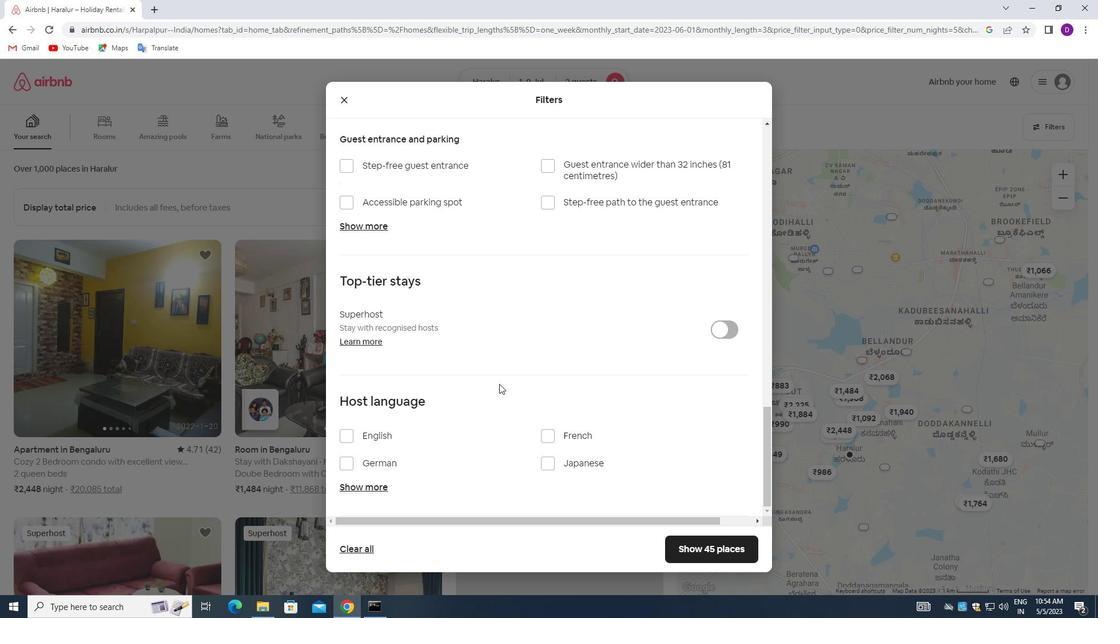 
Action: Mouse moved to (347, 436)
Screenshot: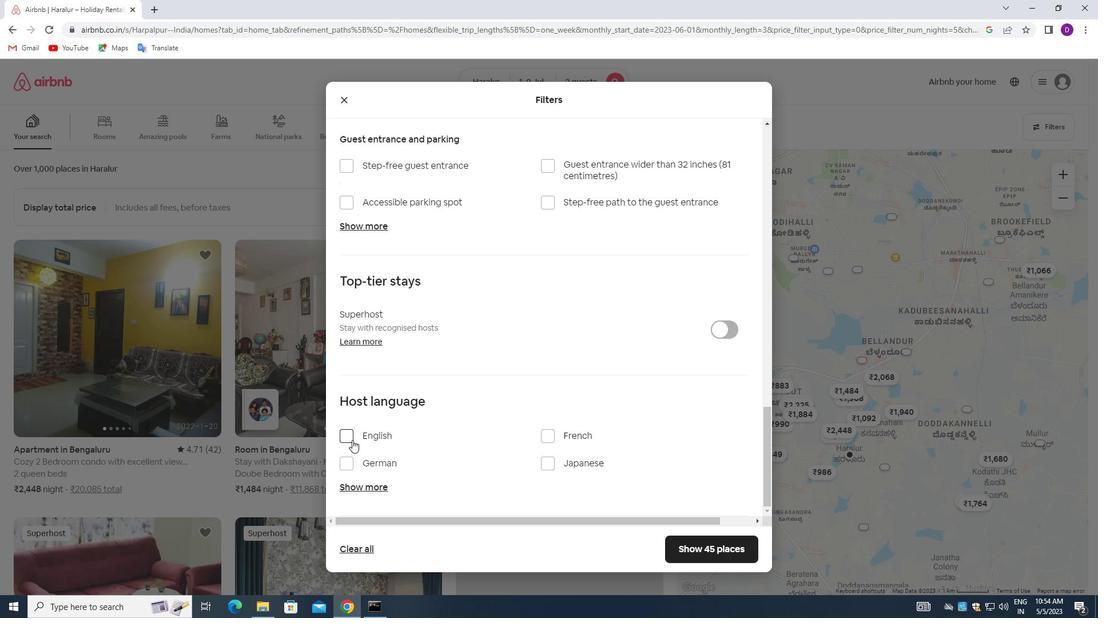 
Action: Mouse pressed left at (347, 436)
Screenshot: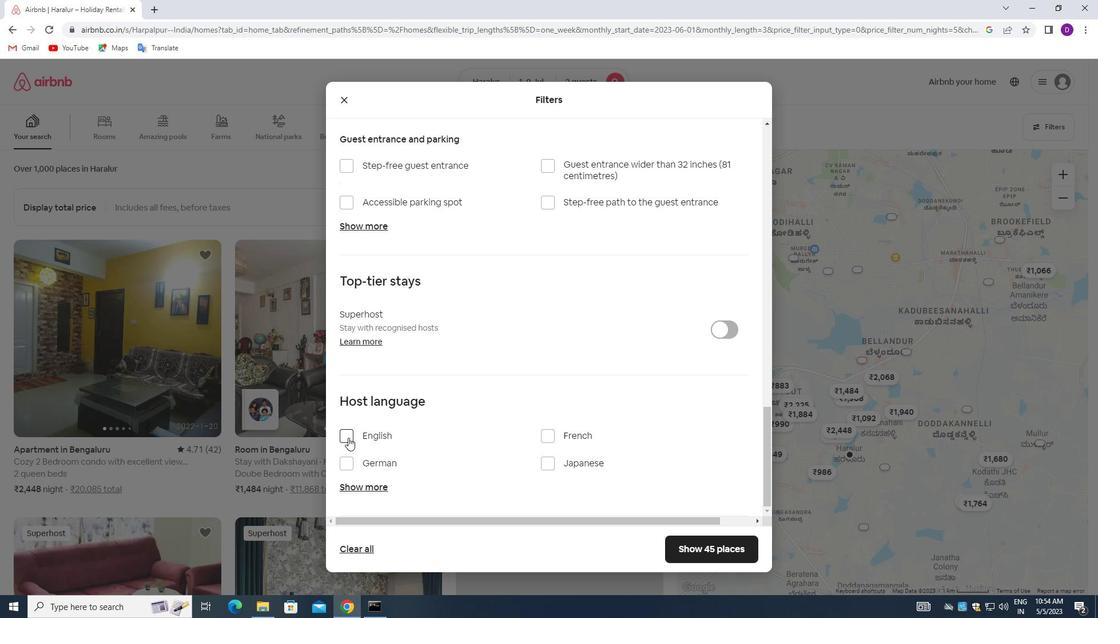 
Action: Mouse moved to (504, 457)
Screenshot: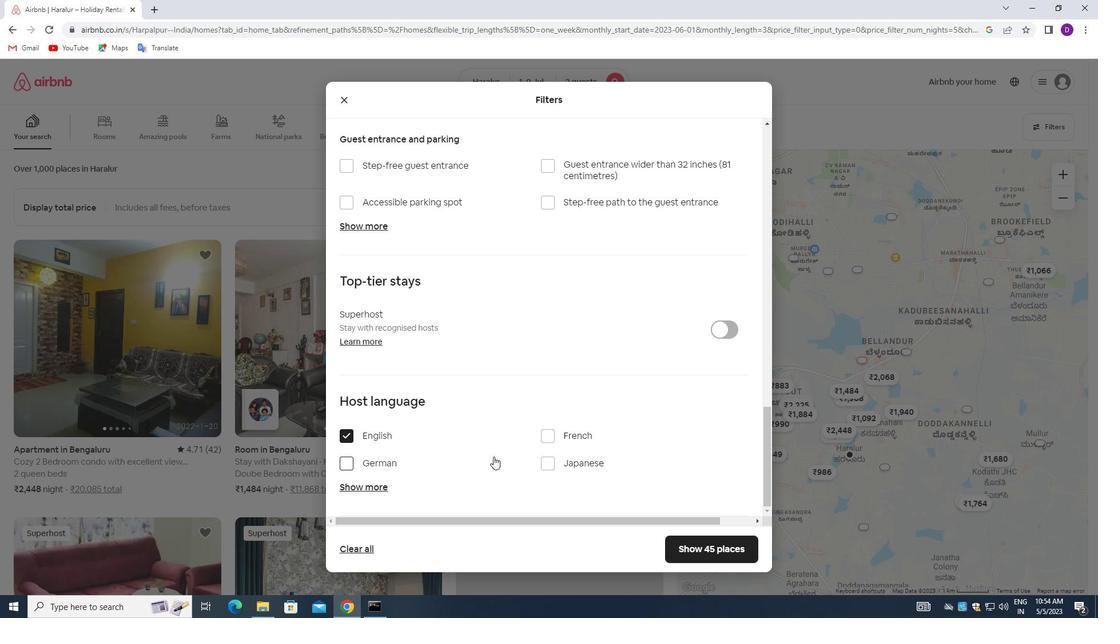 
Action: Mouse scrolled (504, 456) with delta (0, 0)
Screenshot: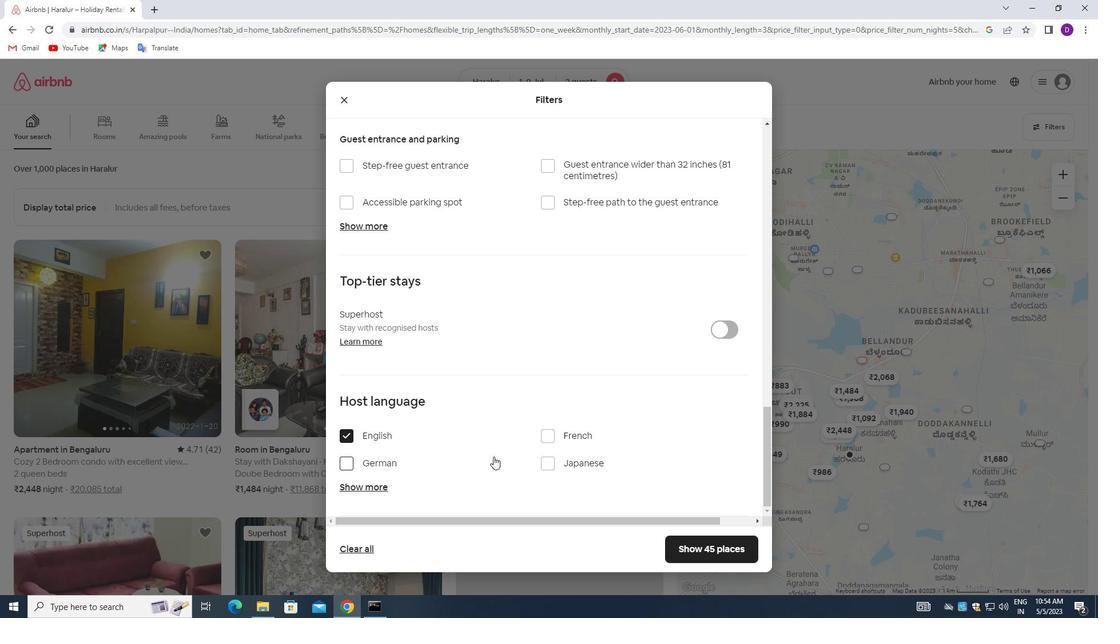 
Action: Mouse moved to (511, 460)
Screenshot: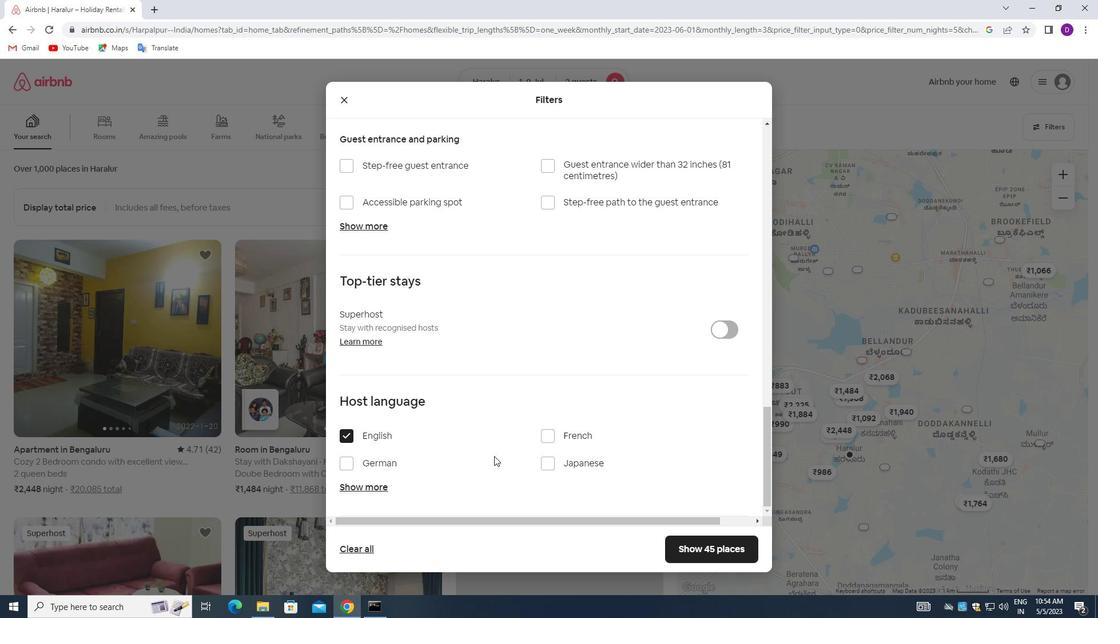 
Action: Mouse scrolled (511, 459) with delta (0, 0)
Screenshot: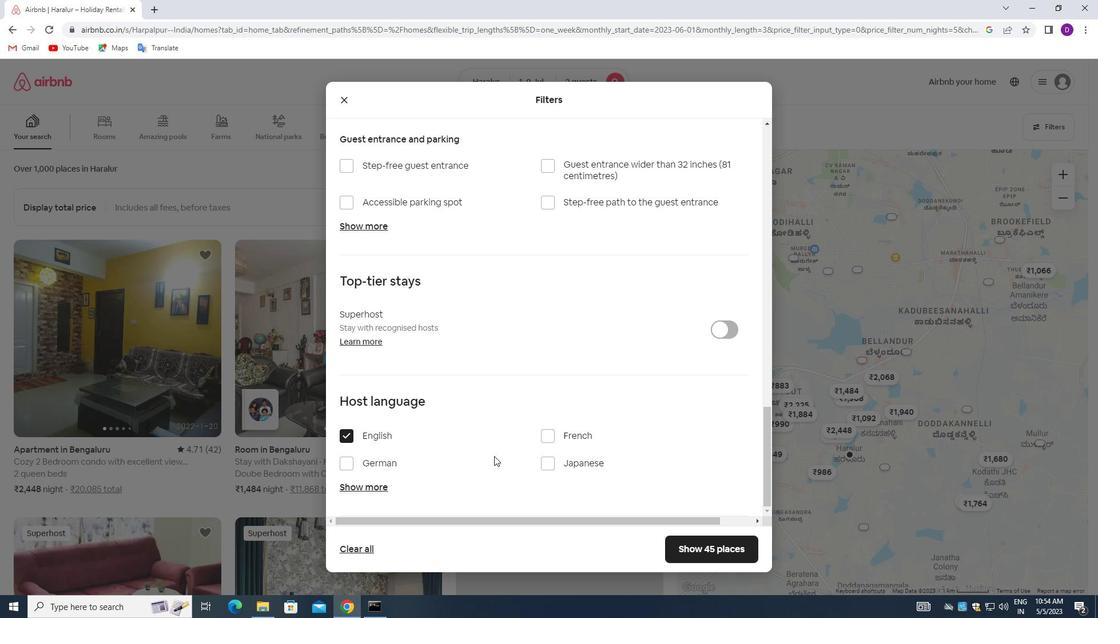 
Action: Mouse moved to (691, 550)
Screenshot: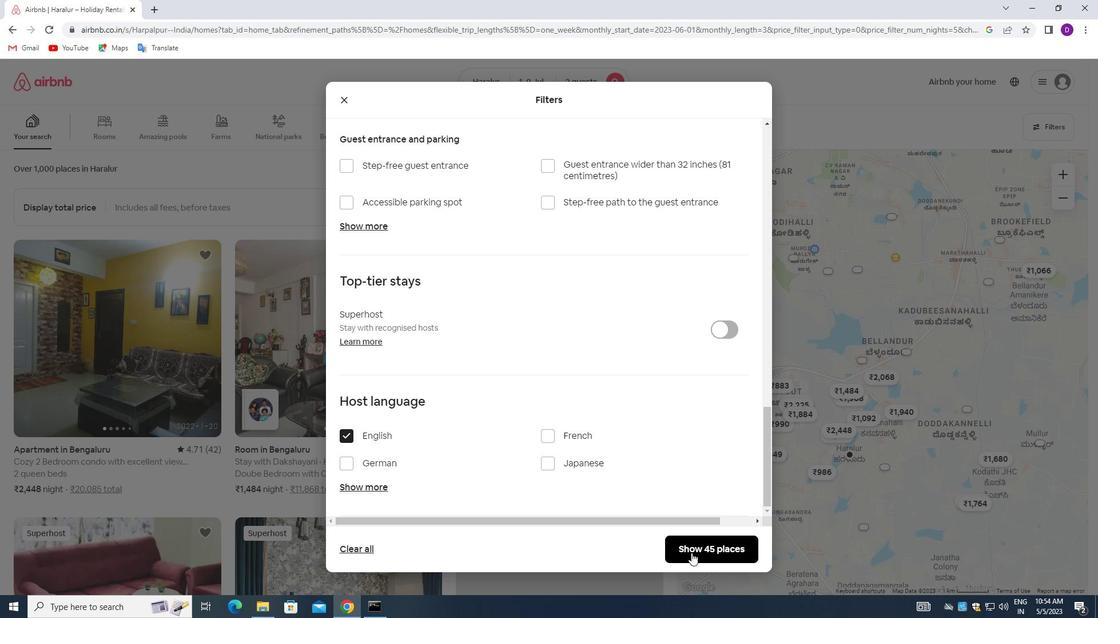 
Action: Mouse pressed left at (691, 550)
Screenshot: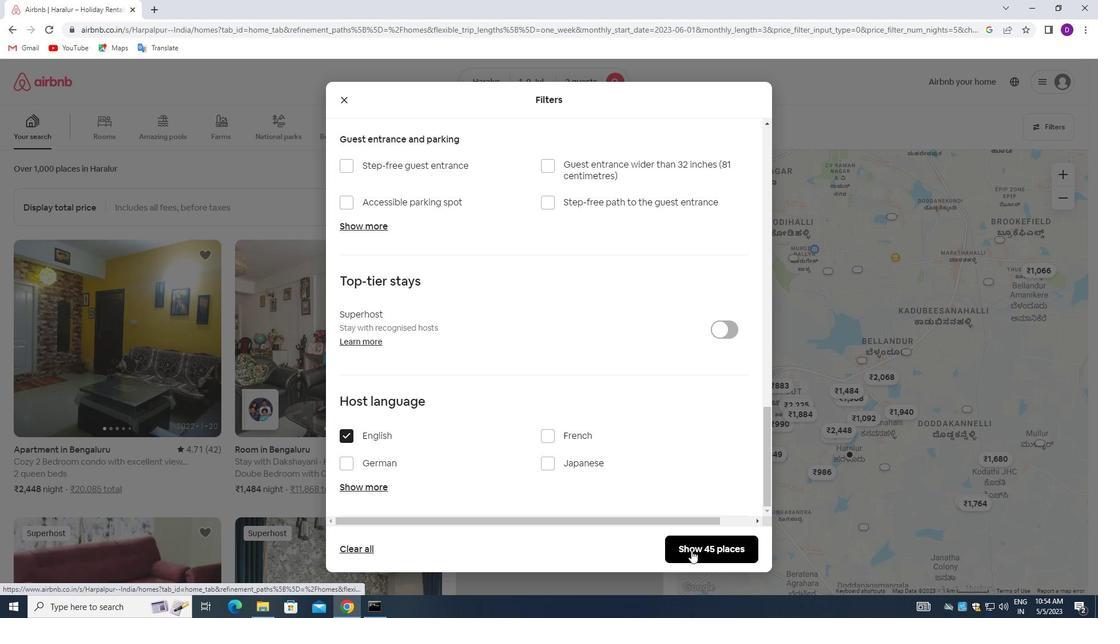 
Action: Mouse moved to (640, 446)
Screenshot: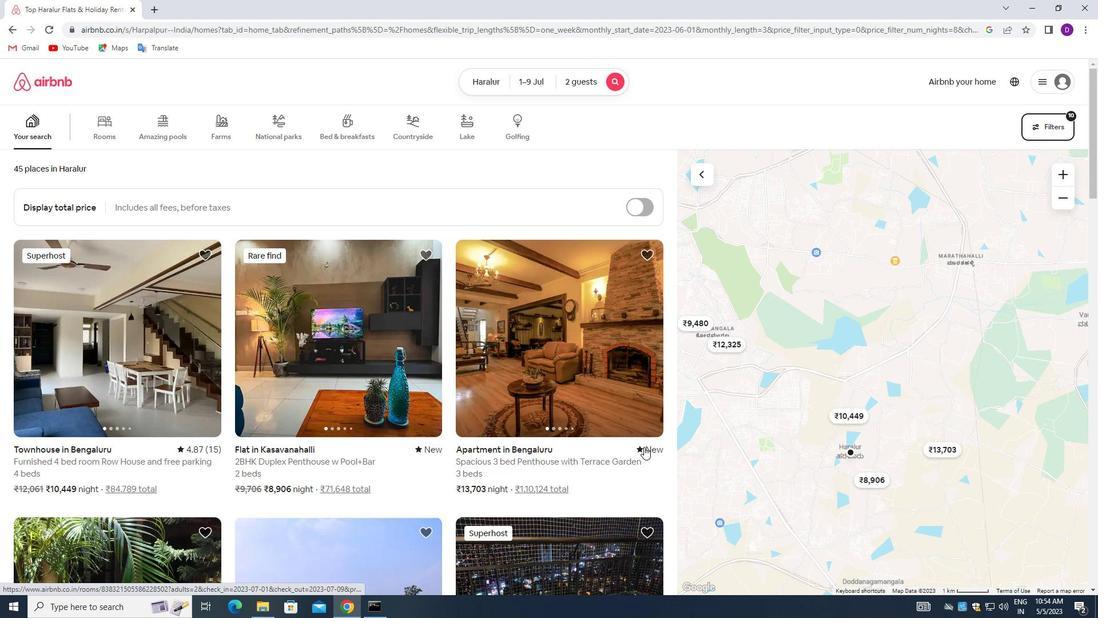 
